 Task: Find connections with filter location Debrecen with filter topic #househunting with filter profile language French with filter current company Dubai Jobs, Gulf Jobs, Jobs in Dubai, Qatar, Kuwait - Boyen Haddin & The Giant HR Consultant with filter school KRISHNA INSTITUTE OF ENGINEERING AND TECHNOLOGY, GHAZIABAD with filter industry Reupholstery and Furniture Repair with filter service category Trade Shows with filter keywords title Taper
Action: Mouse pressed left at (598, 77)
Screenshot: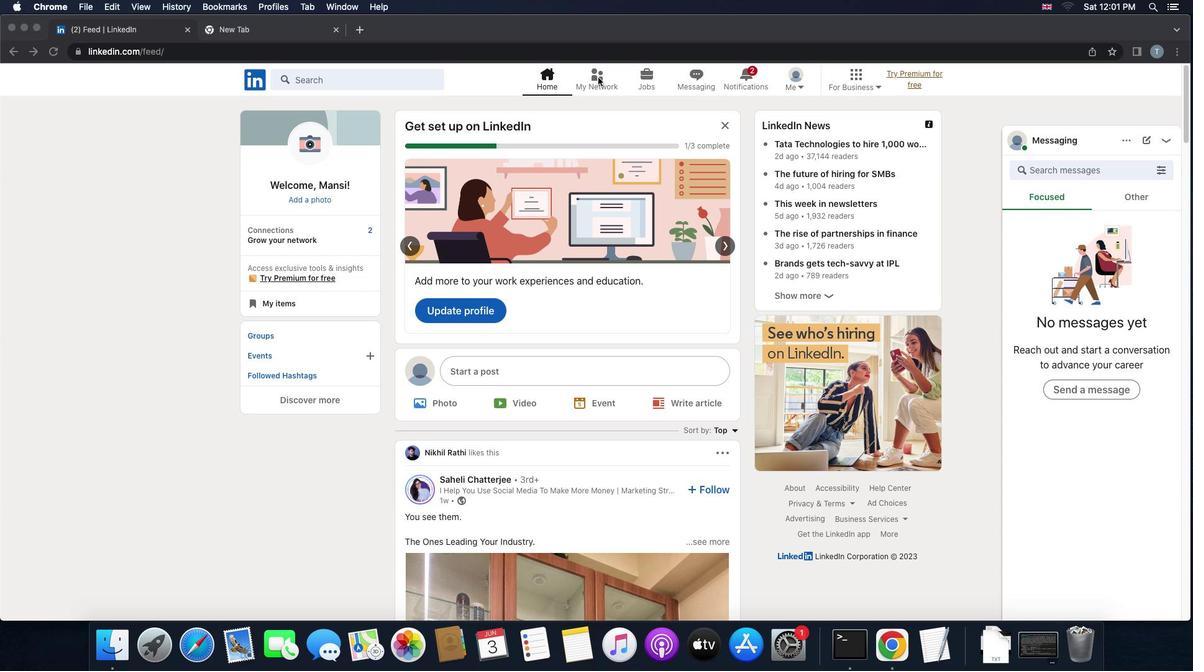 
Action: Mouse pressed left at (598, 77)
Screenshot: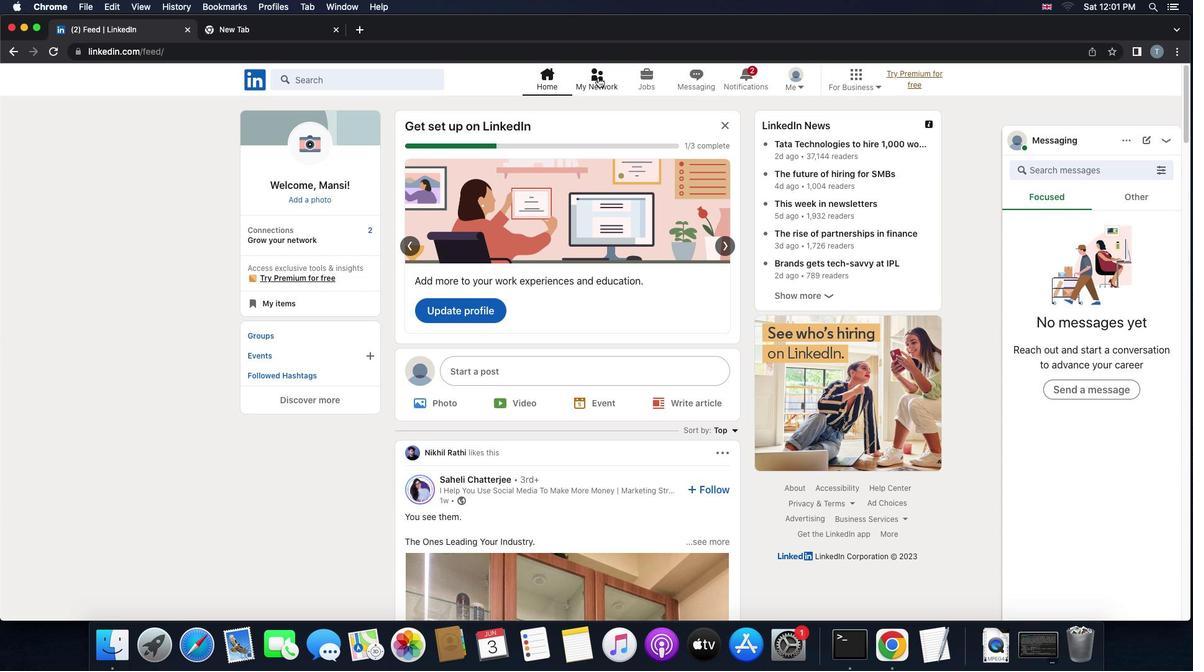 
Action: Mouse moved to (339, 150)
Screenshot: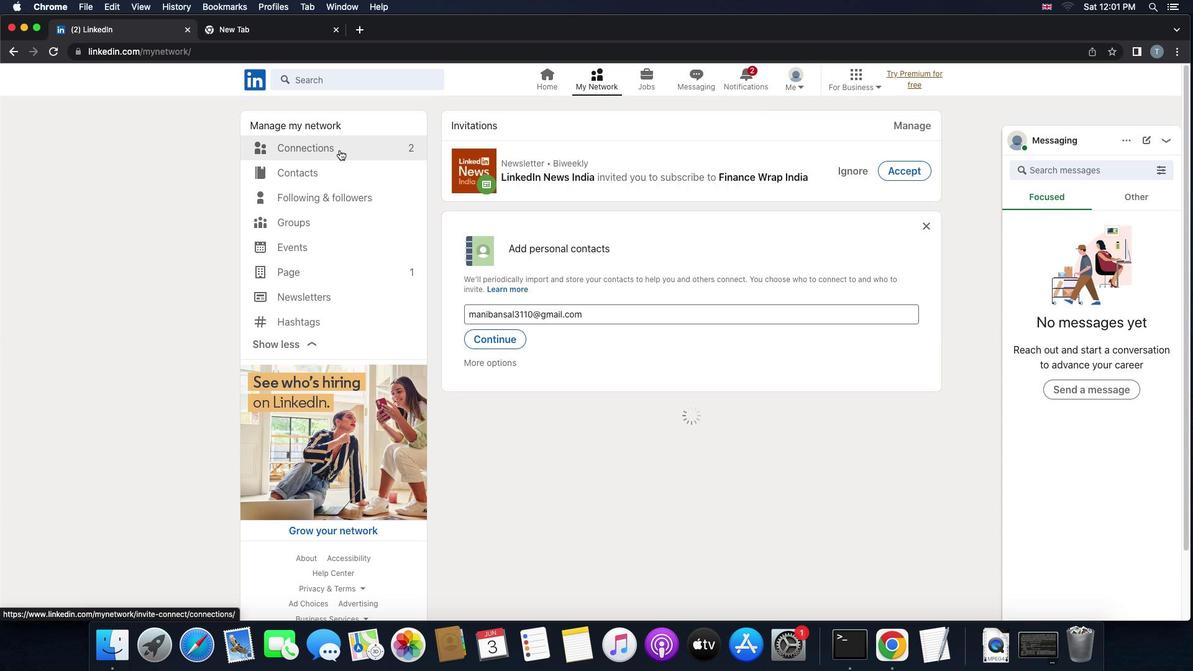 
Action: Mouse pressed left at (339, 150)
Screenshot: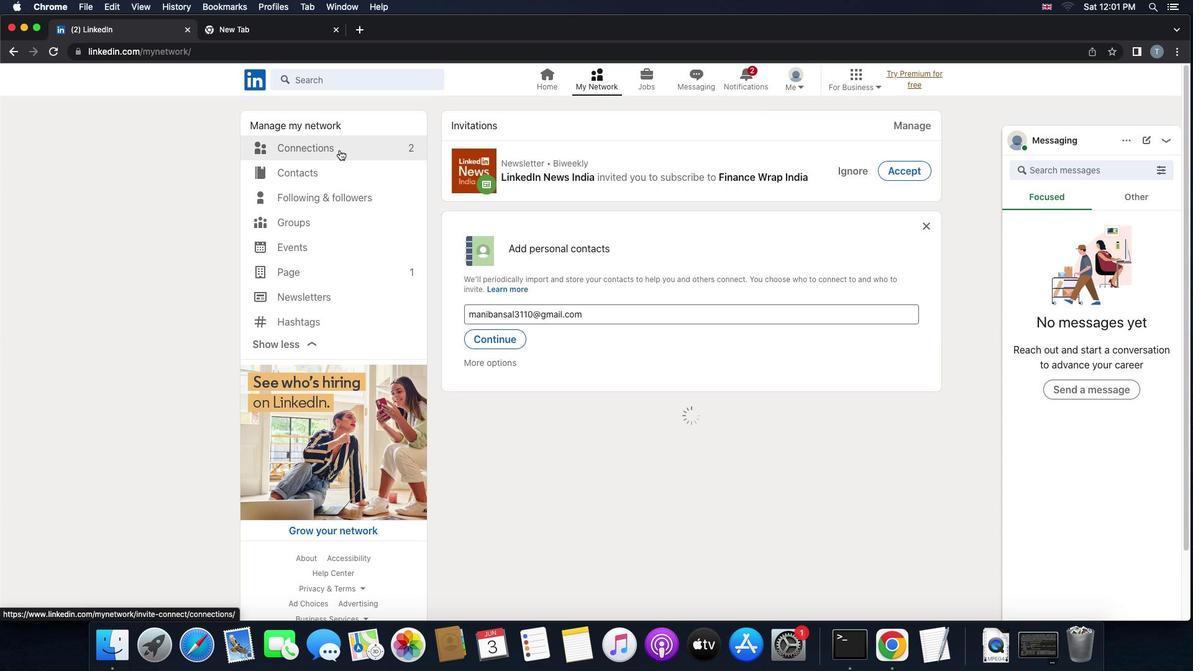 
Action: Mouse pressed left at (339, 150)
Screenshot: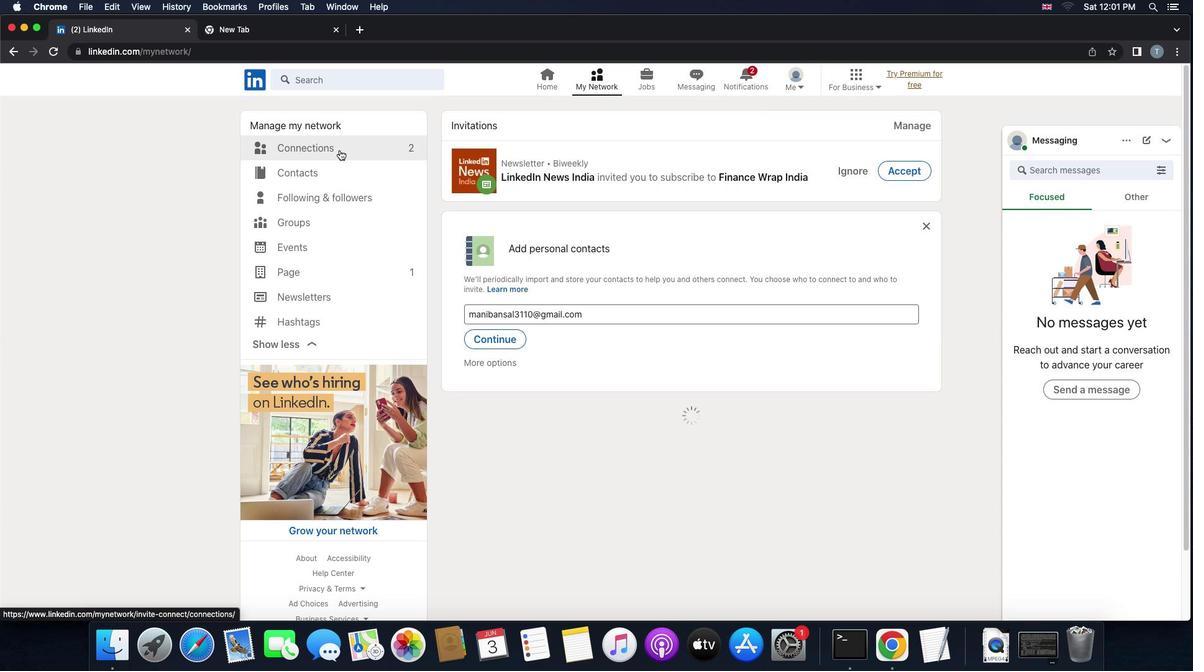 
Action: Mouse moved to (674, 142)
Screenshot: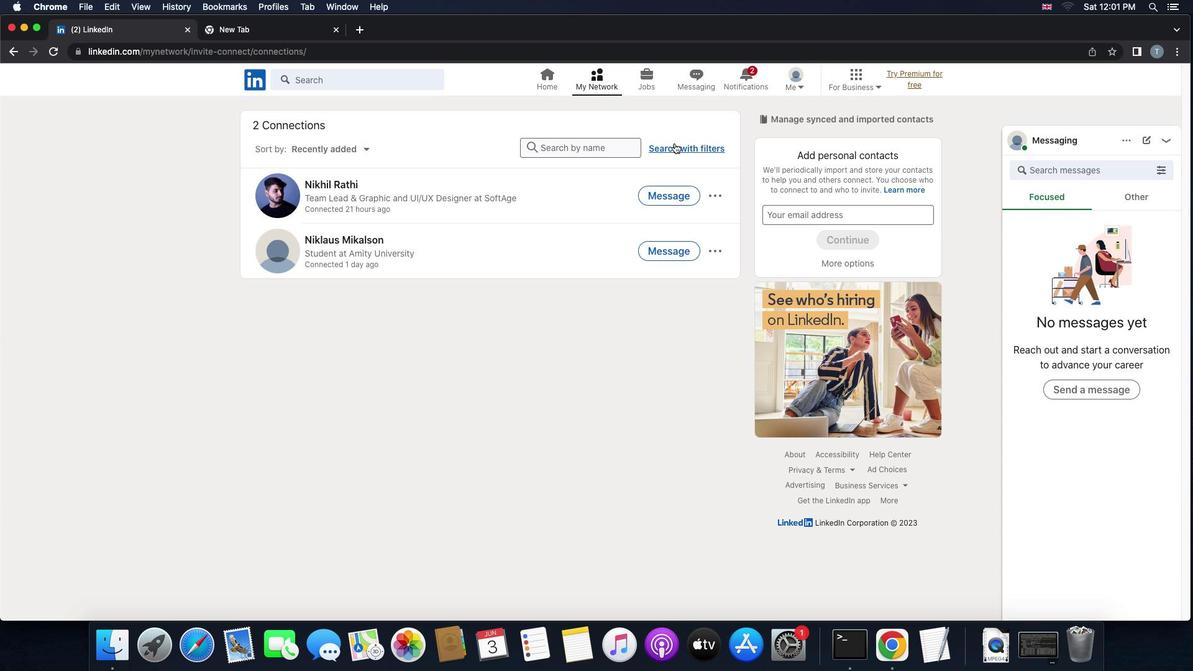 
Action: Mouse pressed left at (674, 142)
Screenshot: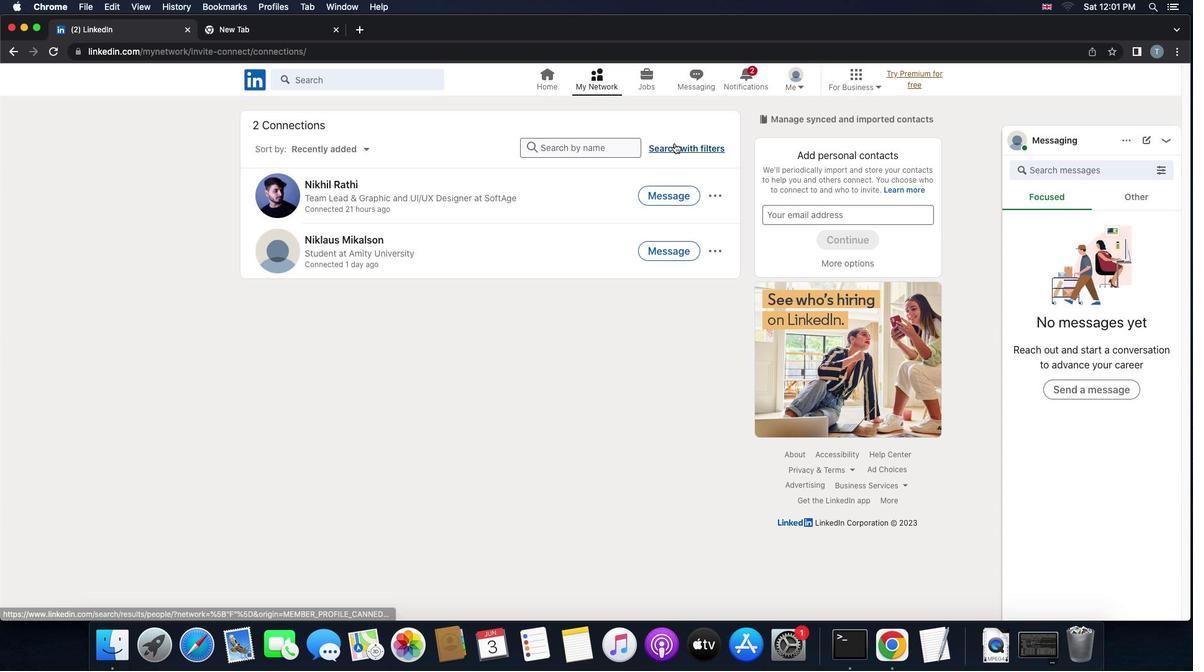 
Action: Mouse moved to (654, 109)
Screenshot: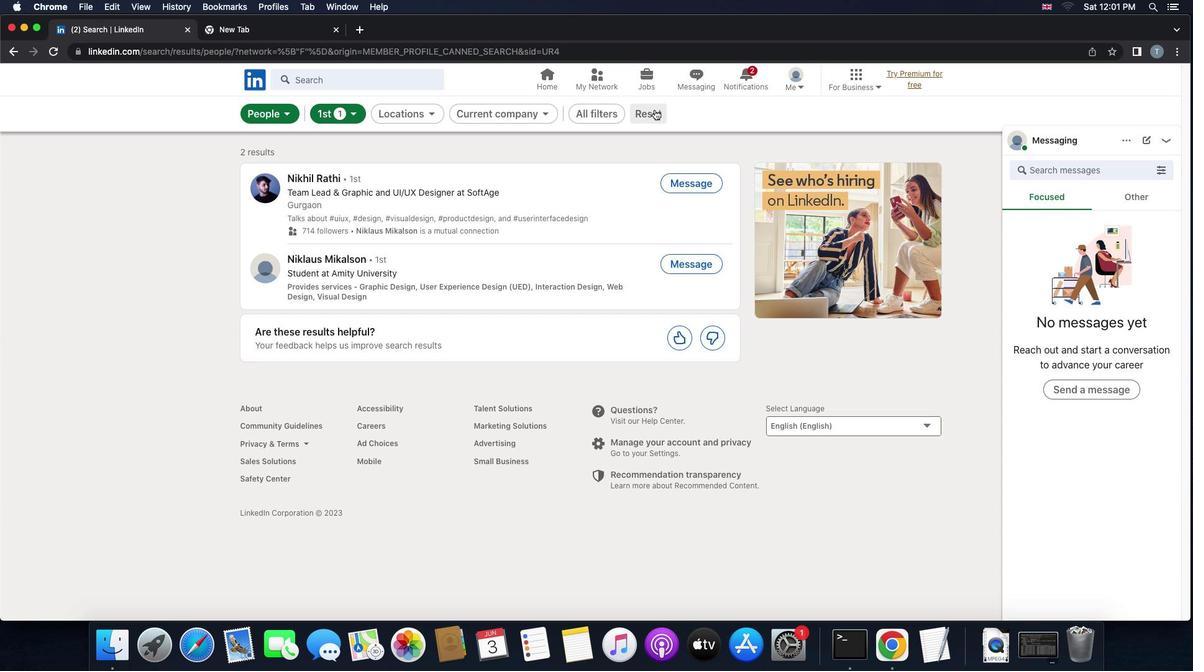 
Action: Mouse pressed left at (654, 109)
Screenshot: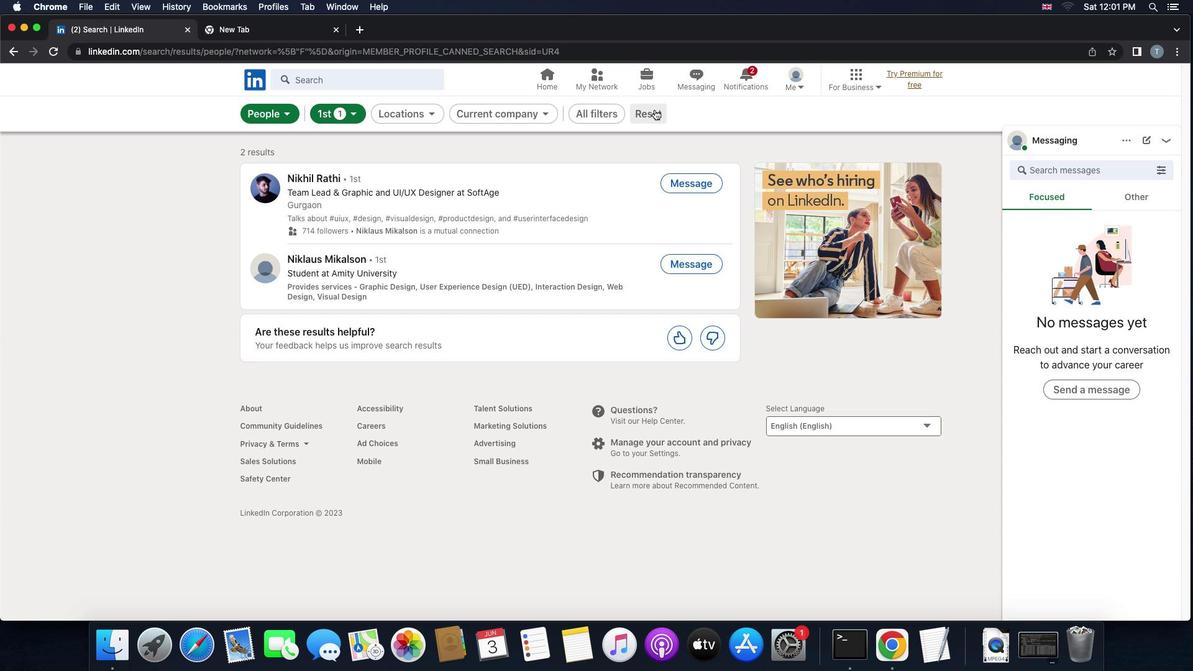 
Action: Mouse moved to (648, 108)
Screenshot: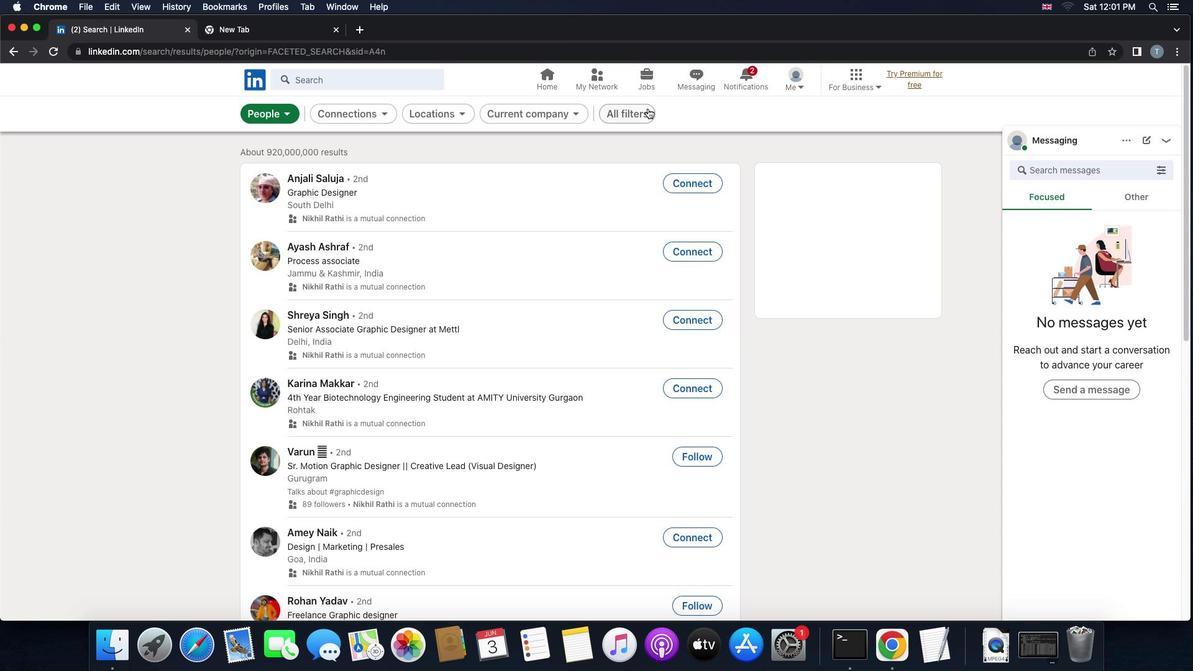 
Action: Mouse pressed left at (648, 108)
Screenshot: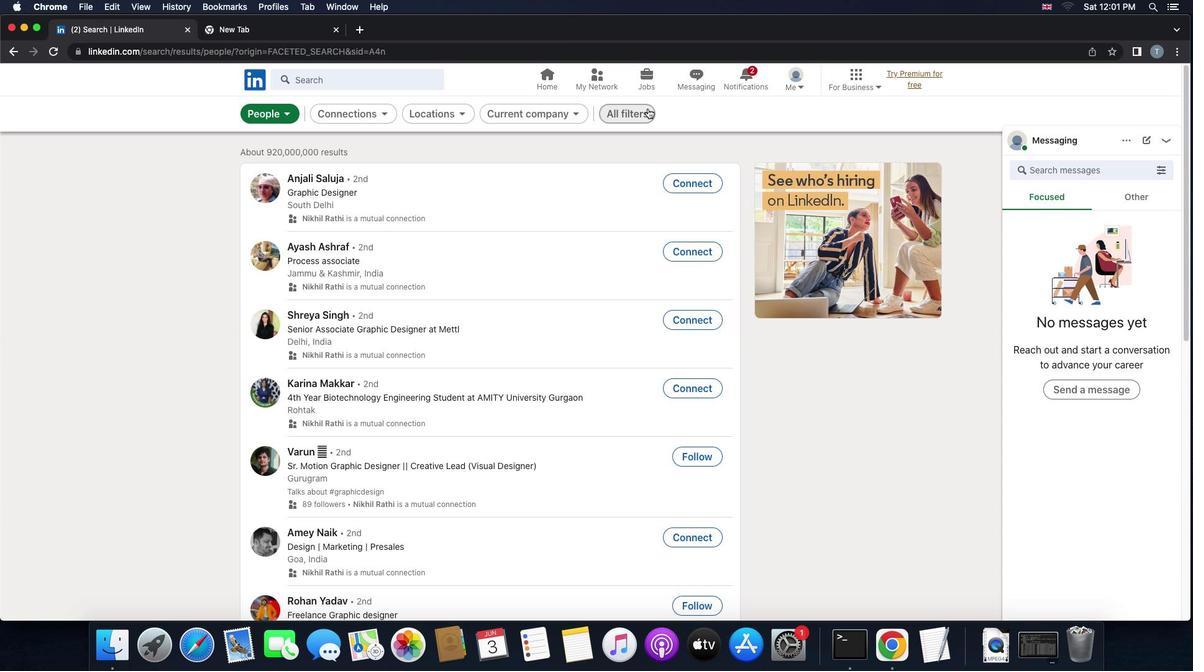 
Action: Mouse moved to (1107, 296)
Screenshot: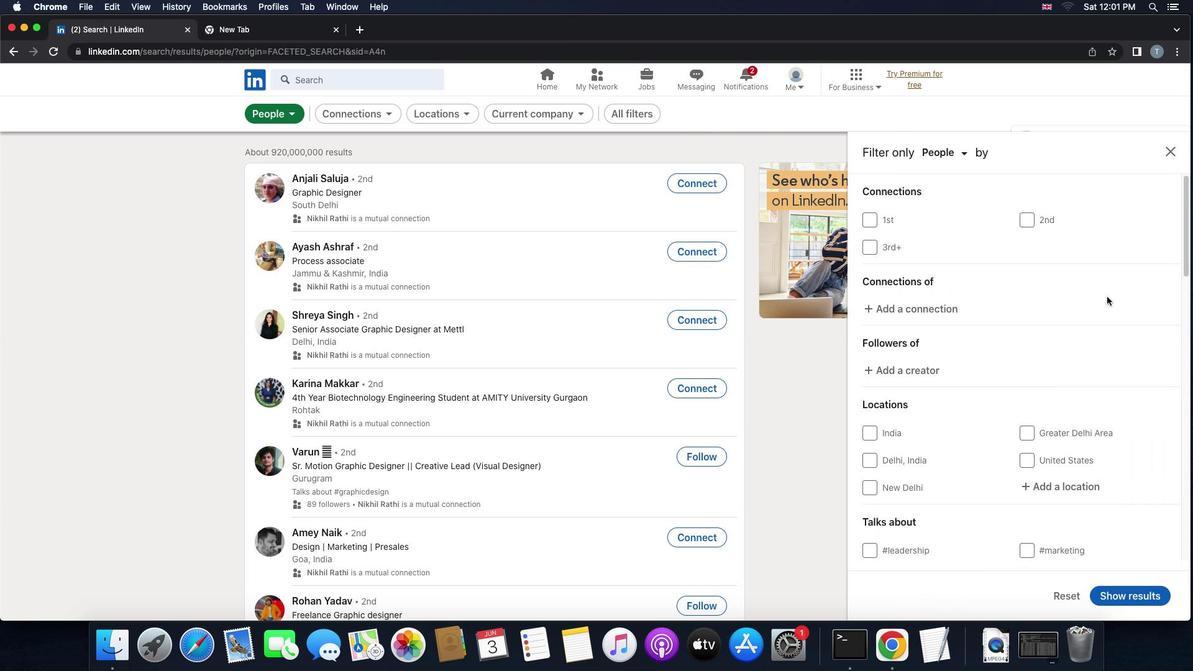 
Action: Mouse scrolled (1107, 296) with delta (0, 0)
Screenshot: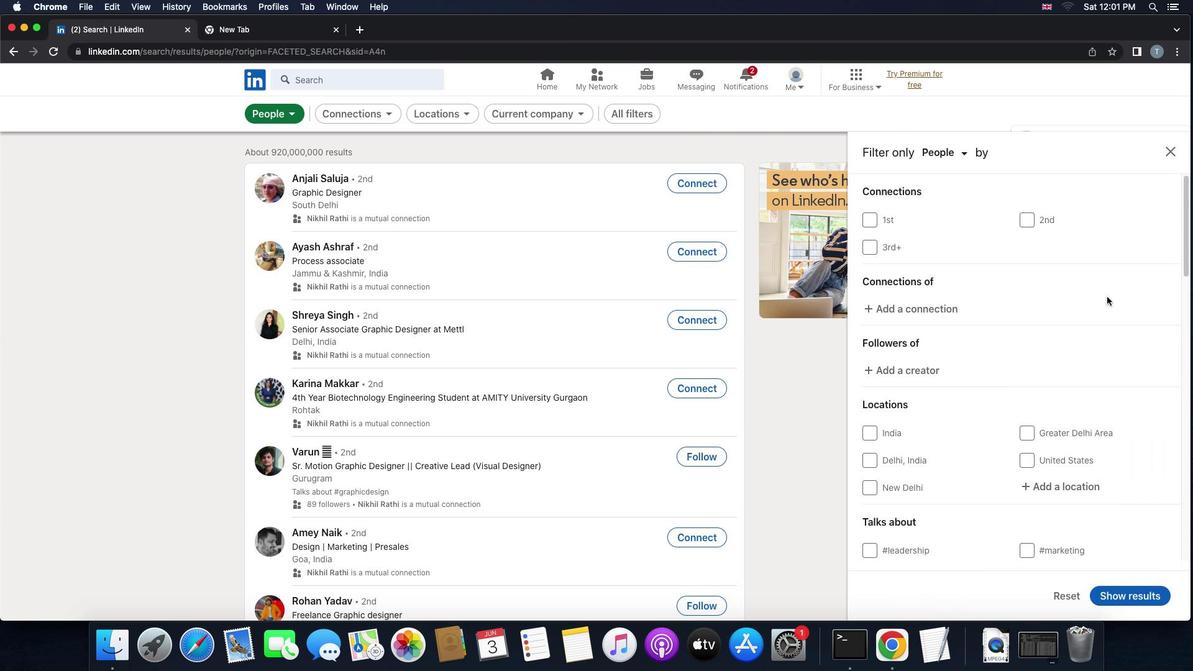 
Action: Mouse scrolled (1107, 296) with delta (0, 0)
Screenshot: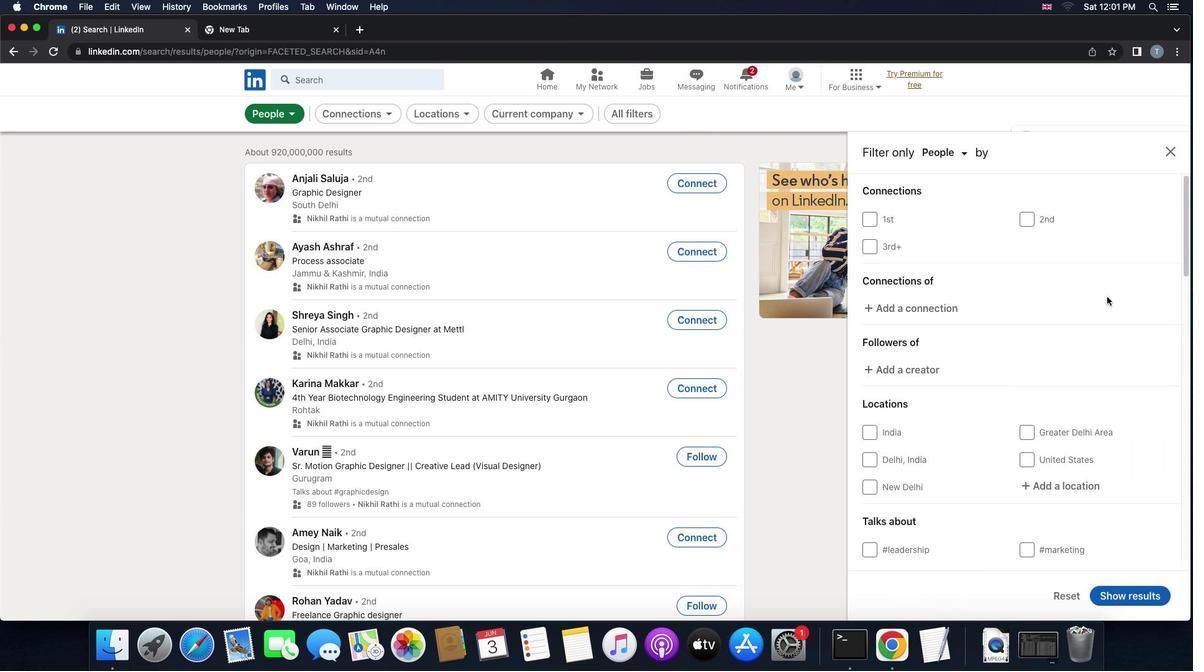 
Action: Mouse scrolled (1107, 296) with delta (0, -1)
Screenshot: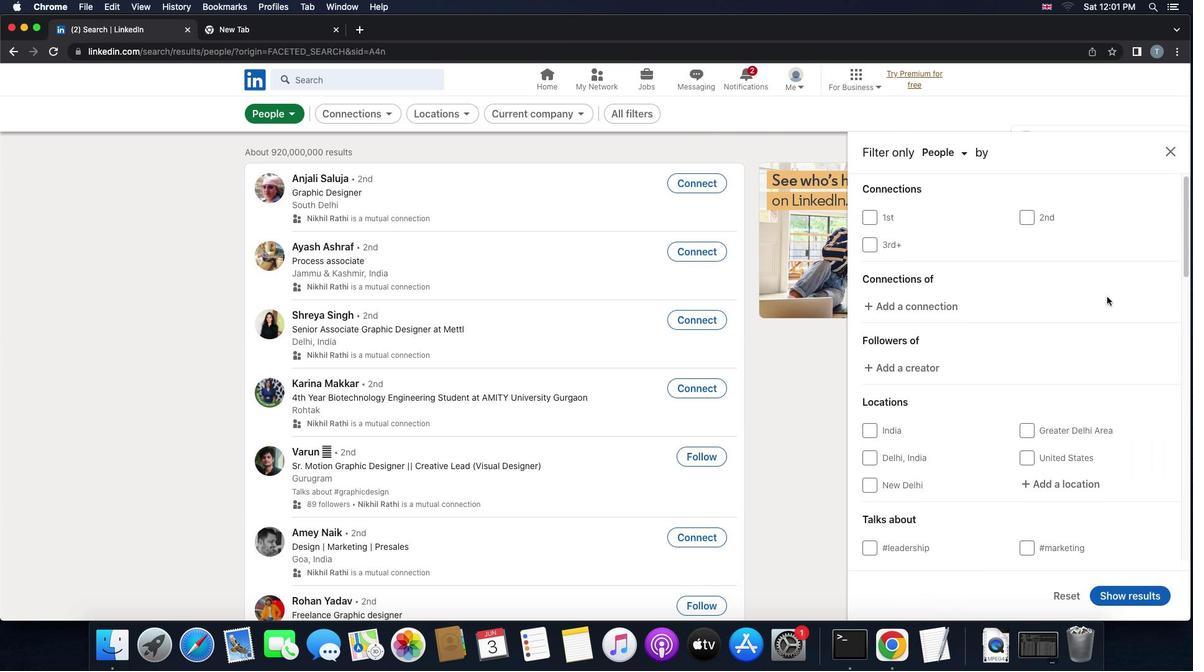 
Action: Mouse scrolled (1107, 296) with delta (0, -1)
Screenshot: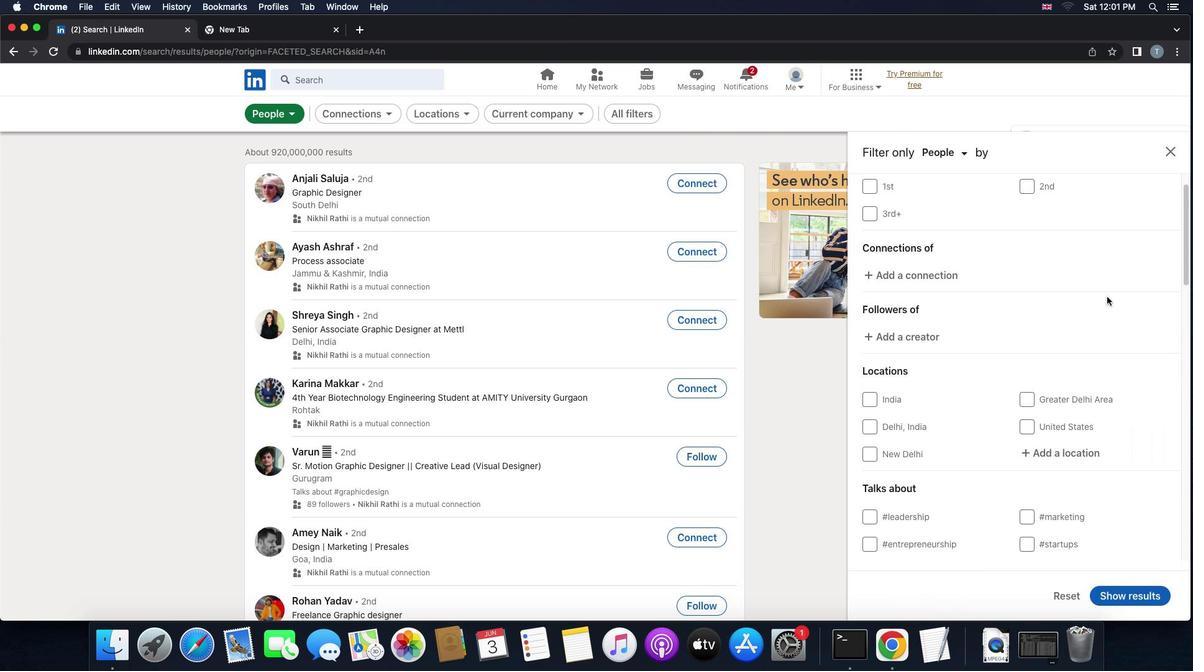 
Action: Mouse moved to (1092, 302)
Screenshot: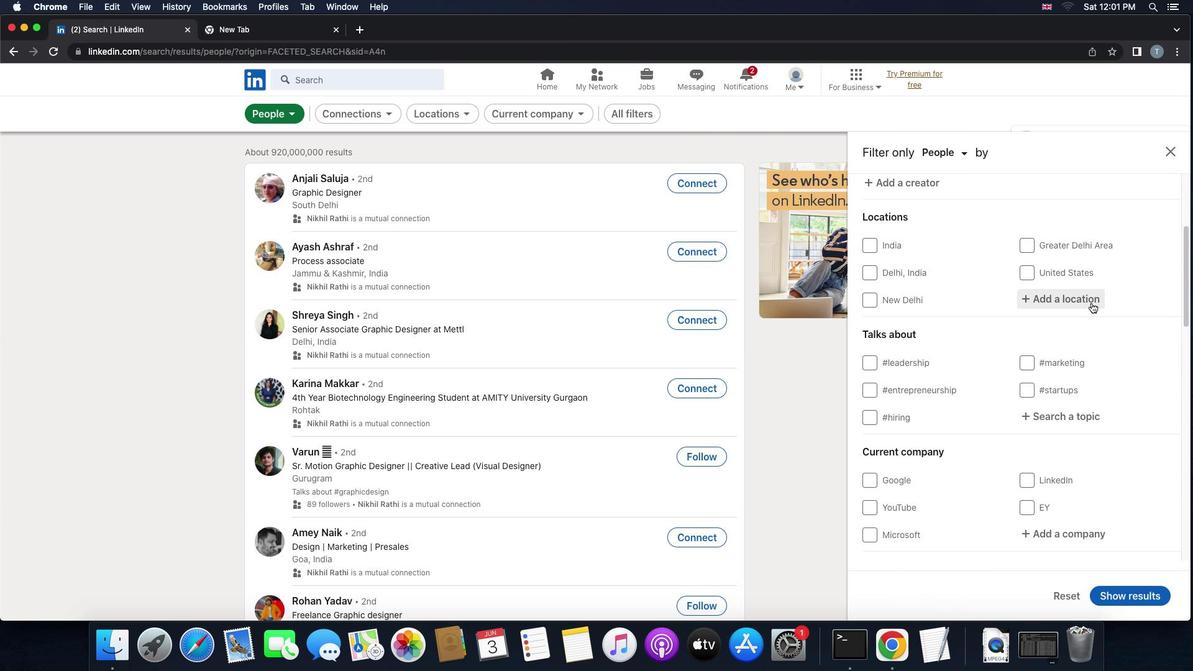 
Action: Mouse pressed left at (1092, 302)
Screenshot: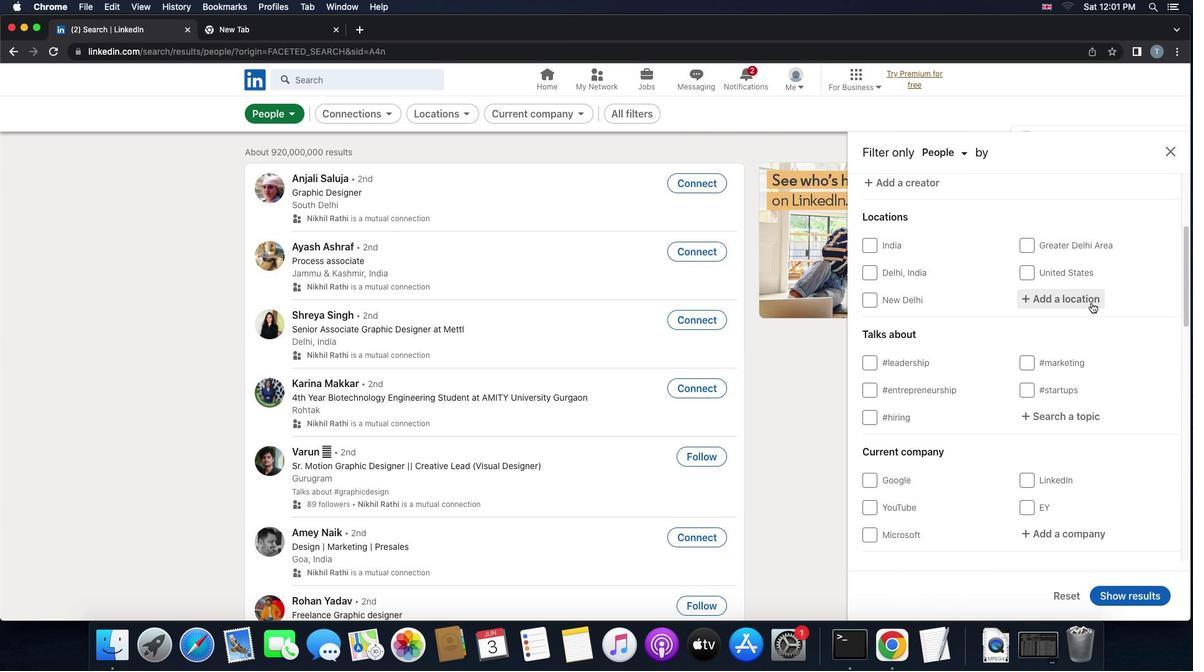 
Action: Mouse moved to (1092, 302)
Screenshot: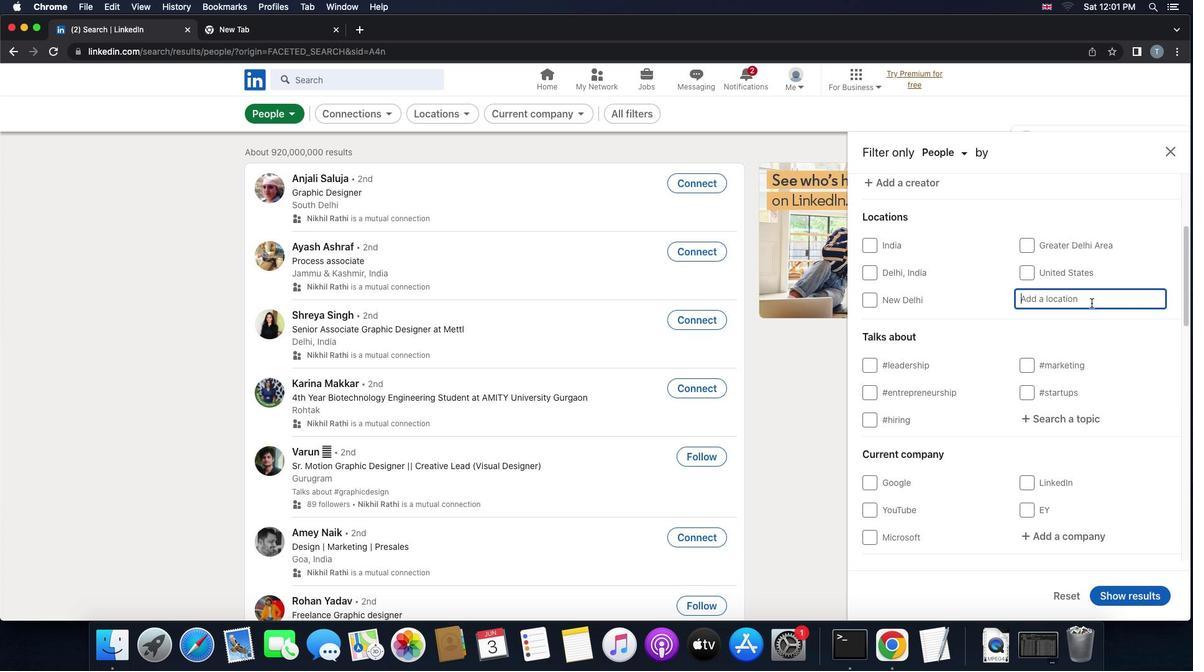 
Action: Key pressed 'd''e''b''r''e''c''e''n'
Screenshot: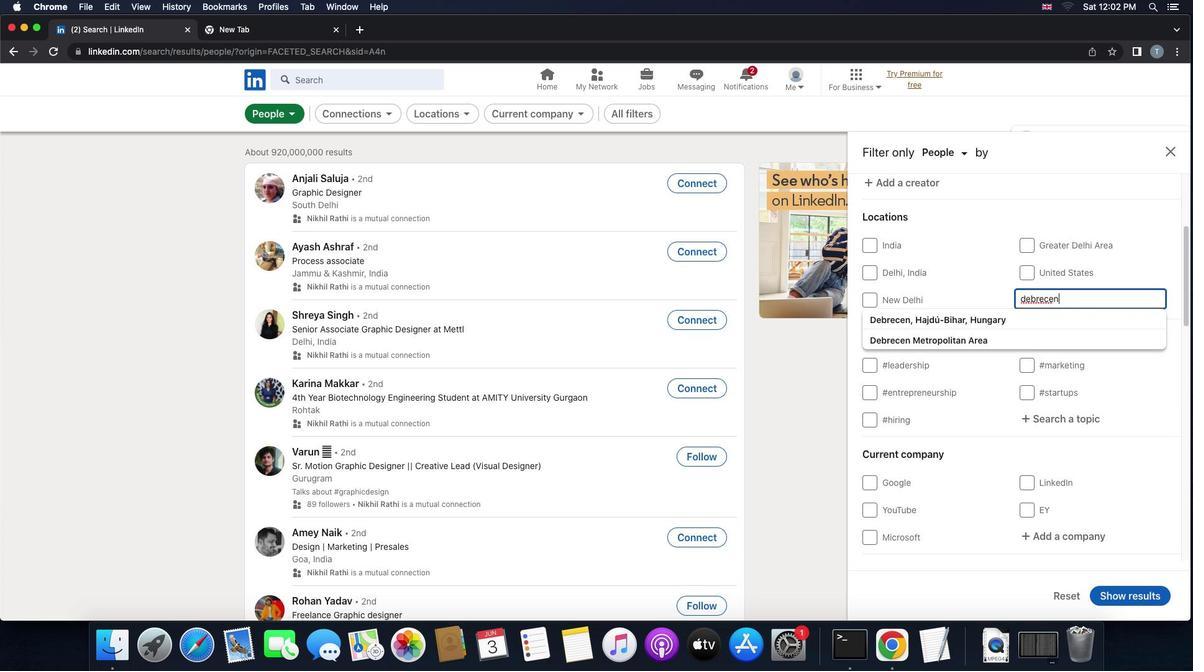 
Action: Mouse moved to (1064, 318)
Screenshot: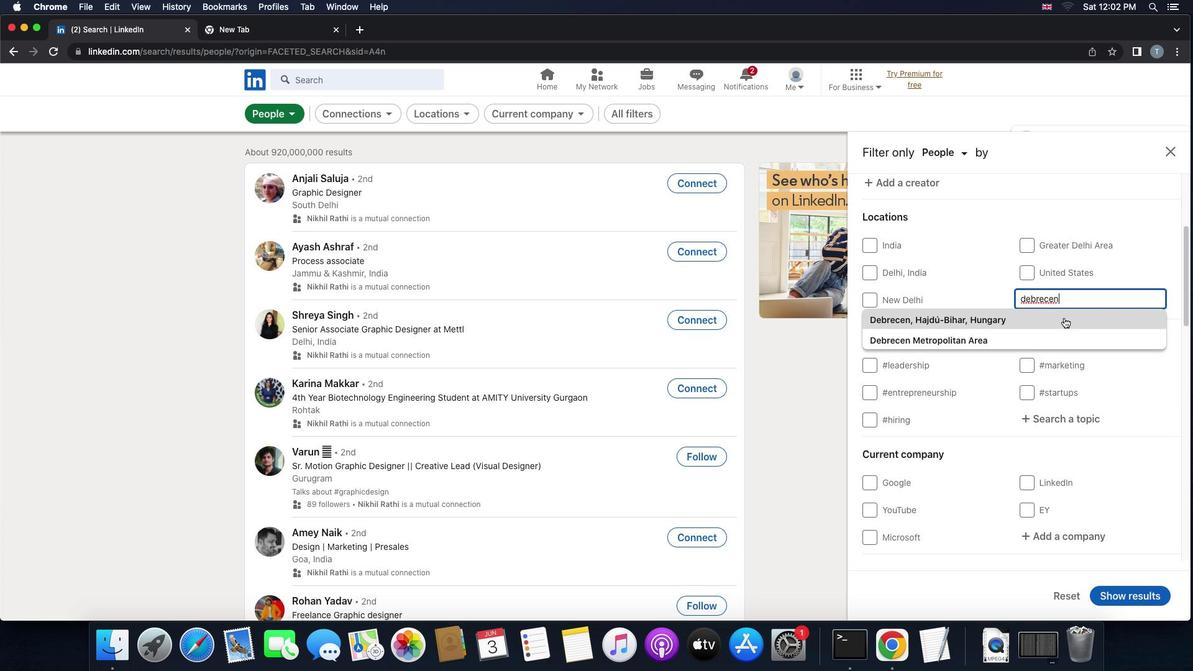 
Action: Mouse pressed left at (1064, 318)
Screenshot: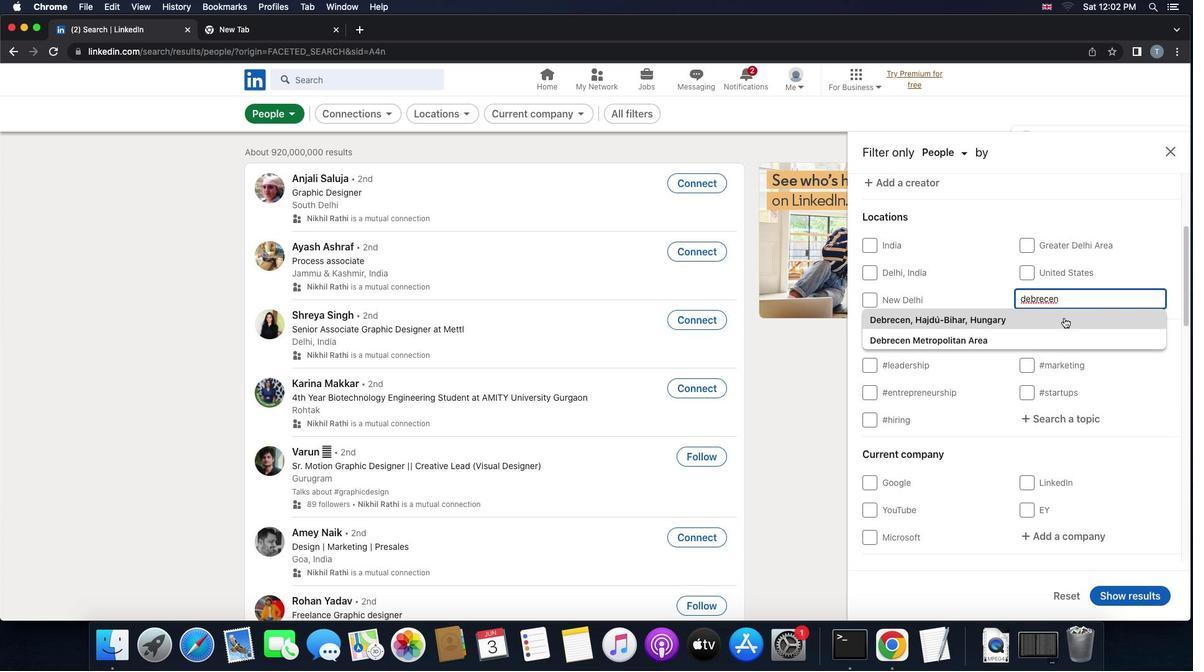 
Action: Mouse moved to (1059, 327)
Screenshot: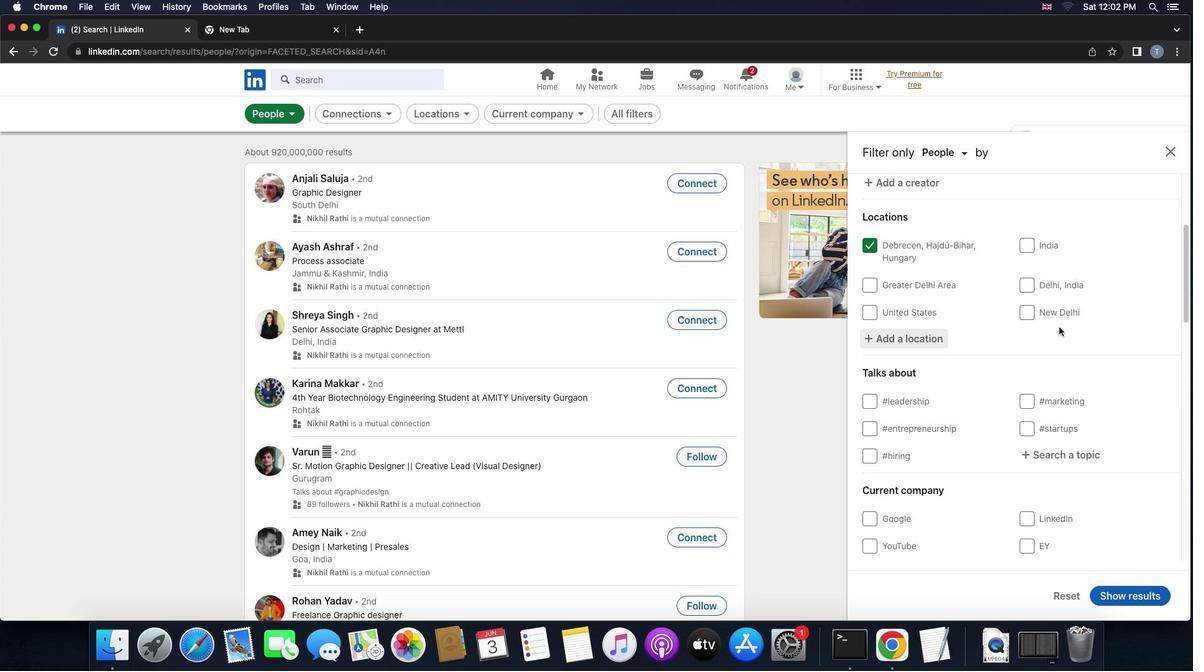 
Action: Mouse scrolled (1059, 327) with delta (0, 0)
Screenshot: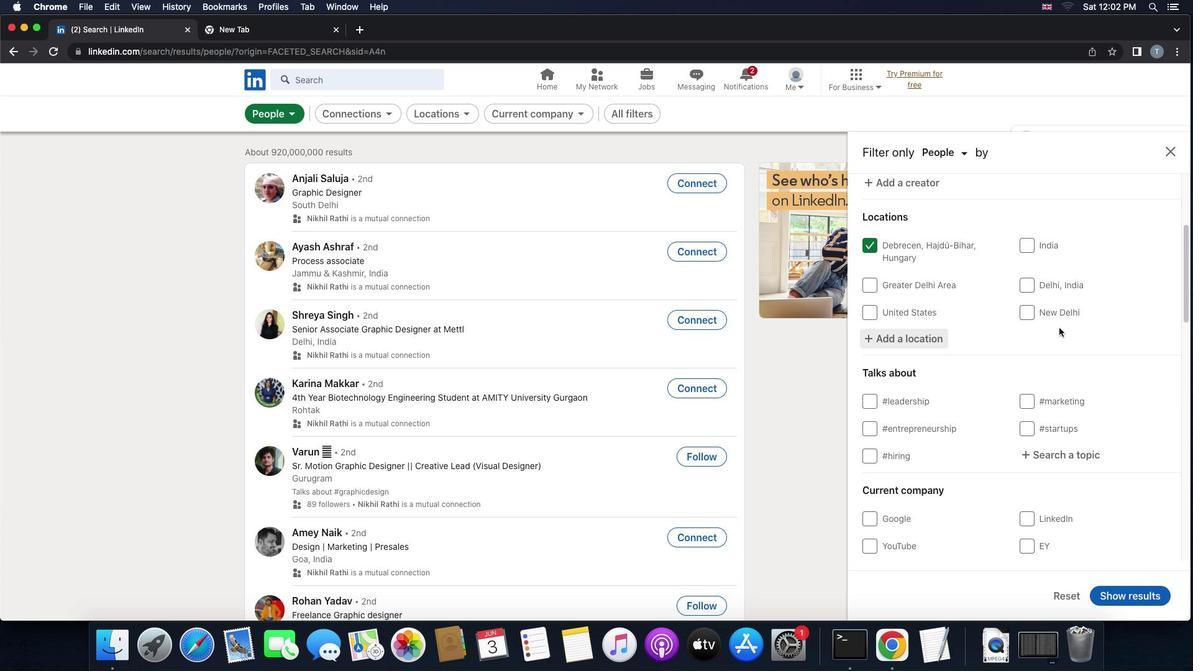 
Action: Mouse moved to (1059, 327)
Screenshot: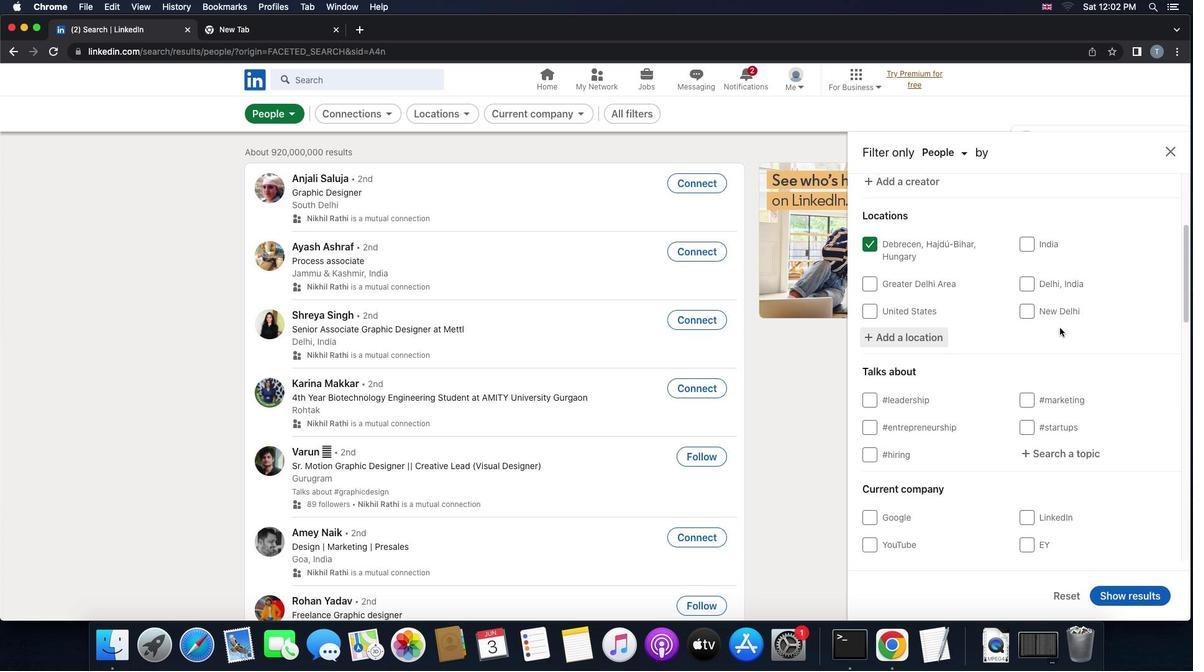 
Action: Mouse scrolled (1059, 327) with delta (0, 0)
Screenshot: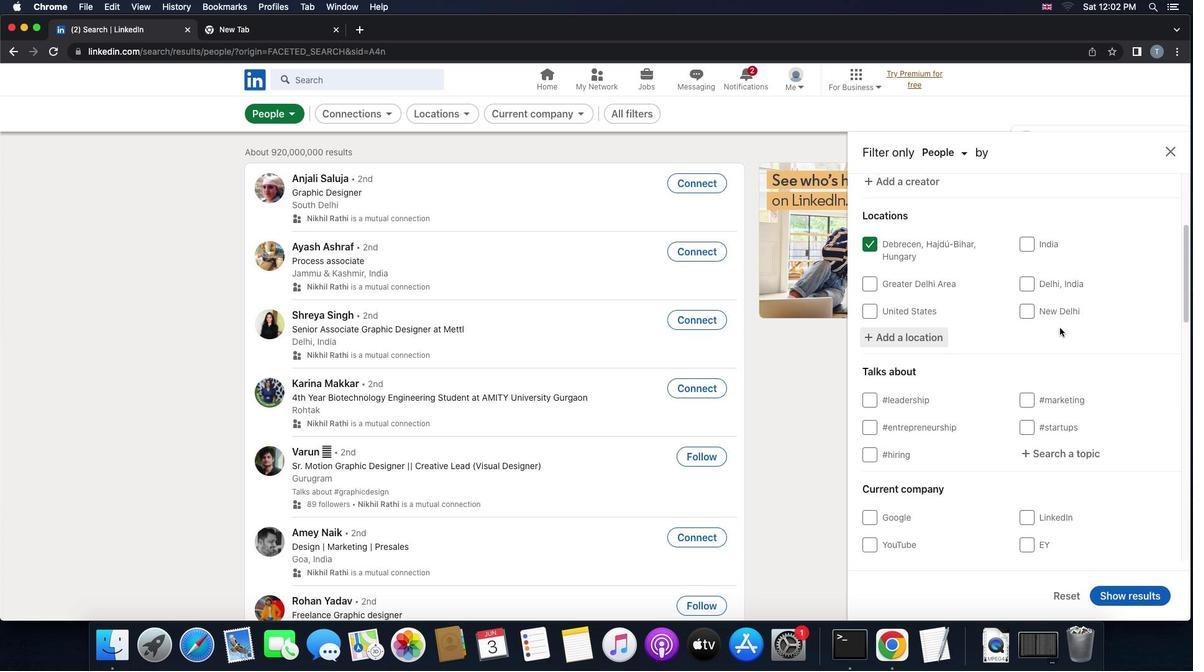 
Action: Mouse moved to (1059, 328)
Screenshot: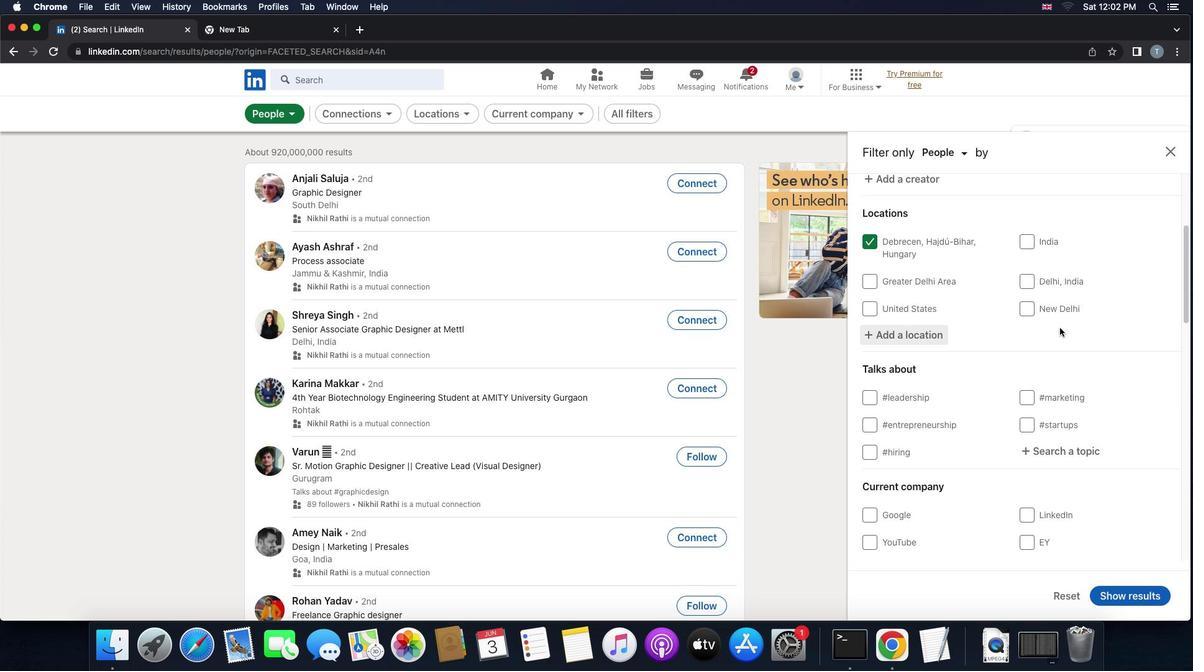 
Action: Mouse scrolled (1059, 328) with delta (0, -1)
Screenshot: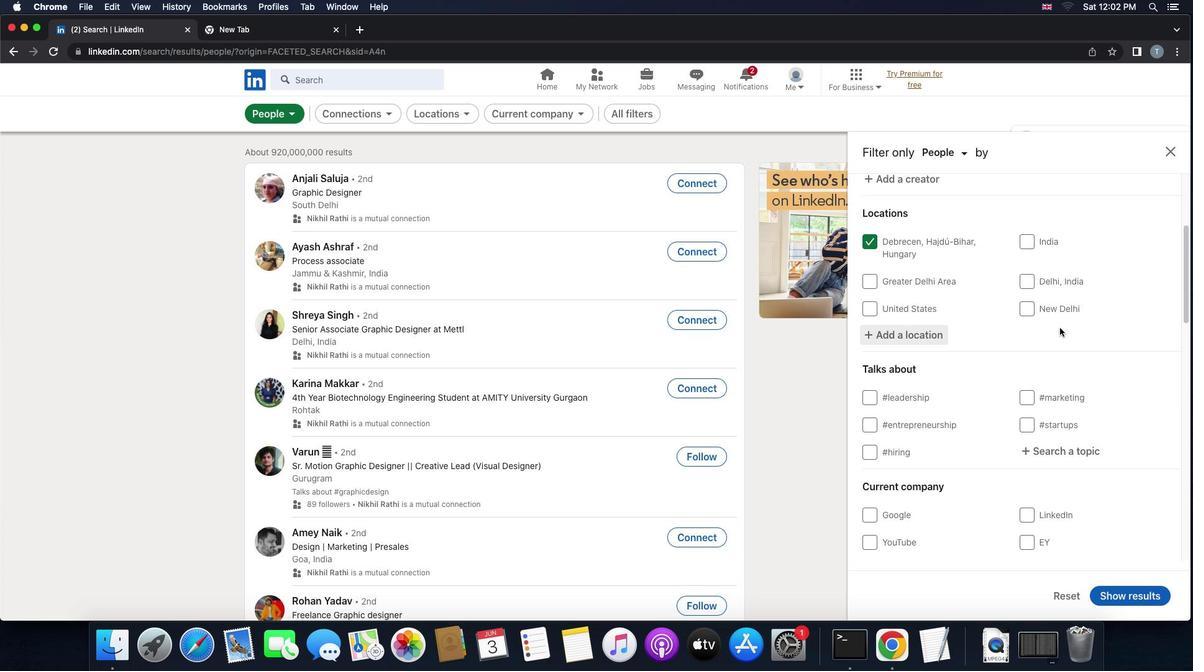 
Action: Mouse moved to (1059, 328)
Screenshot: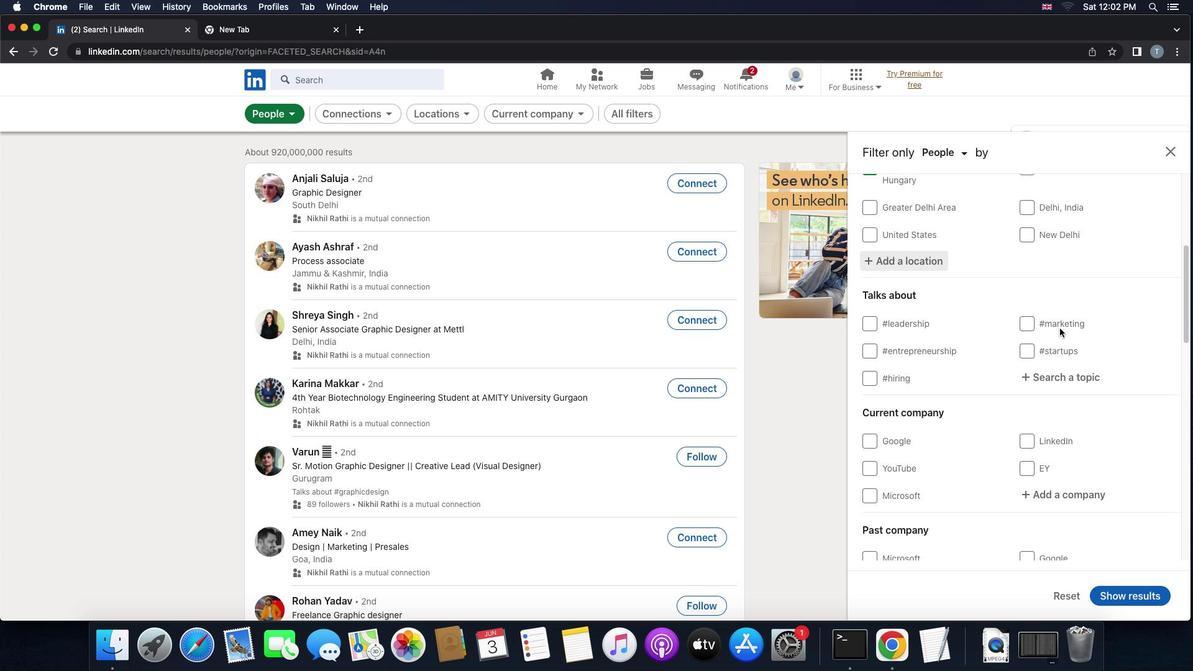 
Action: Mouse scrolled (1059, 328) with delta (0, -1)
Screenshot: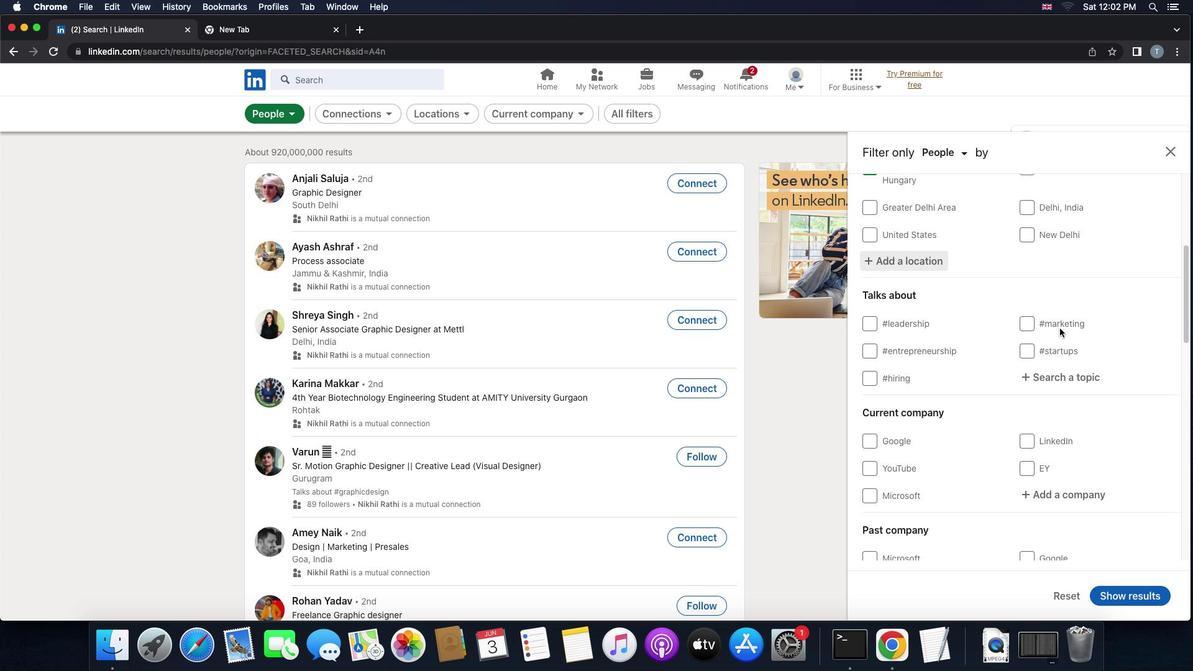 
Action: Mouse moved to (1064, 257)
Screenshot: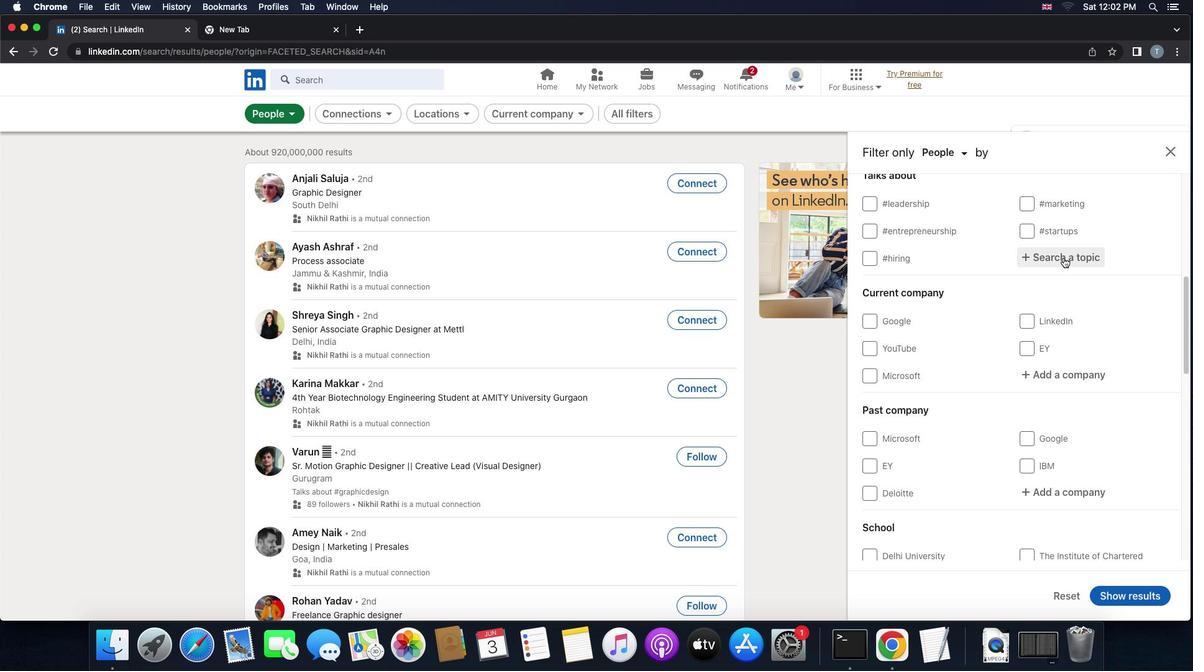 
Action: Mouse pressed left at (1064, 257)
Screenshot: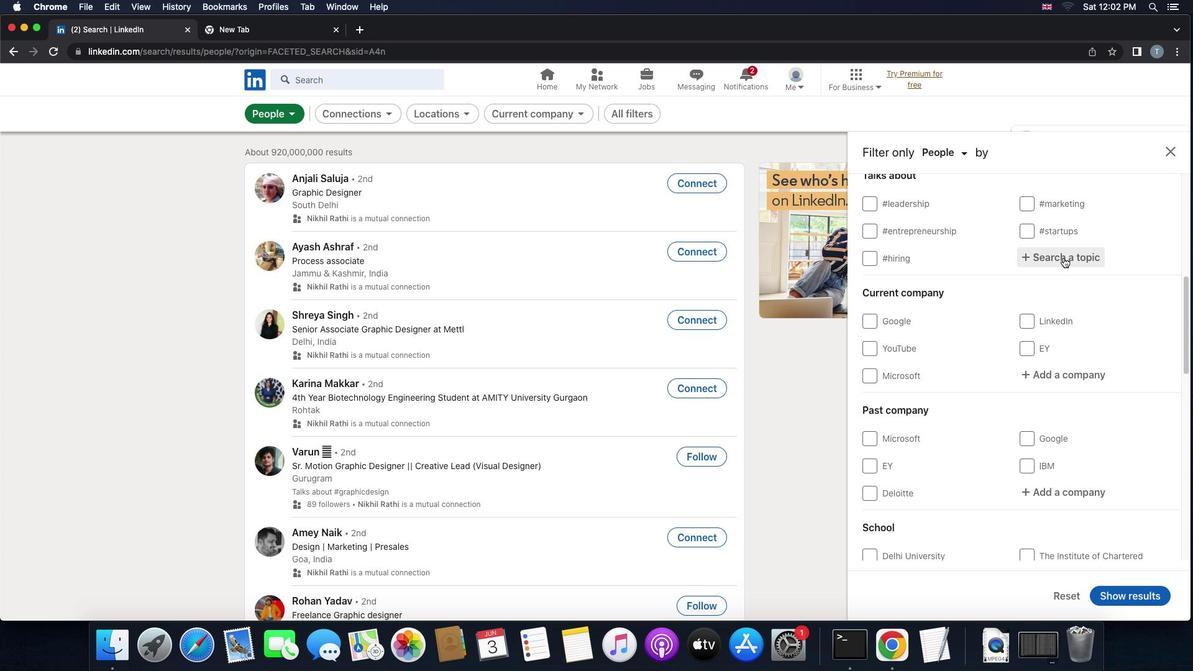 
Action: Key pressed 'h''o''u''s''e''h''u''n''t''i''n''h'Key.backspace'g'
Screenshot: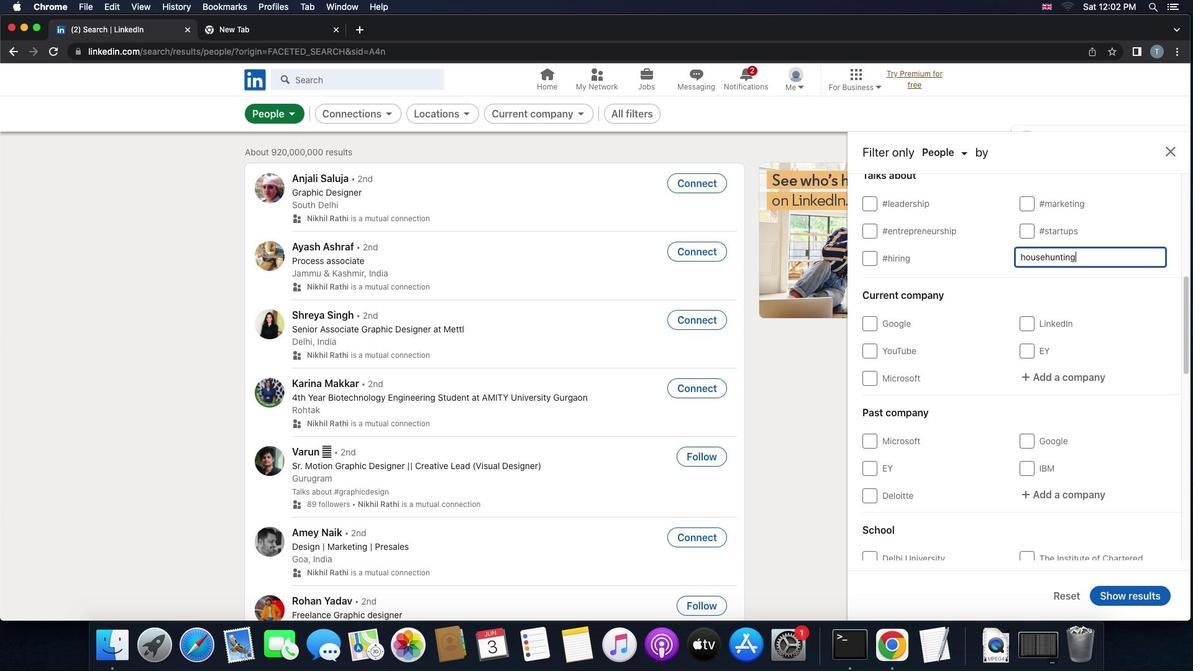 
Action: Mouse moved to (1046, 267)
Screenshot: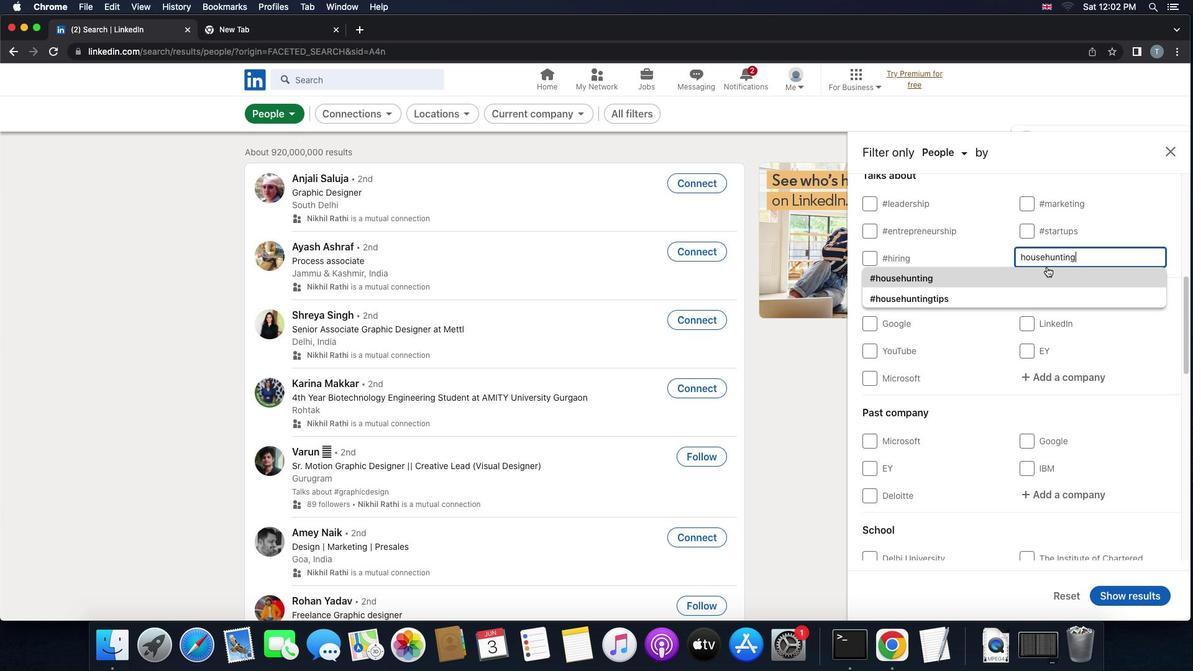 
Action: Mouse pressed left at (1046, 267)
Screenshot: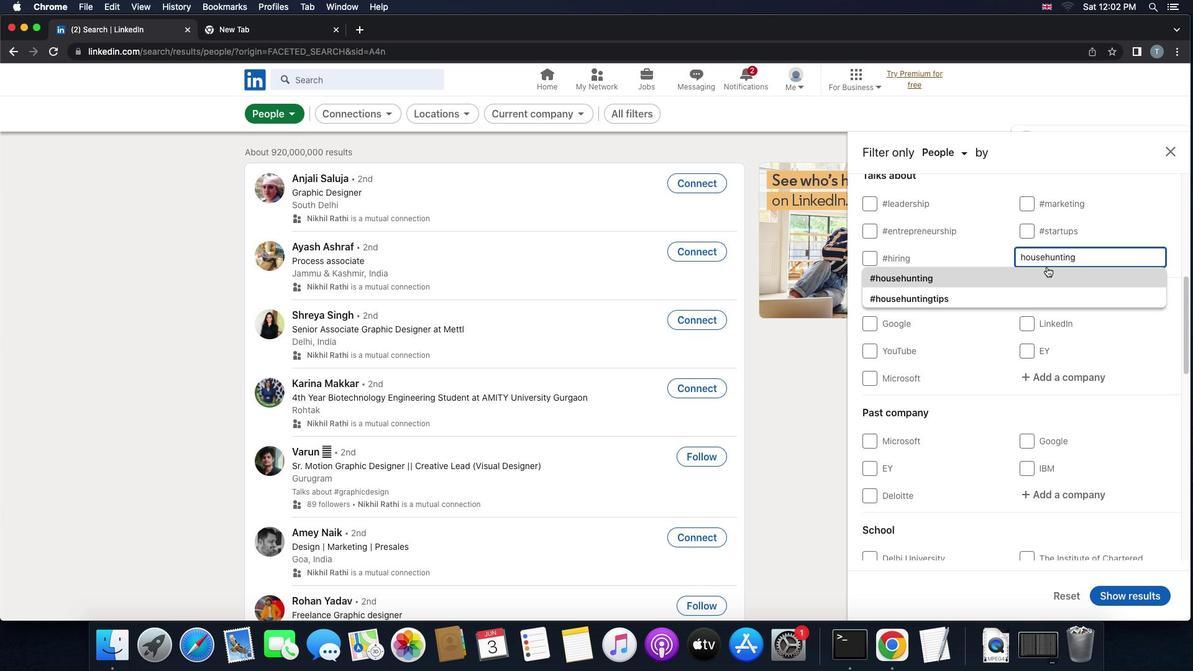 
Action: Mouse scrolled (1046, 267) with delta (0, 0)
Screenshot: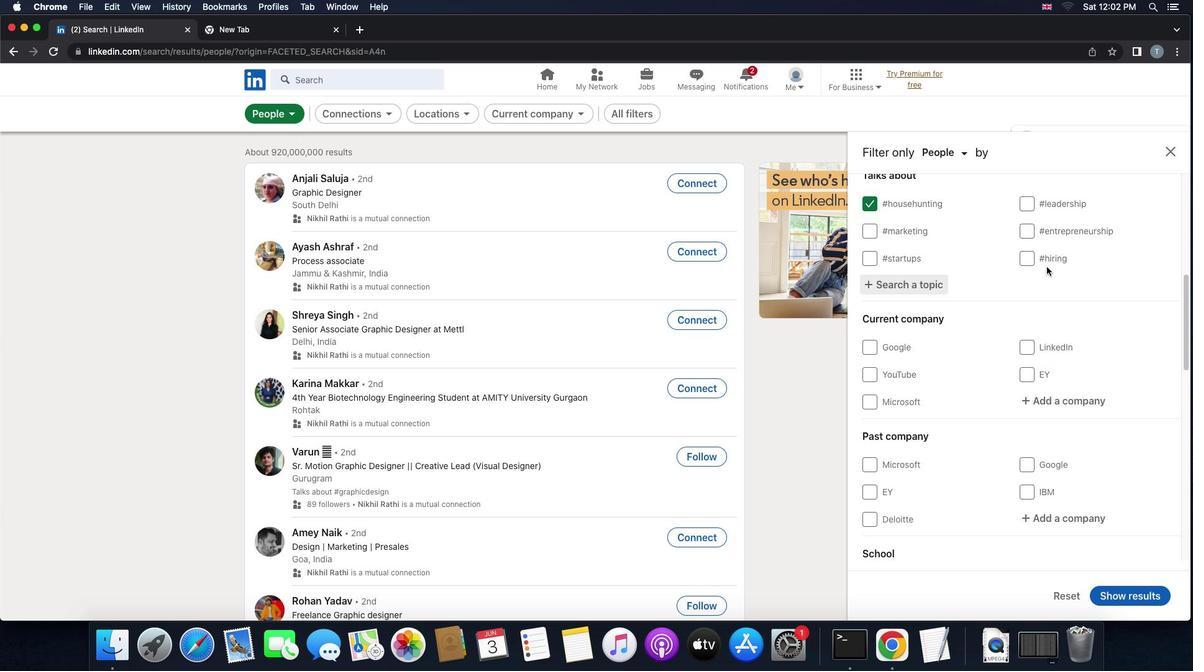
Action: Mouse scrolled (1046, 267) with delta (0, 0)
Screenshot: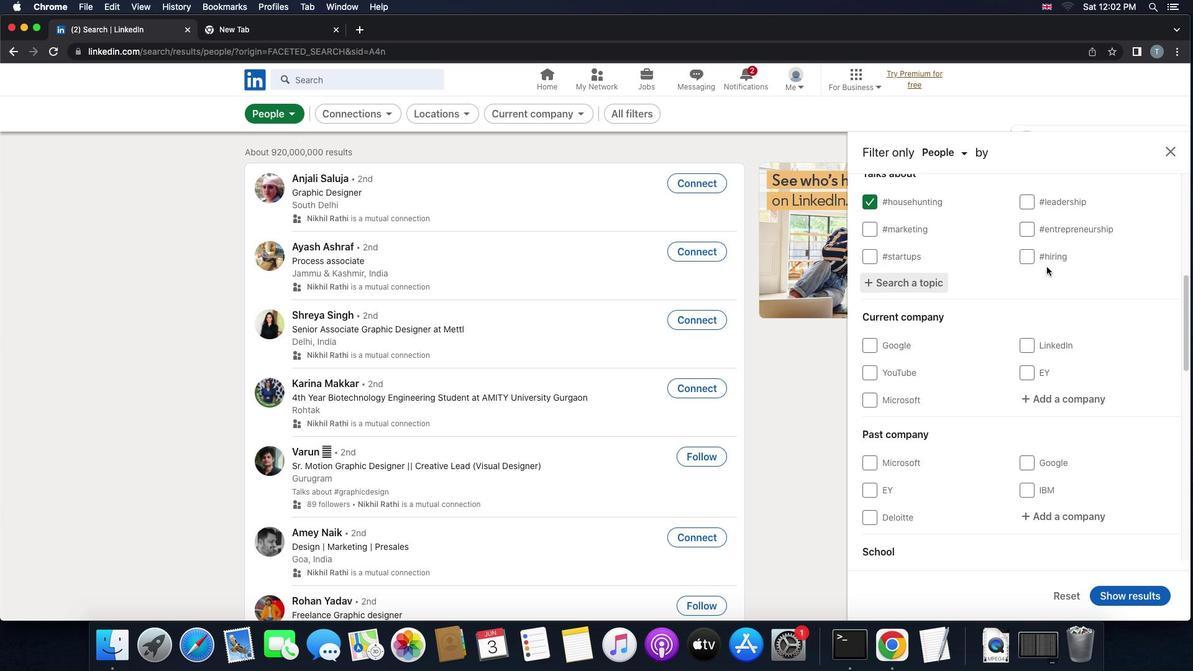 
Action: Mouse scrolled (1046, 267) with delta (0, 0)
Screenshot: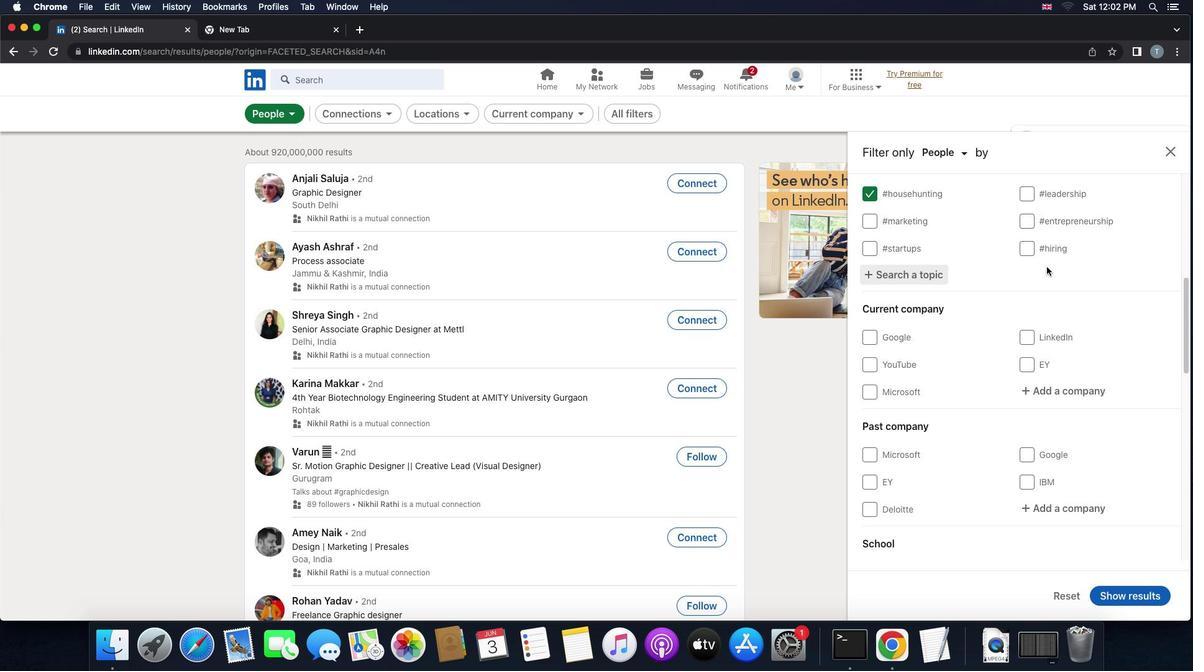 
Action: Mouse moved to (1049, 269)
Screenshot: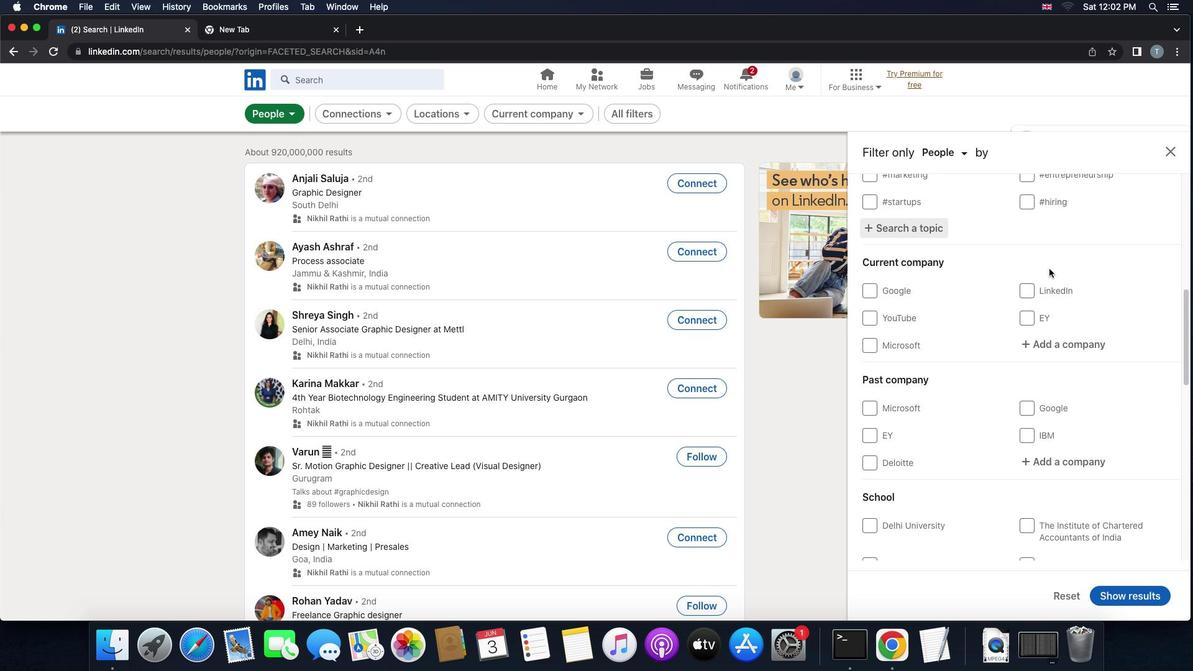 
Action: Mouse scrolled (1049, 269) with delta (0, 0)
Screenshot: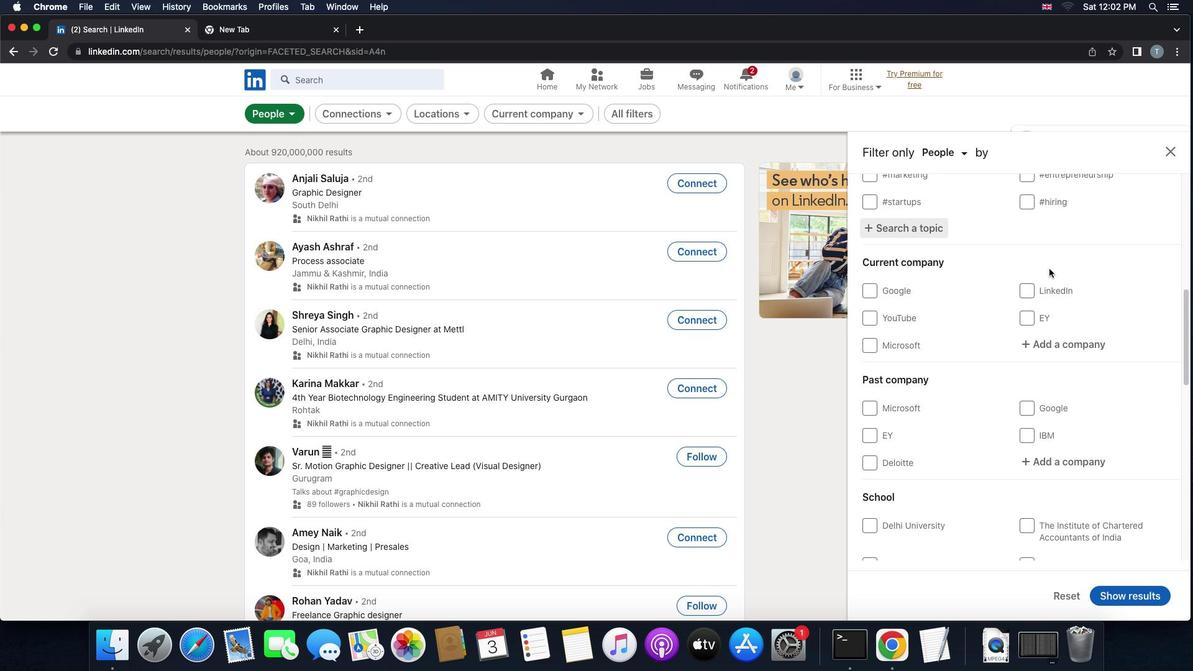 
Action: Mouse scrolled (1049, 269) with delta (0, 0)
Screenshot: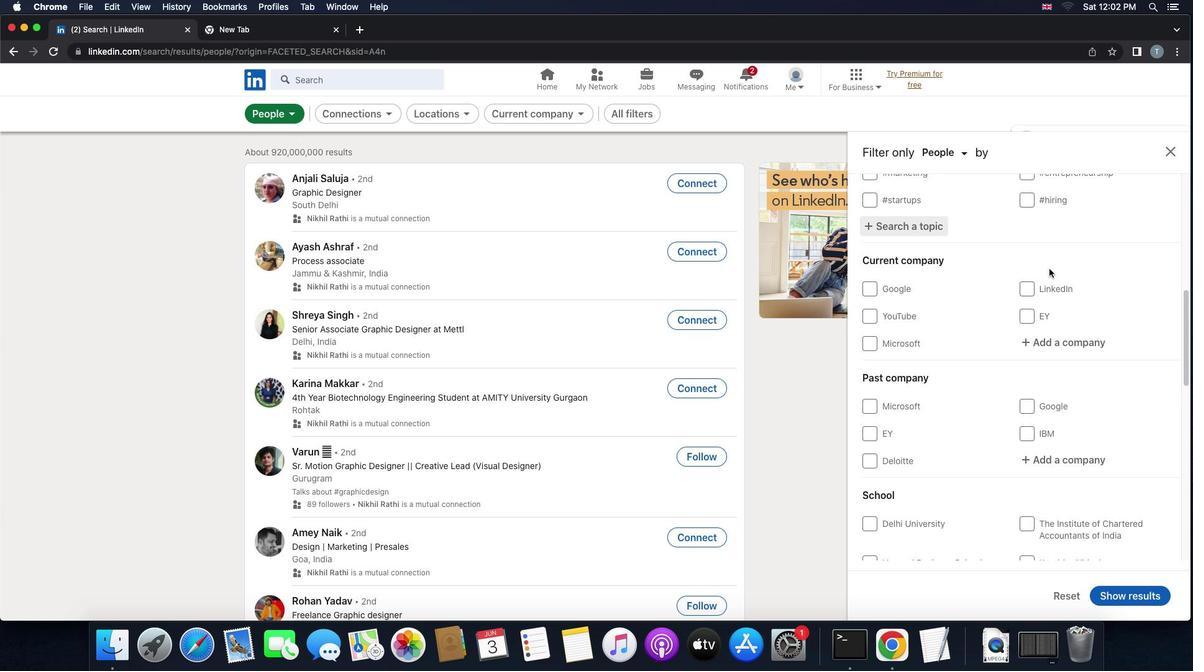 
Action: Mouse scrolled (1049, 269) with delta (0, -1)
Screenshot: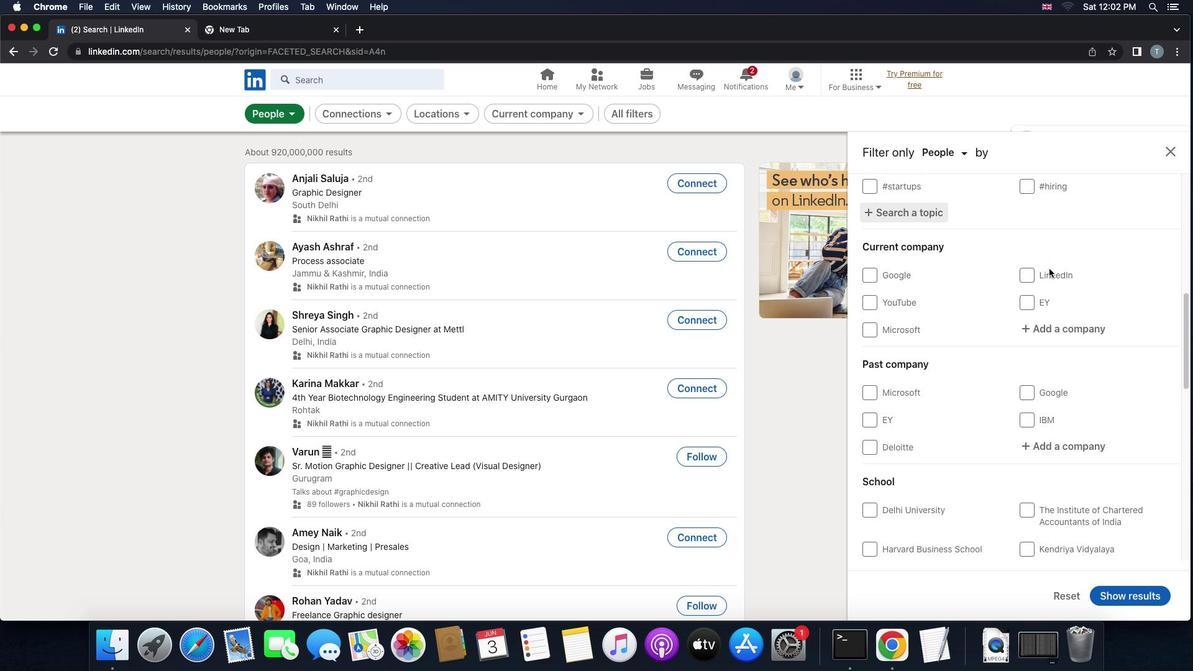 
Action: Mouse moved to (1054, 297)
Screenshot: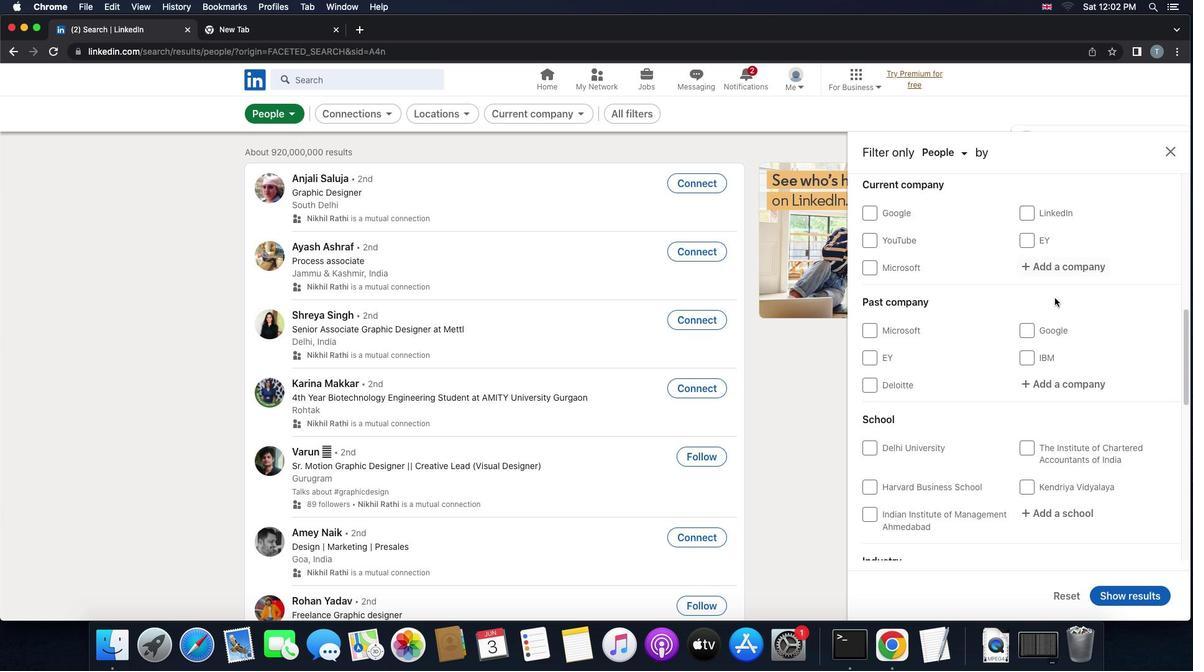 
Action: Mouse scrolled (1054, 297) with delta (0, 0)
Screenshot: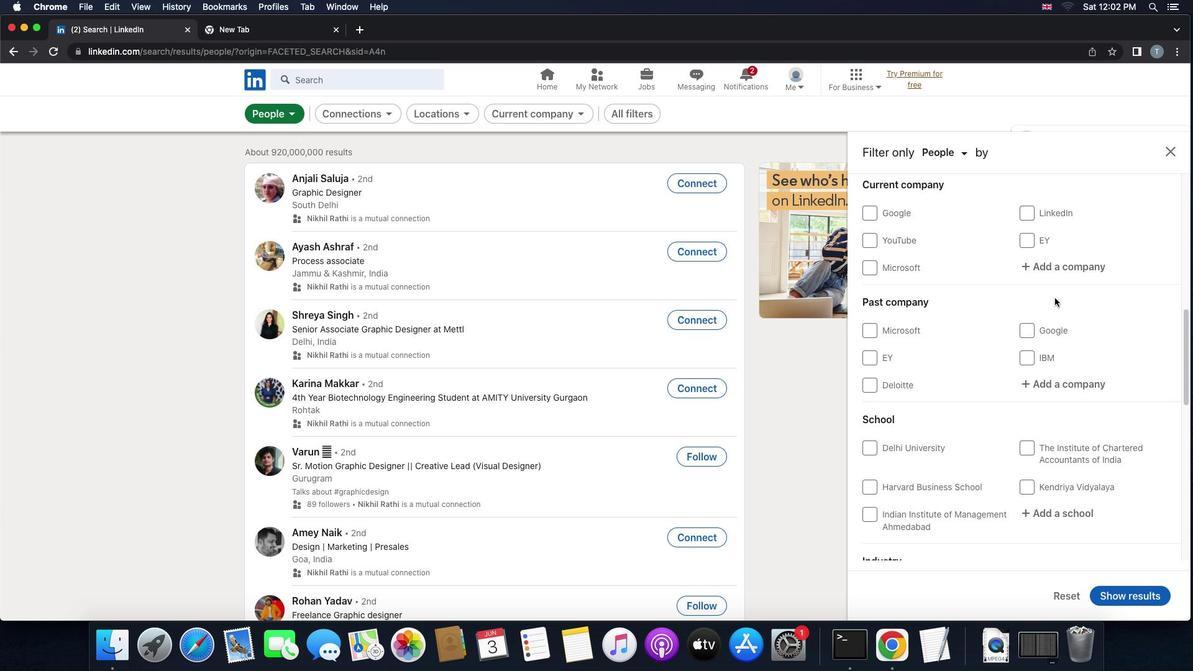 
Action: Mouse scrolled (1054, 297) with delta (0, 0)
Screenshot: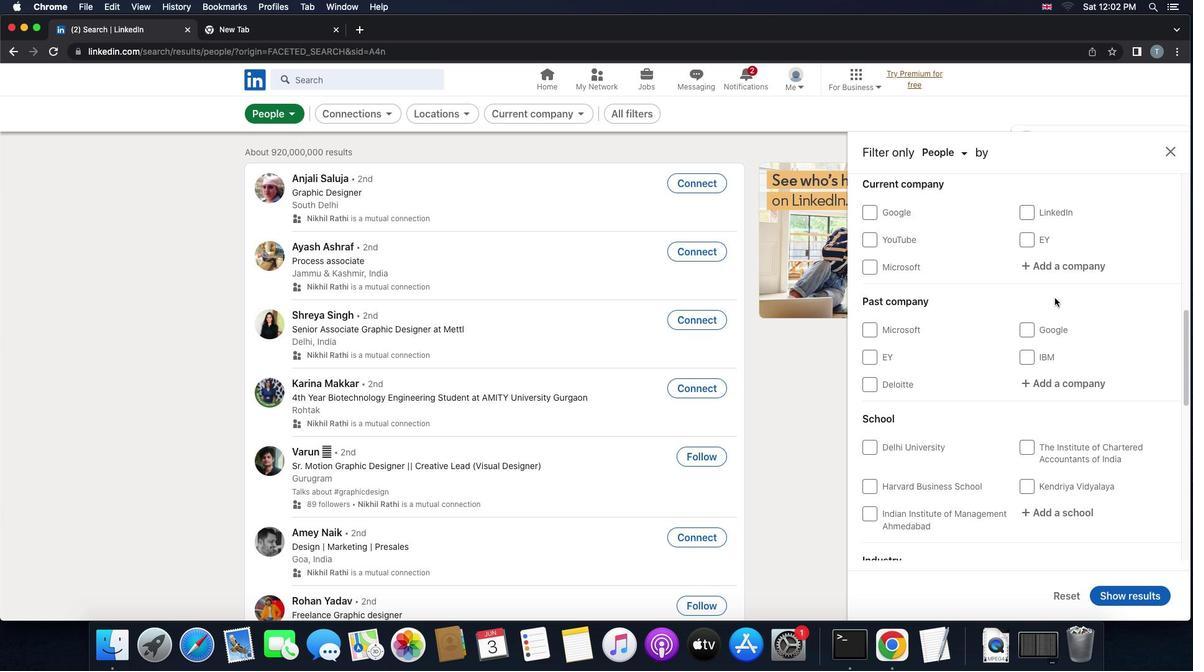 
Action: Mouse scrolled (1054, 297) with delta (0, -1)
Screenshot: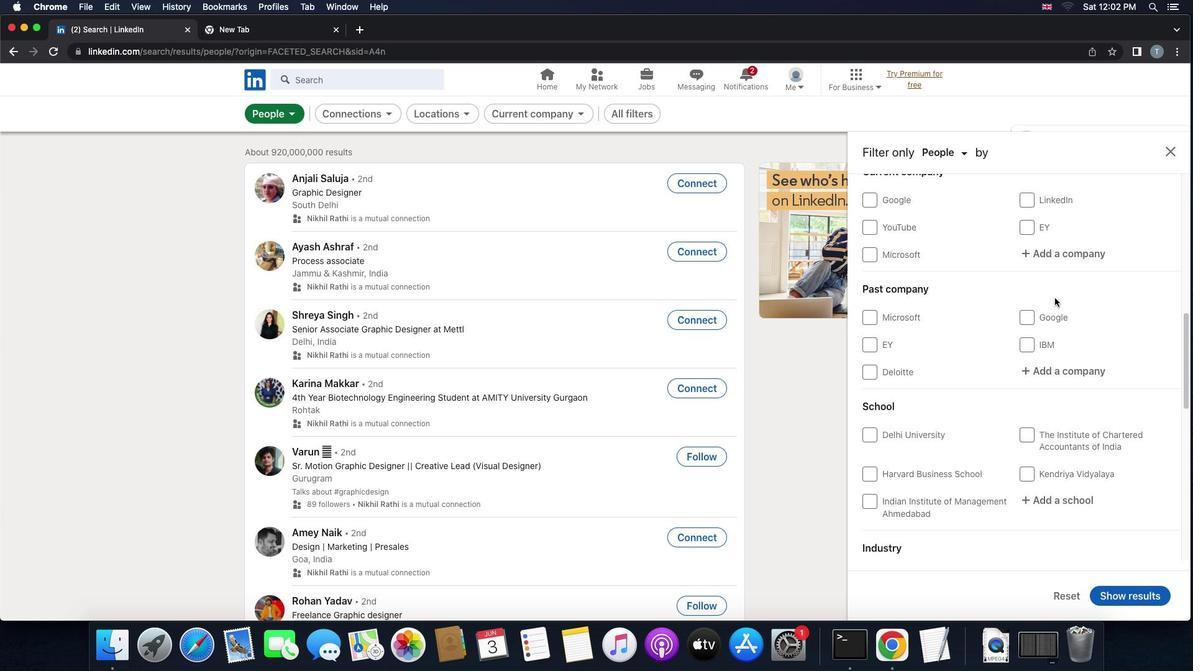 
Action: Mouse moved to (1051, 297)
Screenshot: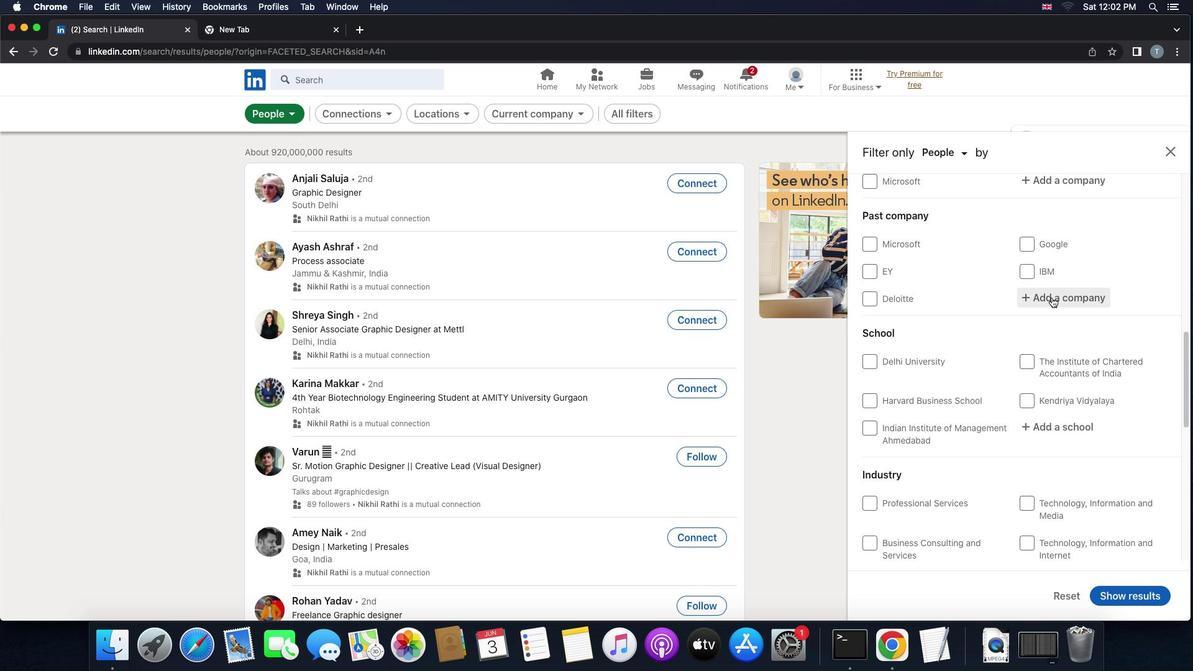 
Action: Mouse scrolled (1051, 297) with delta (0, 0)
Screenshot: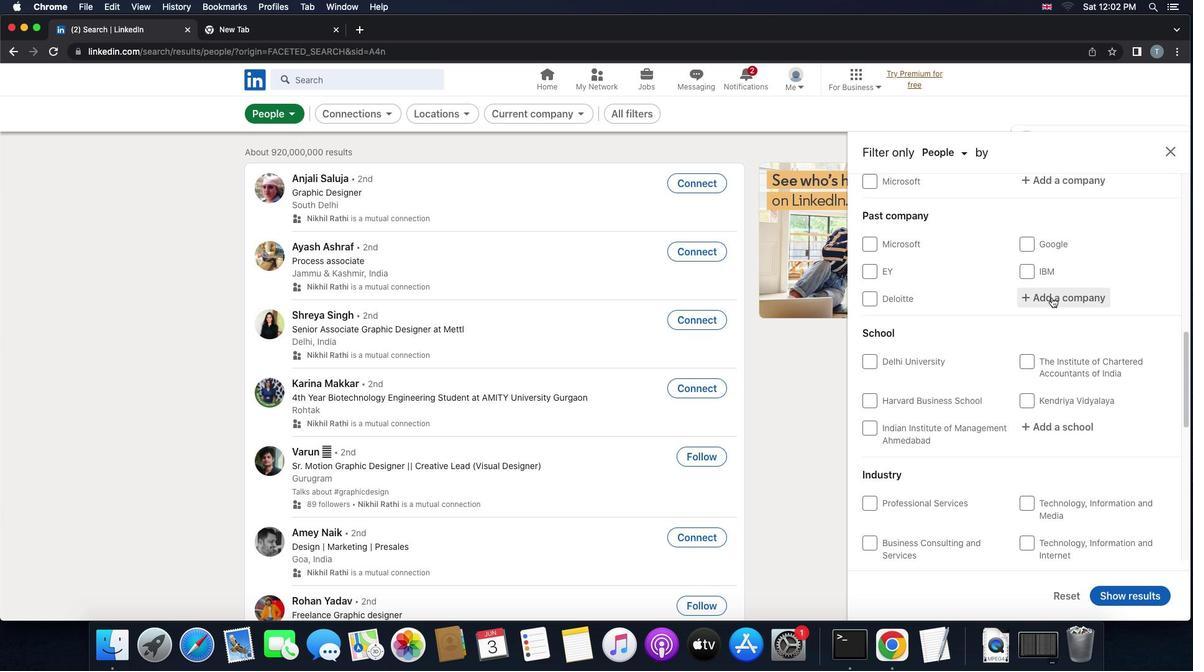 
Action: Mouse scrolled (1051, 297) with delta (0, 0)
Screenshot: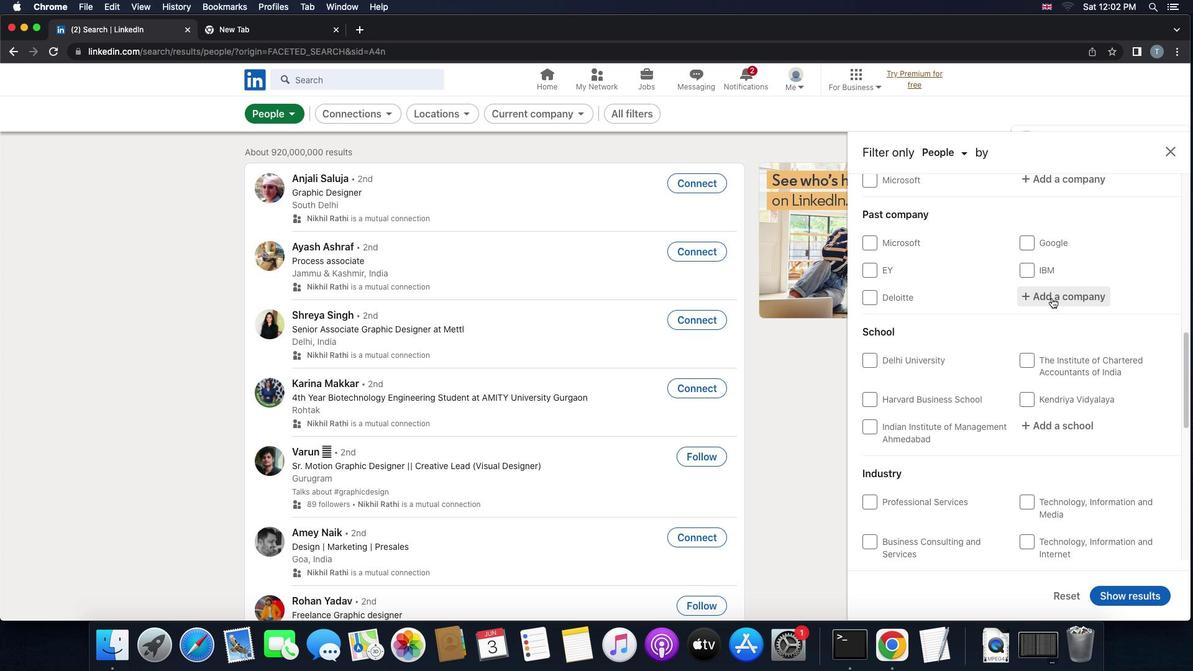 
Action: Mouse moved to (1051, 297)
Screenshot: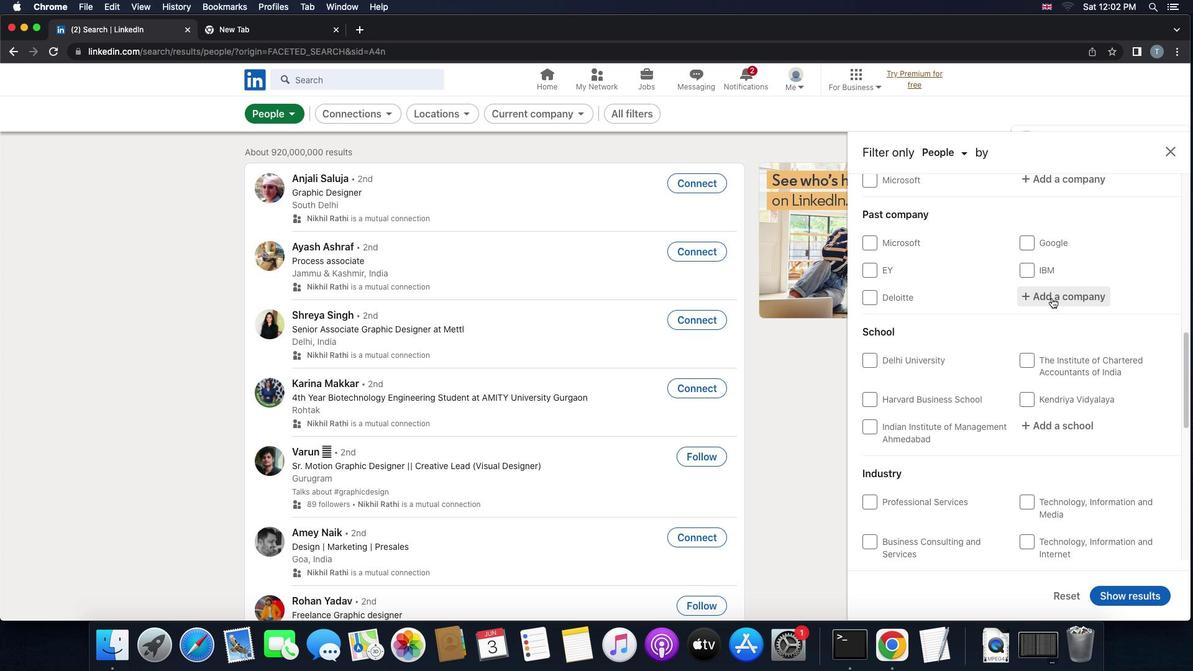 
Action: Mouse scrolled (1051, 297) with delta (0, 0)
Screenshot: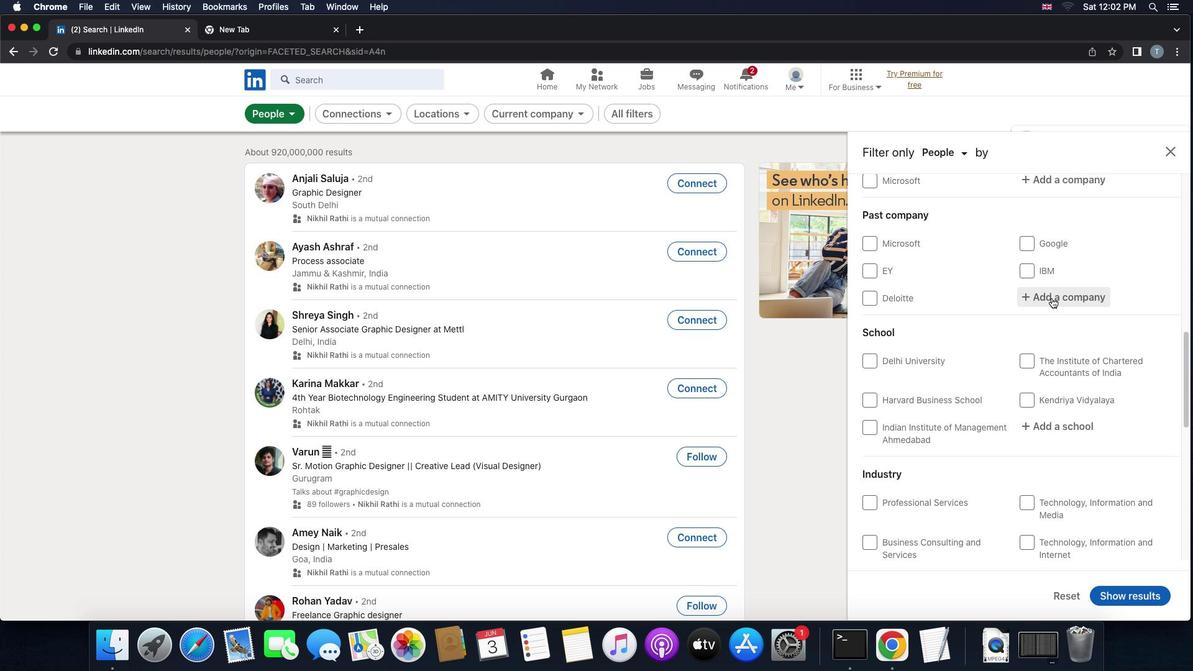 
Action: Mouse scrolled (1051, 297) with delta (0, 0)
Screenshot: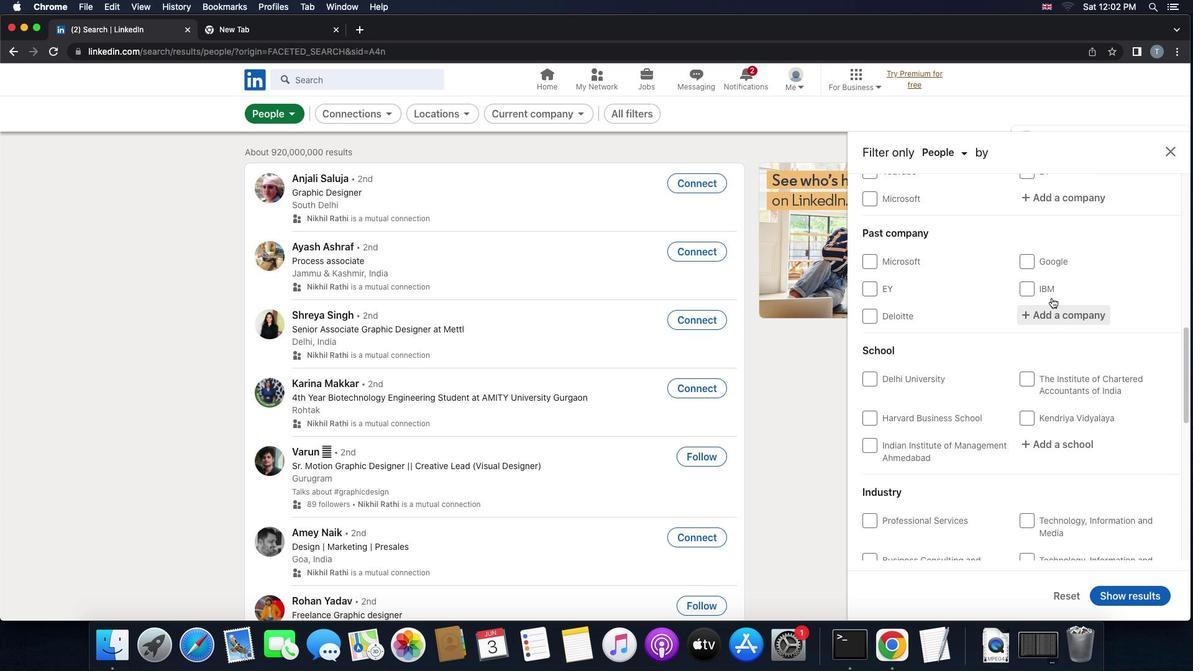 
Action: Mouse scrolled (1051, 297) with delta (0, 0)
Screenshot: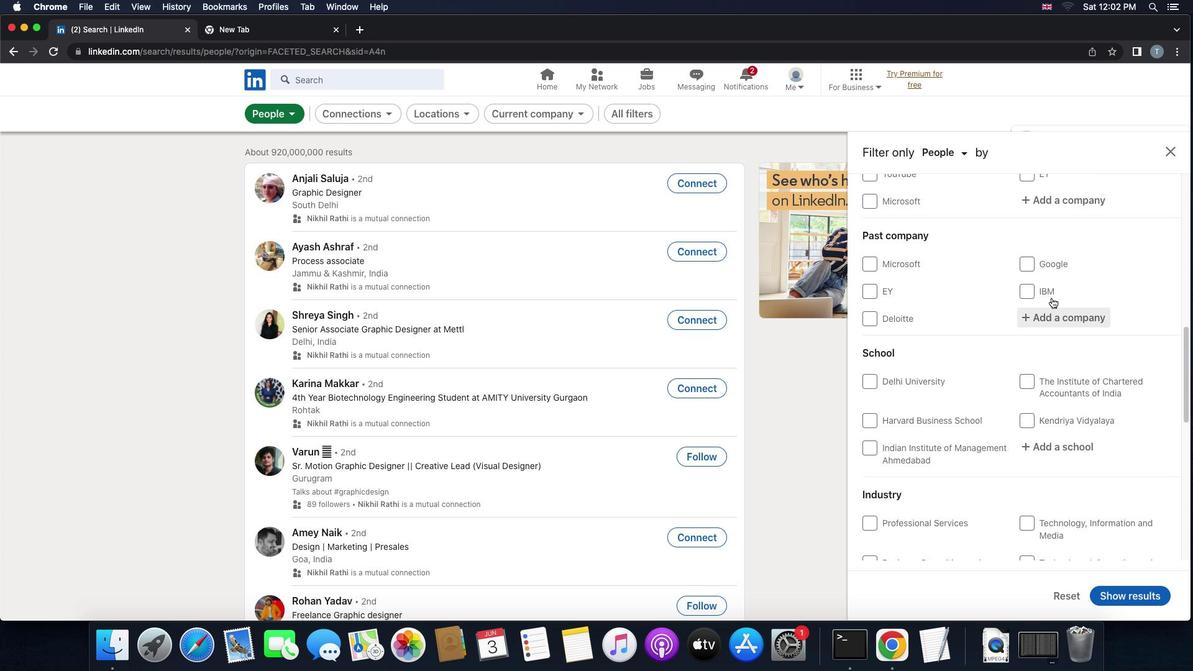 
Action: Mouse scrolled (1051, 297) with delta (0, 1)
Screenshot: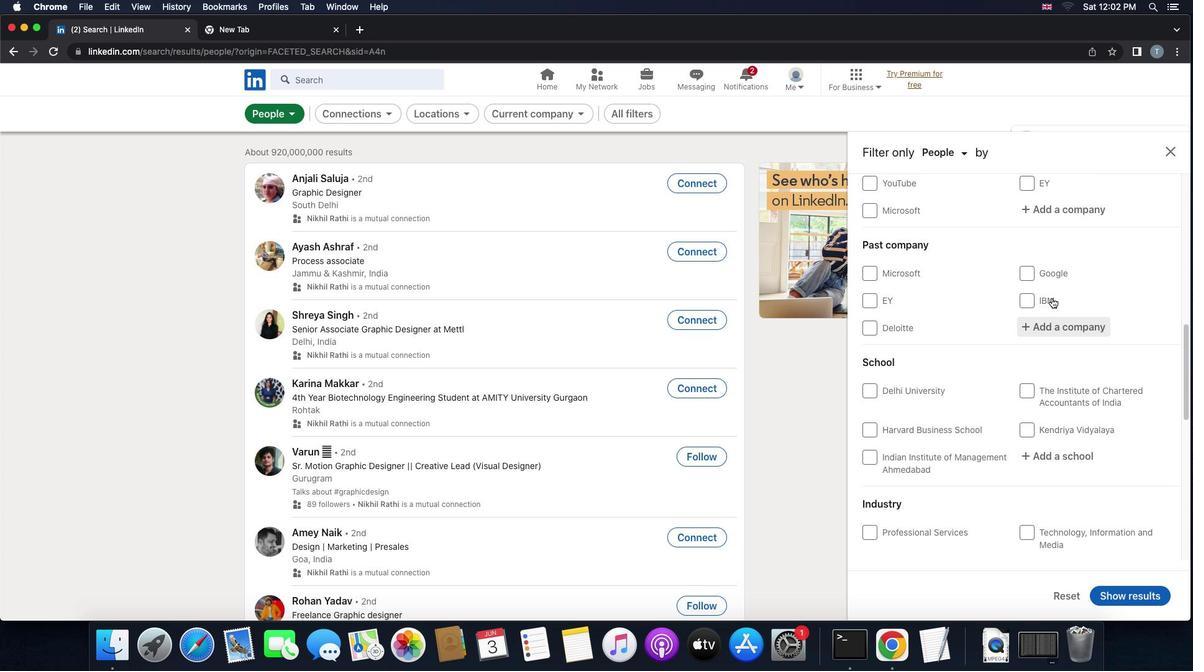 
Action: Mouse moved to (1048, 305)
Screenshot: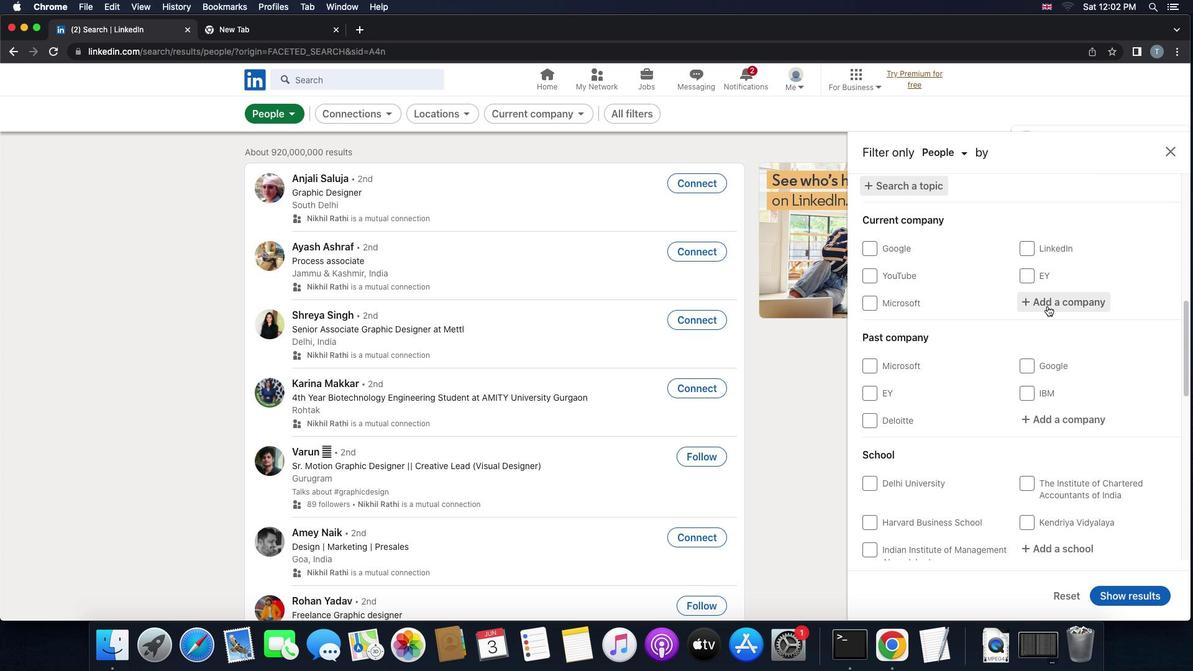 
Action: Mouse pressed left at (1048, 305)
Screenshot: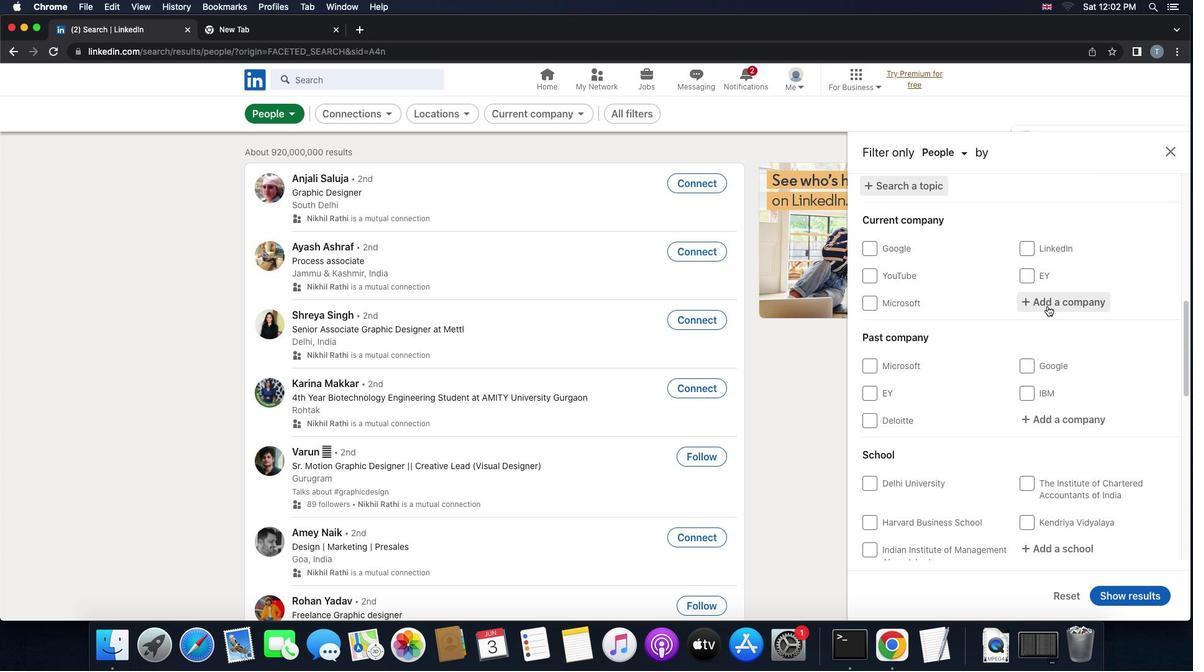 
Action: Key pressed 'd''u''b''a''i'Key.space'j''o''b''s'
Screenshot: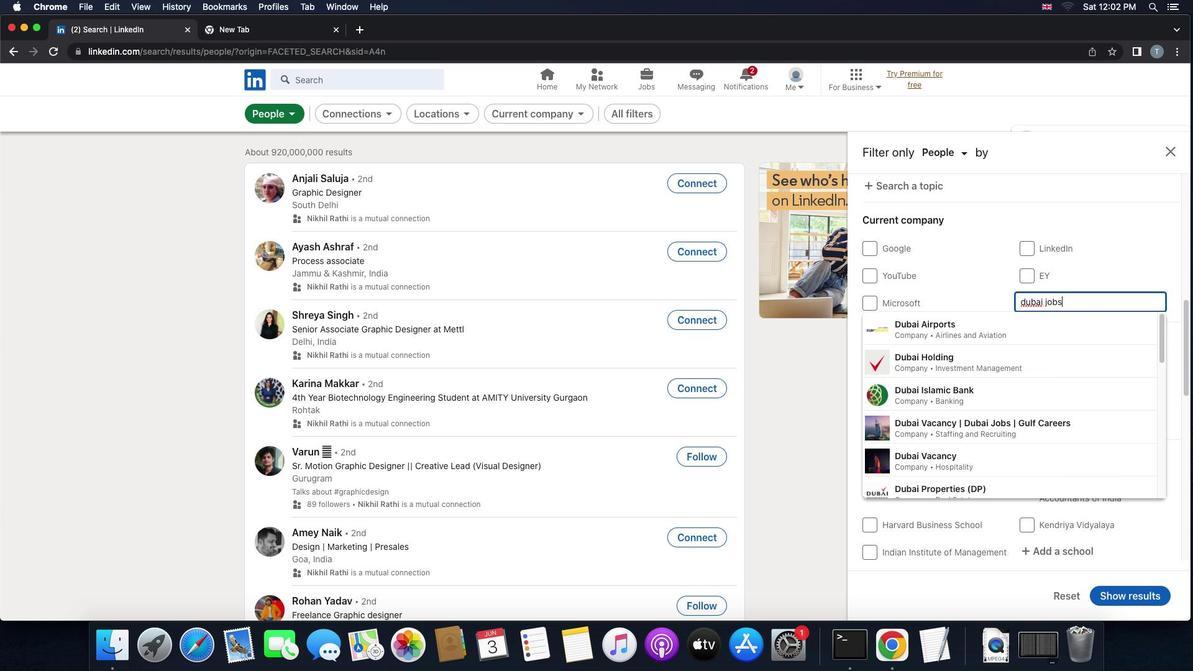 
Action: Mouse moved to (1062, 306)
Screenshot: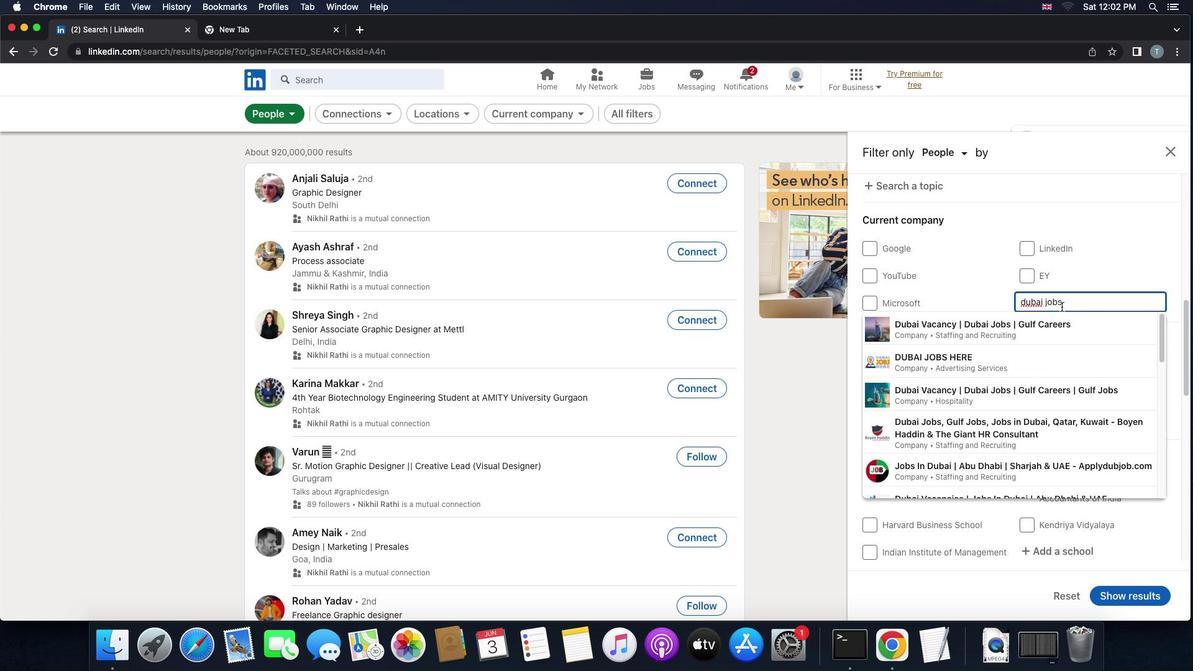 
Action: Key pressed ',''g''u''l''b'Key.backspace'f'
Screenshot: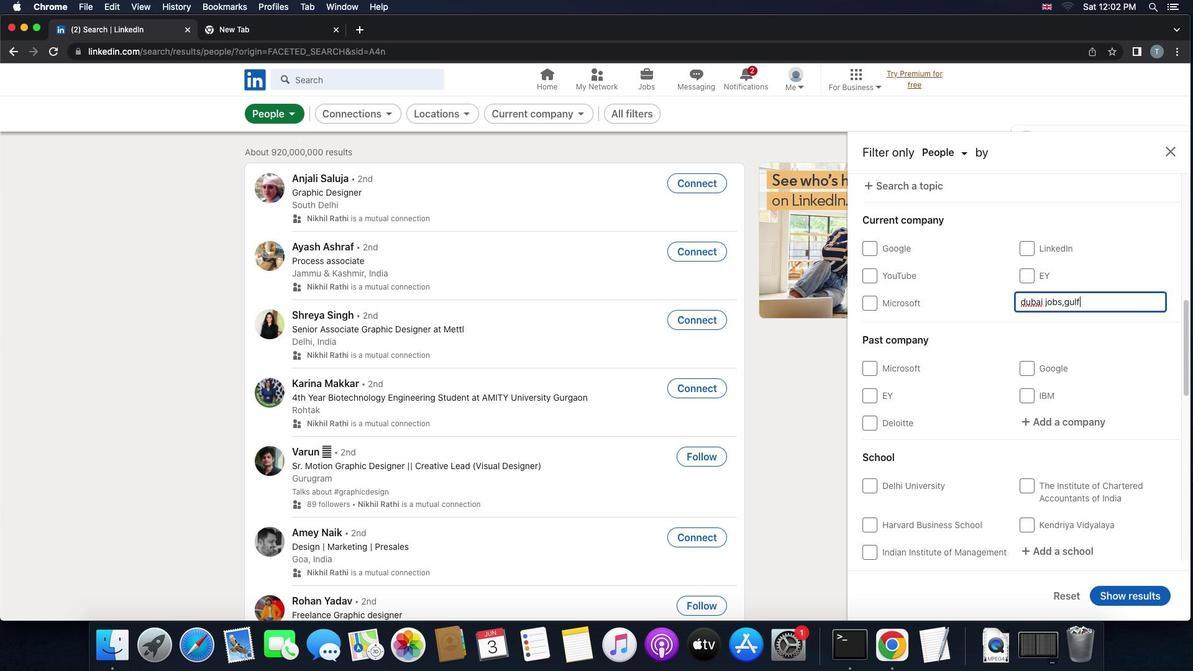
Action: Mouse moved to (1061, 323)
Screenshot: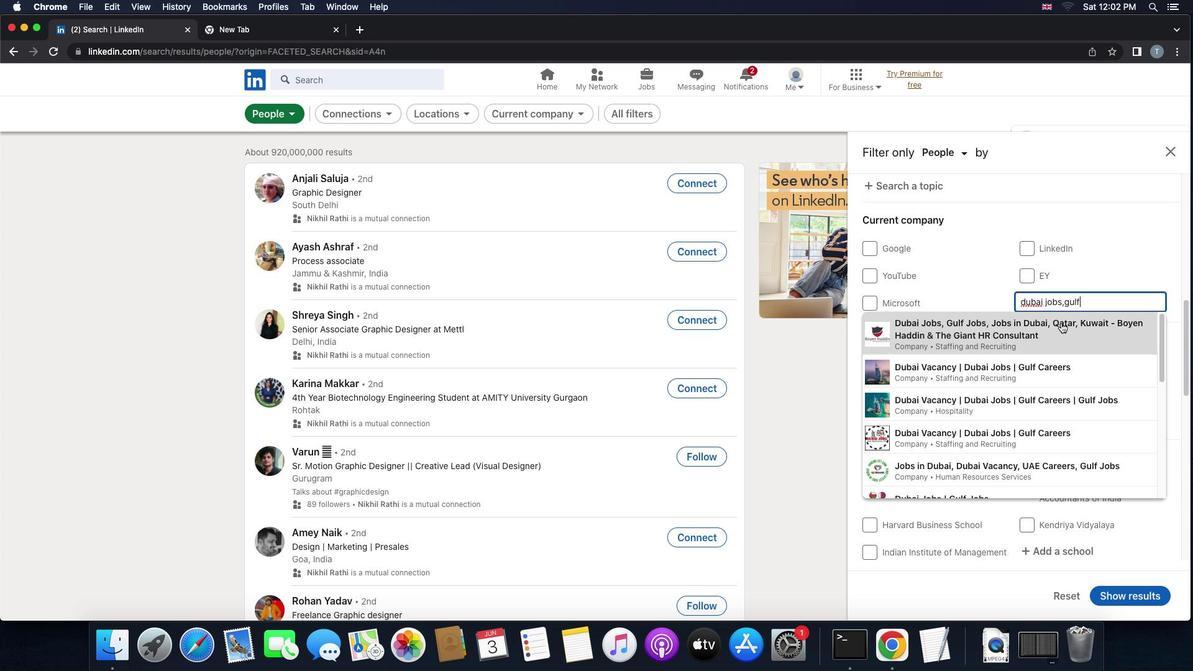 
Action: Mouse pressed left at (1061, 323)
Screenshot: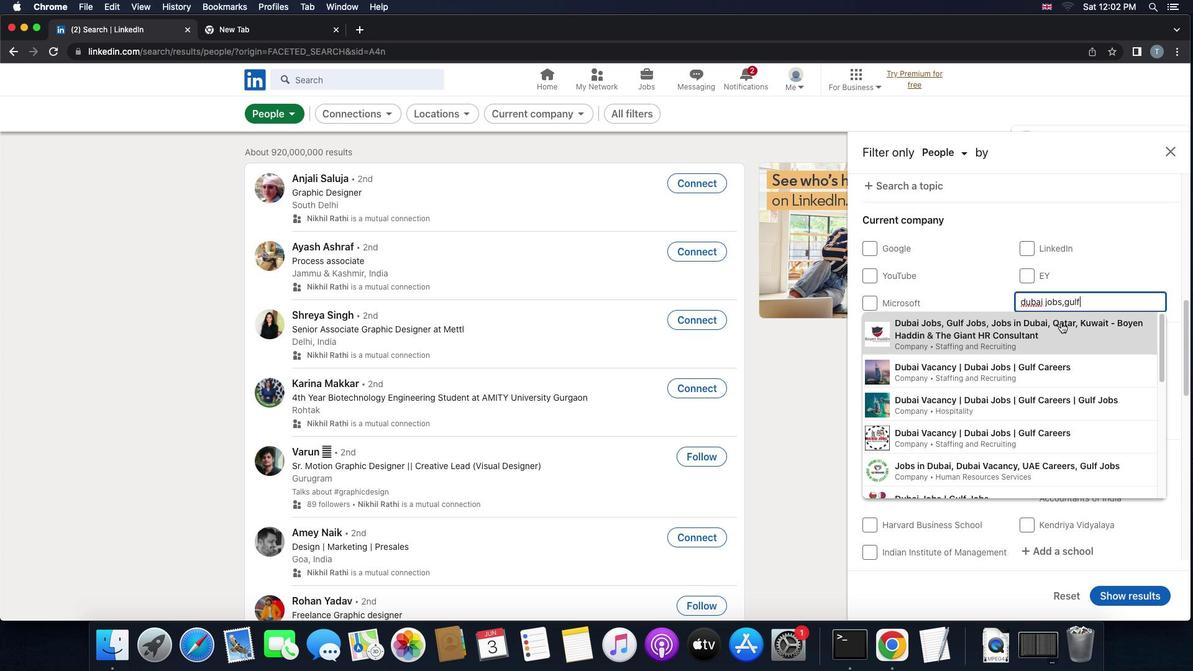 
Action: Mouse moved to (1062, 341)
Screenshot: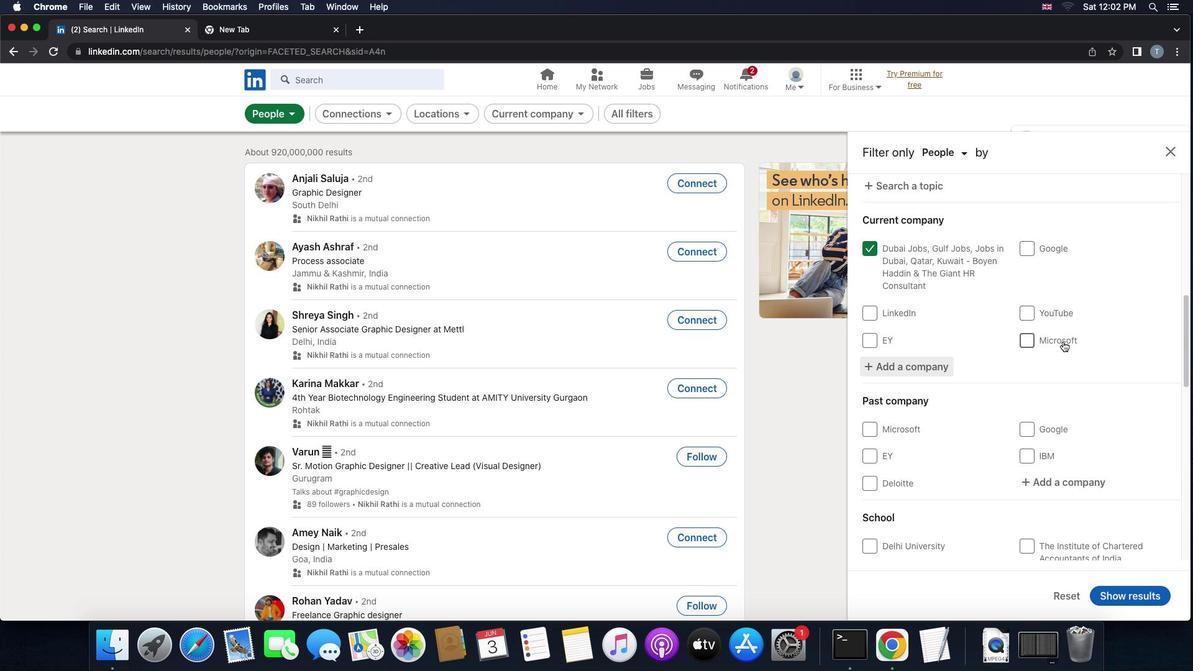 
Action: Mouse scrolled (1062, 341) with delta (0, 0)
Screenshot: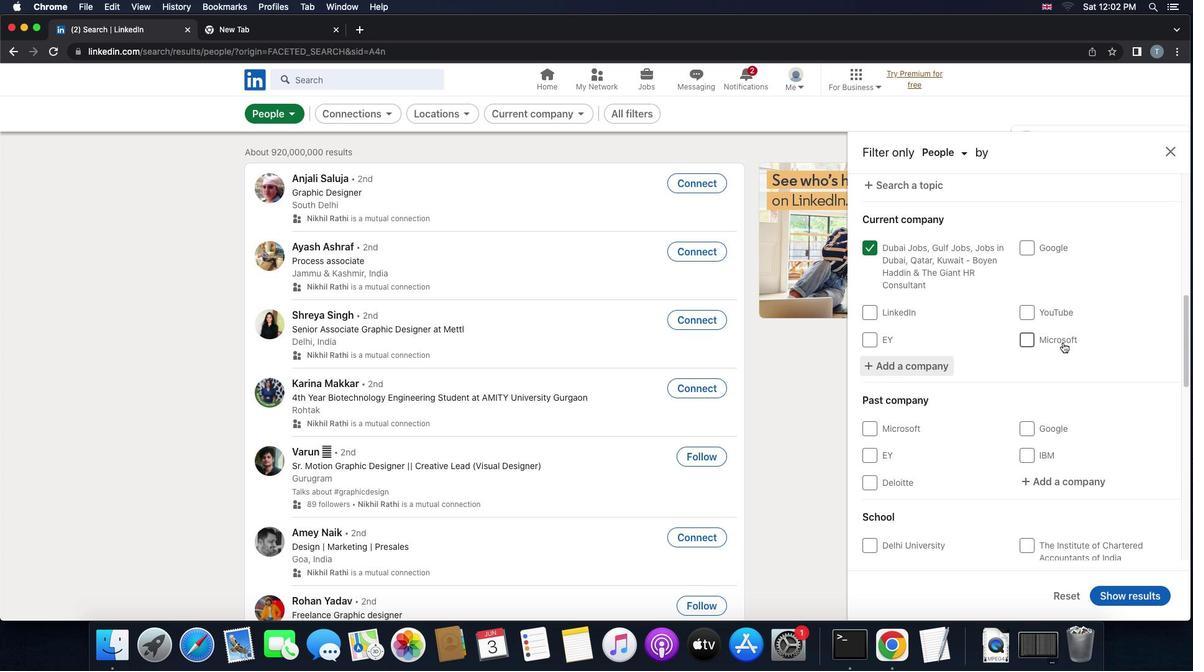 
Action: Mouse moved to (1062, 341)
Screenshot: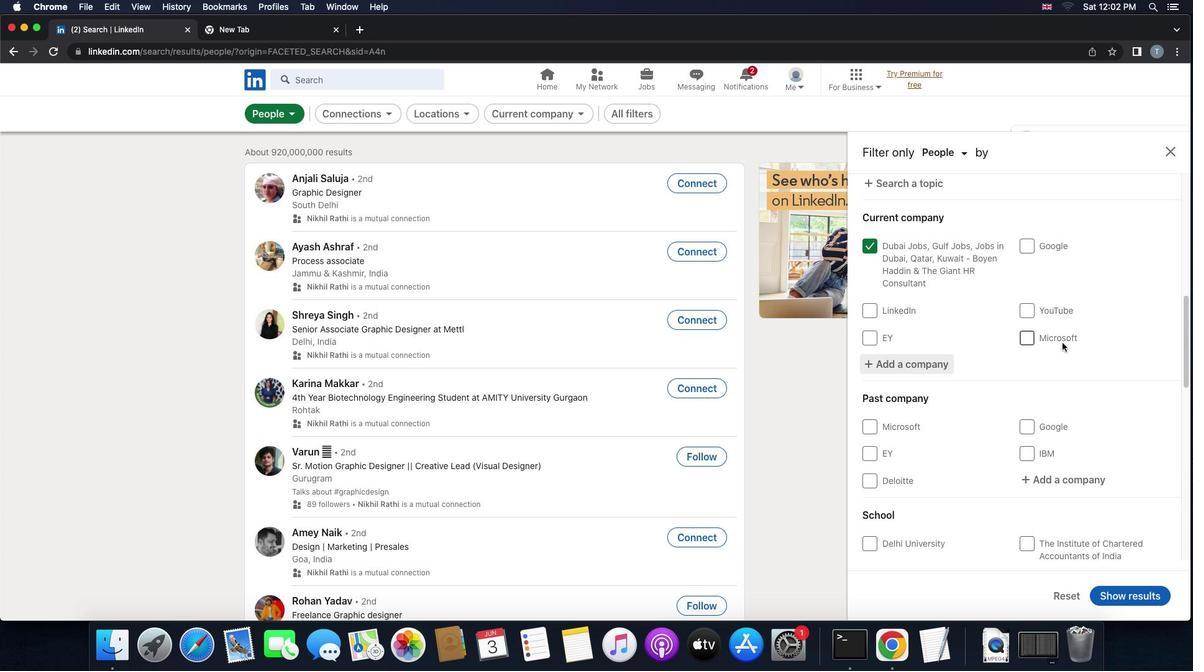 
Action: Mouse scrolled (1062, 341) with delta (0, 0)
Screenshot: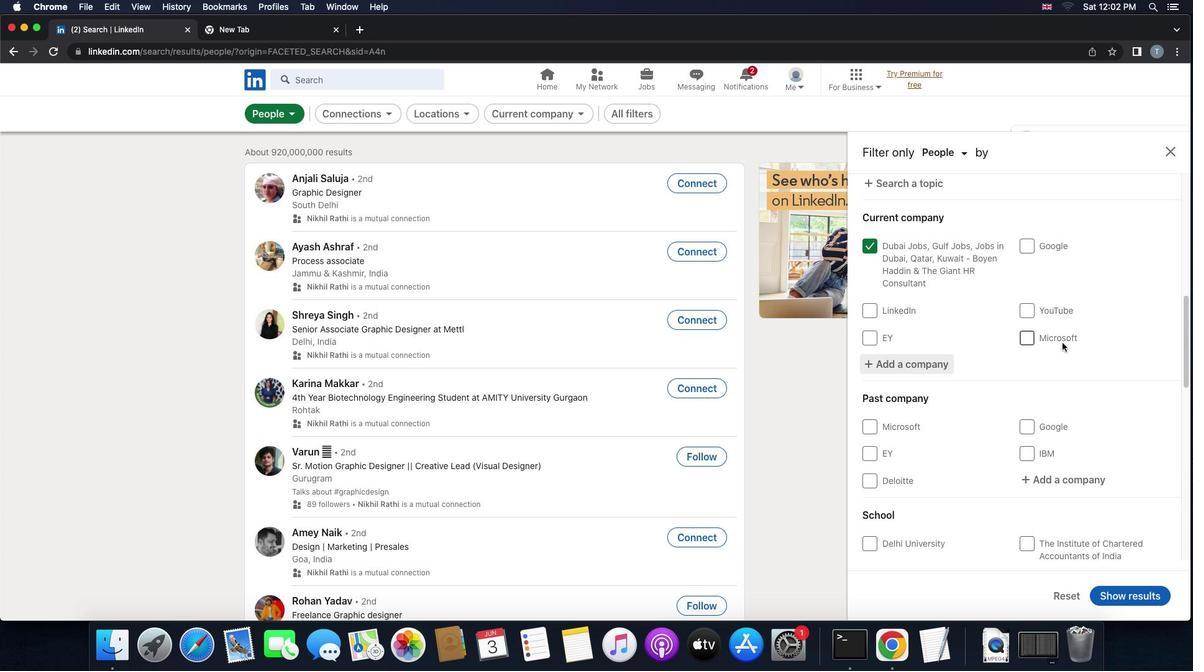 
Action: Mouse moved to (1062, 343)
Screenshot: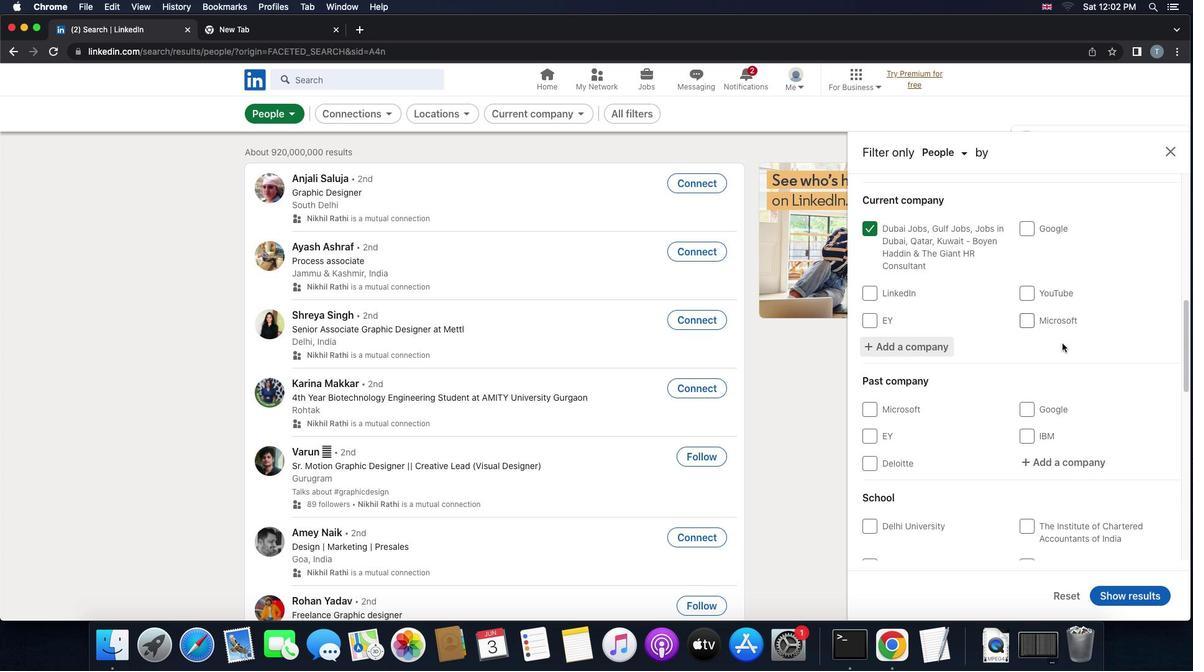 
Action: Mouse scrolled (1062, 343) with delta (0, 0)
Screenshot: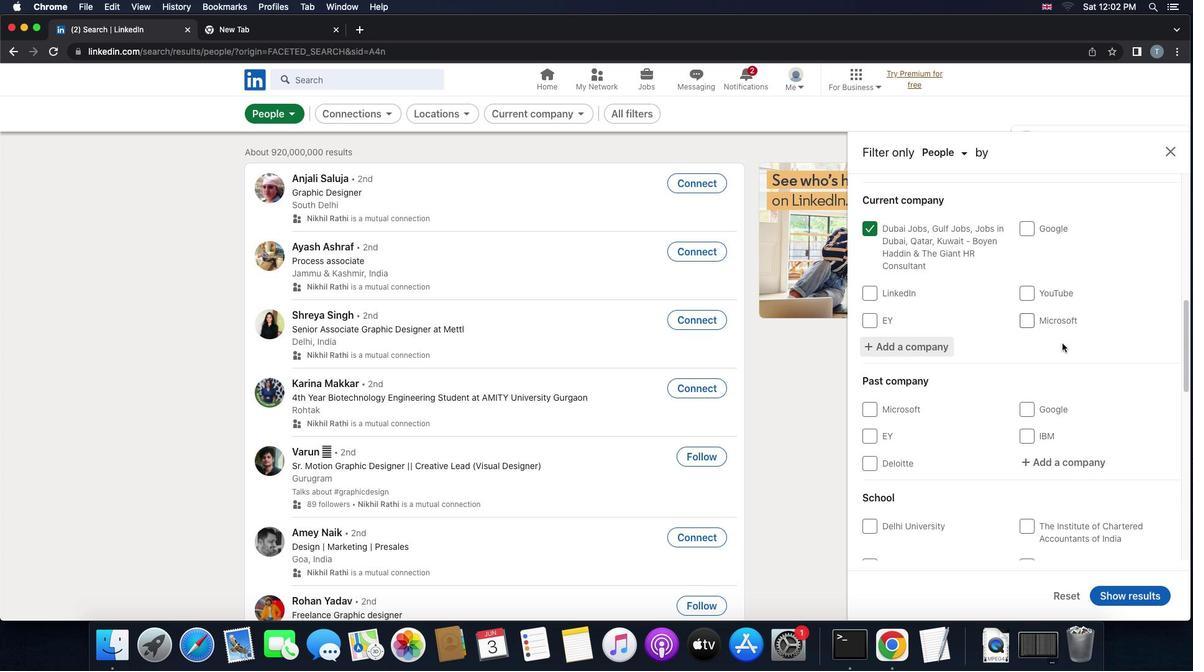 
Action: Mouse moved to (1062, 343)
Screenshot: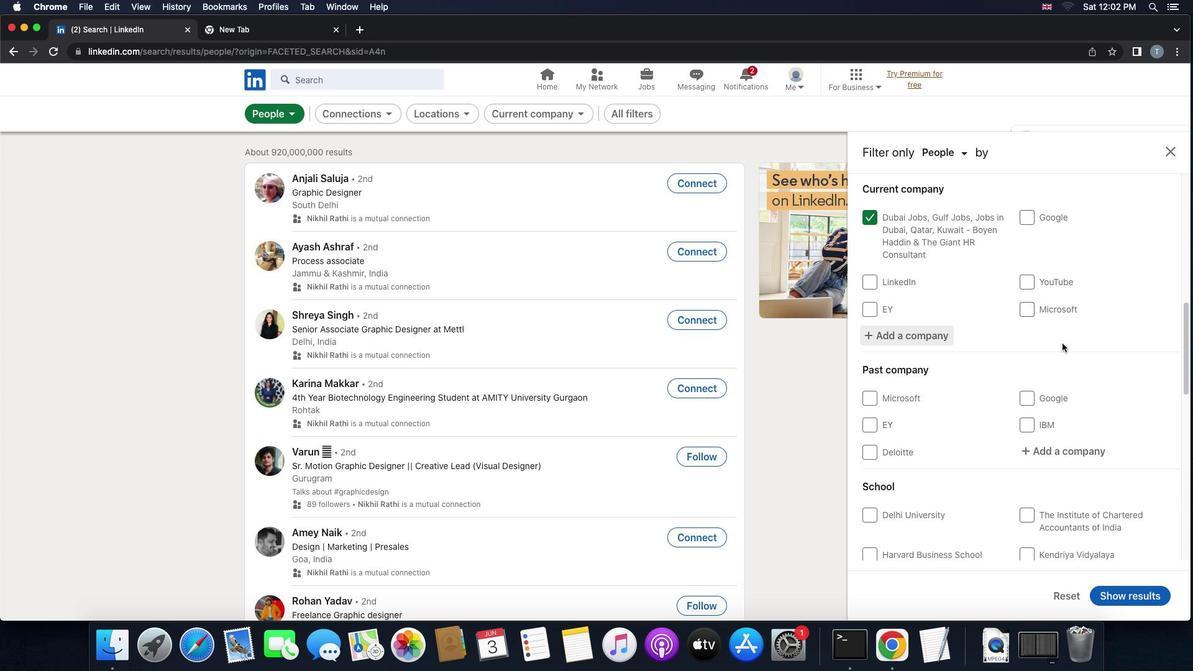
Action: Mouse scrolled (1062, 343) with delta (0, 0)
Screenshot: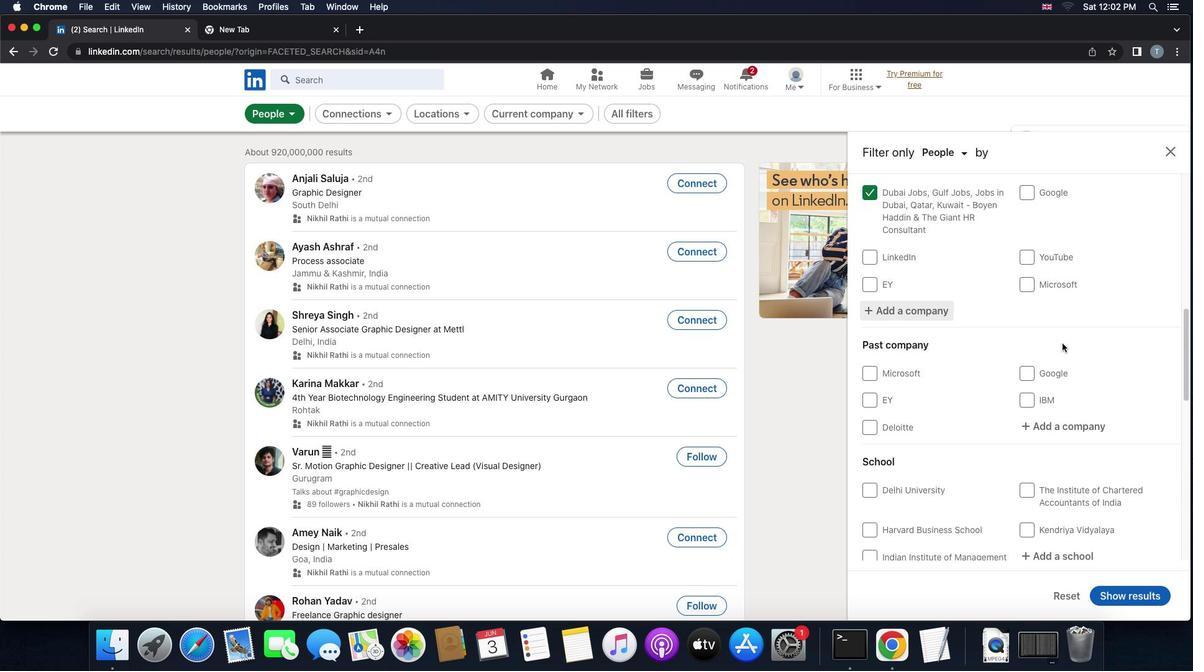 
Action: Mouse scrolled (1062, 343) with delta (0, 0)
Screenshot: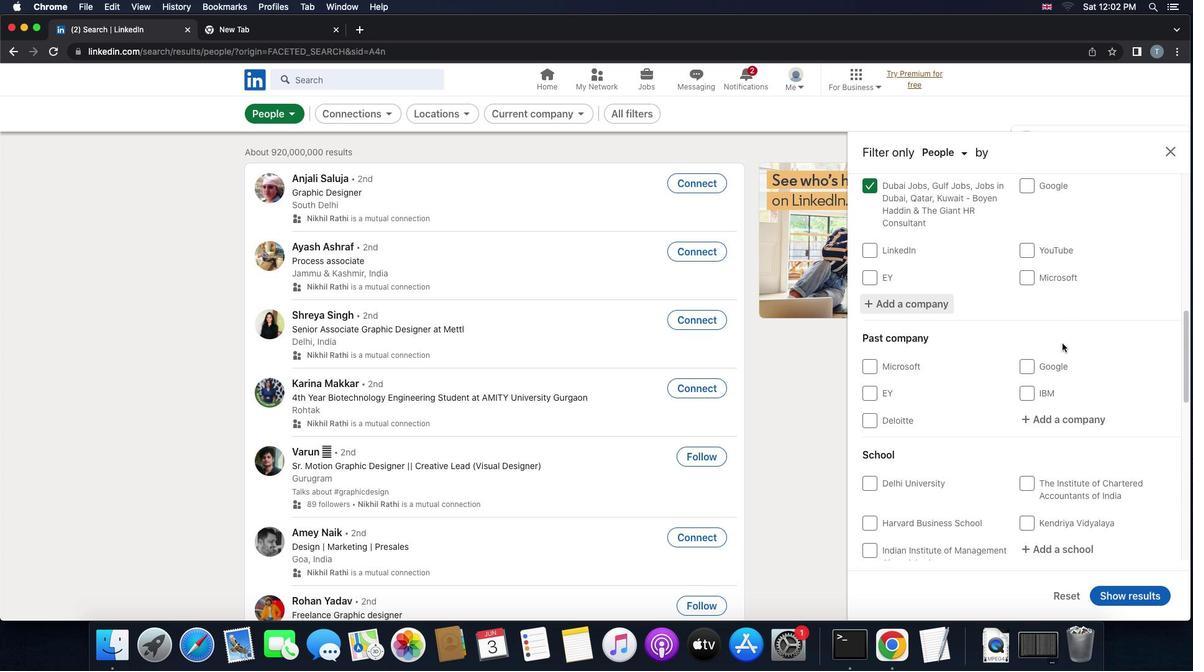 
Action: Mouse scrolled (1062, 343) with delta (0, -1)
Screenshot: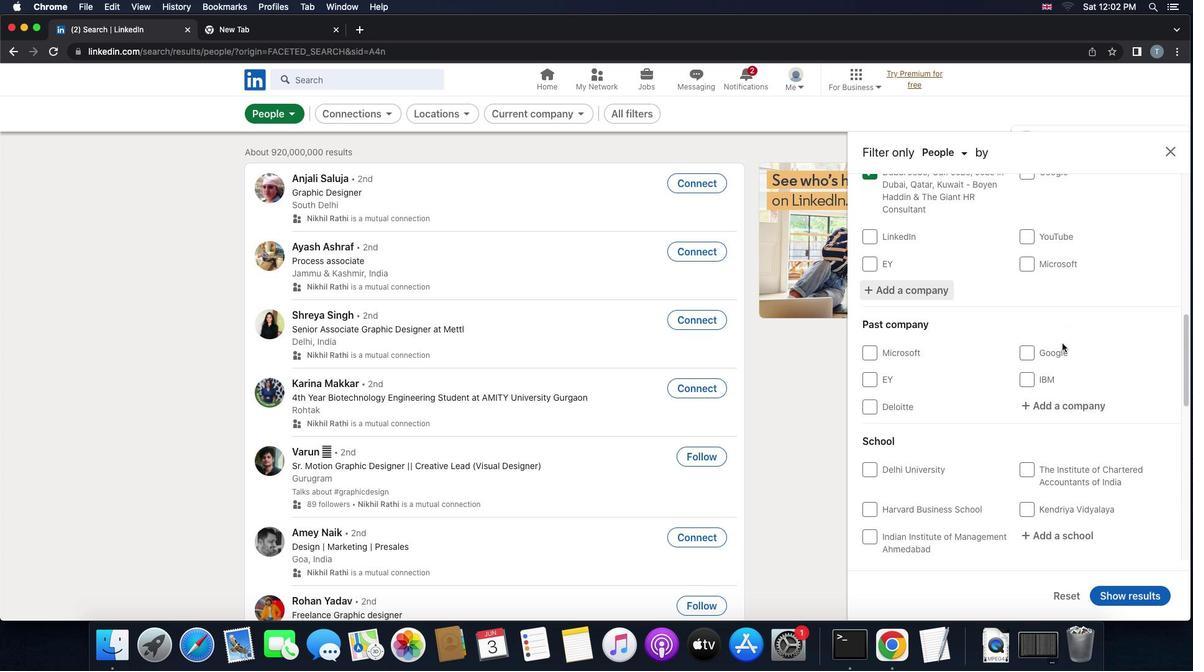 
Action: Mouse moved to (1062, 343)
Screenshot: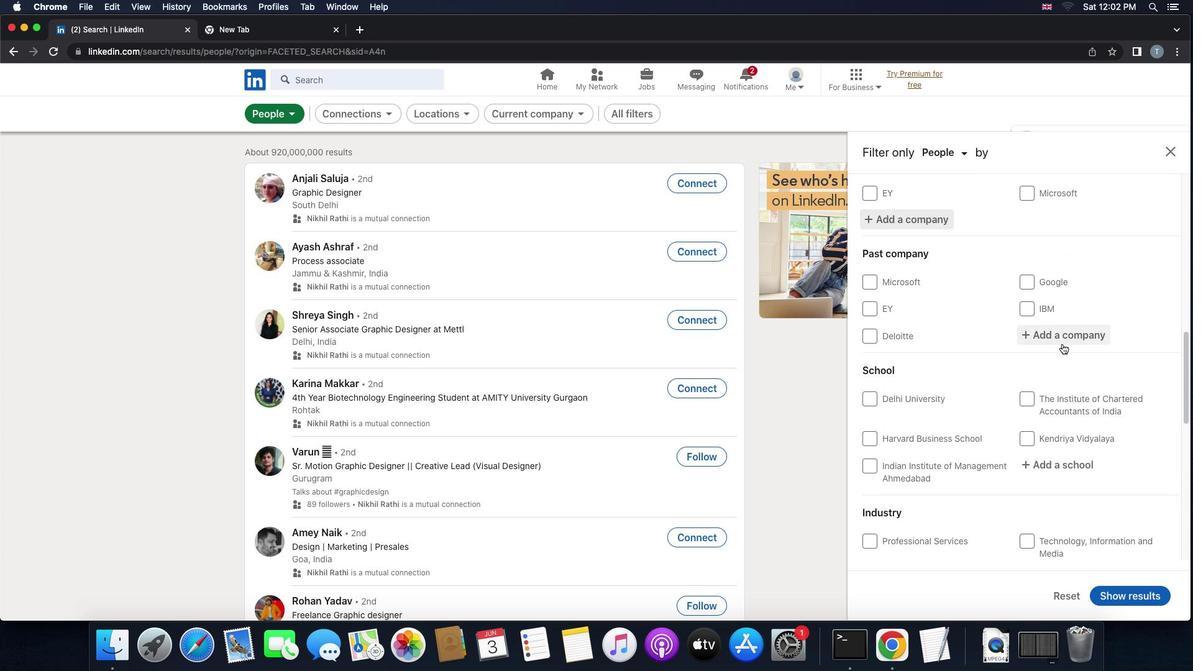 
Action: Mouse scrolled (1062, 343) with delta (0, 0)
Screenshot: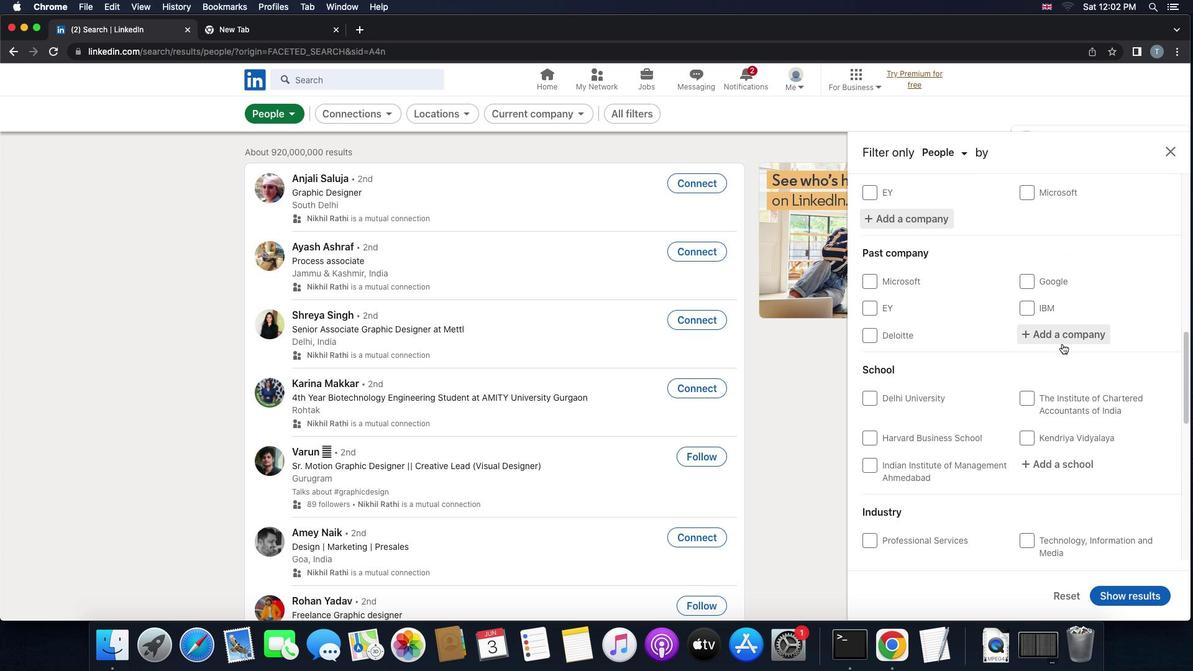
Action: Mouse scrolled (1062, 343) with delta (0, 0)
Screenshot: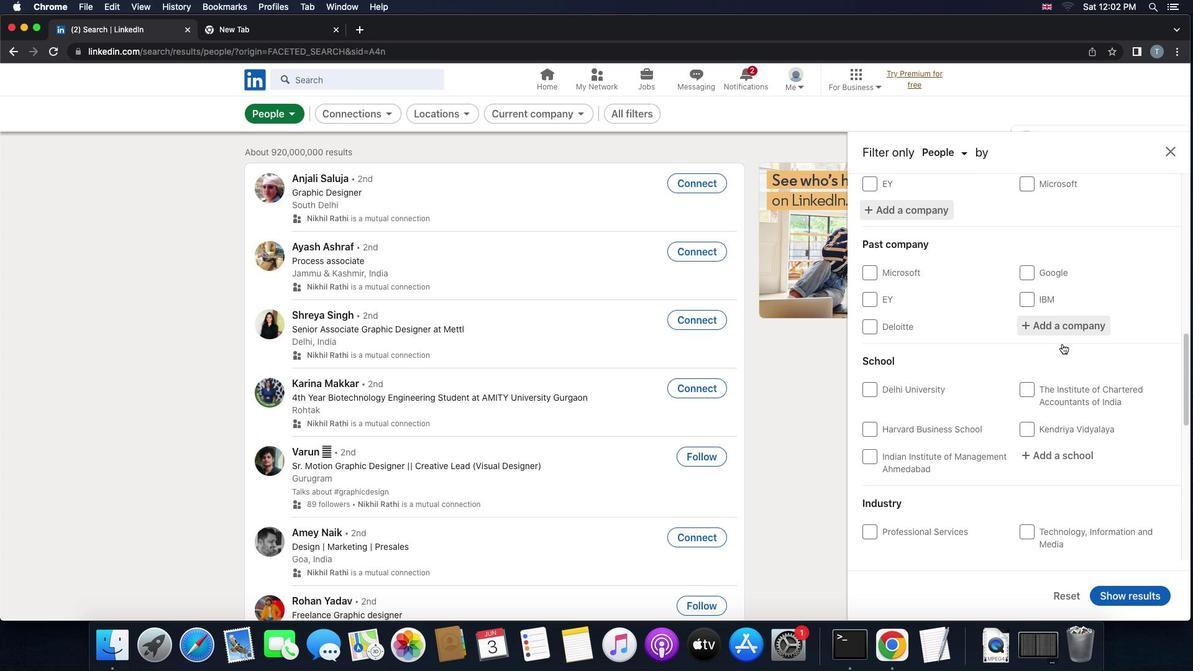 
Action: Mouse scrolled (1062, 343) with delta (0, 0)
Screenshot: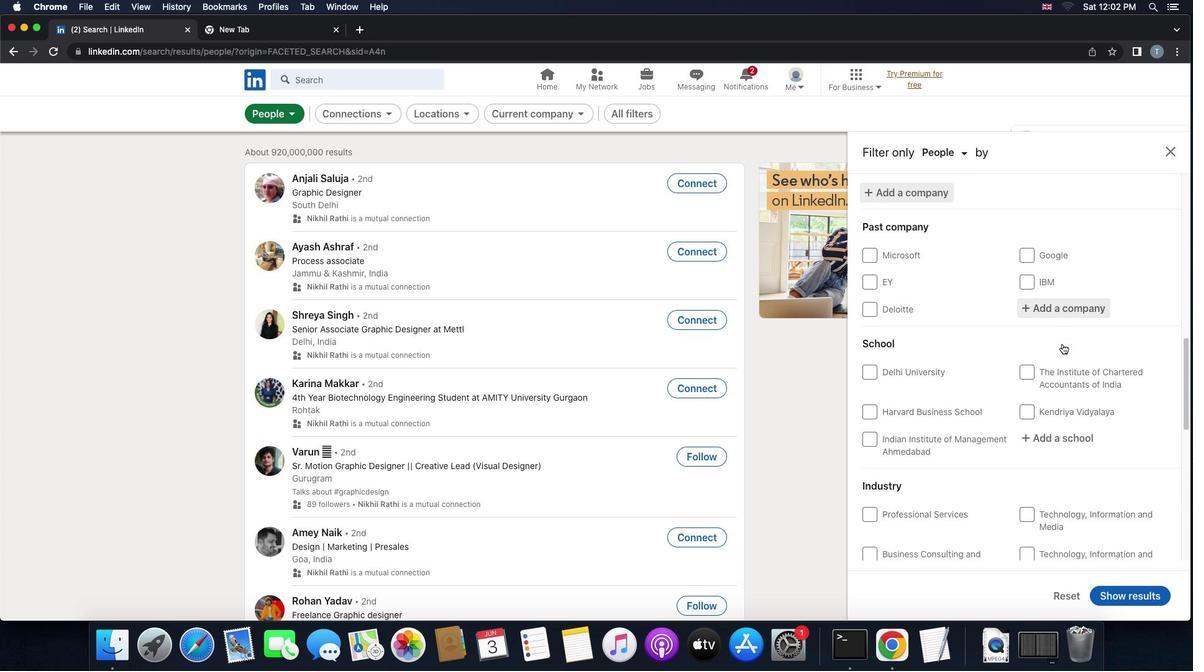 
Action: Mouse moved to (1053, 297)
Screenshot: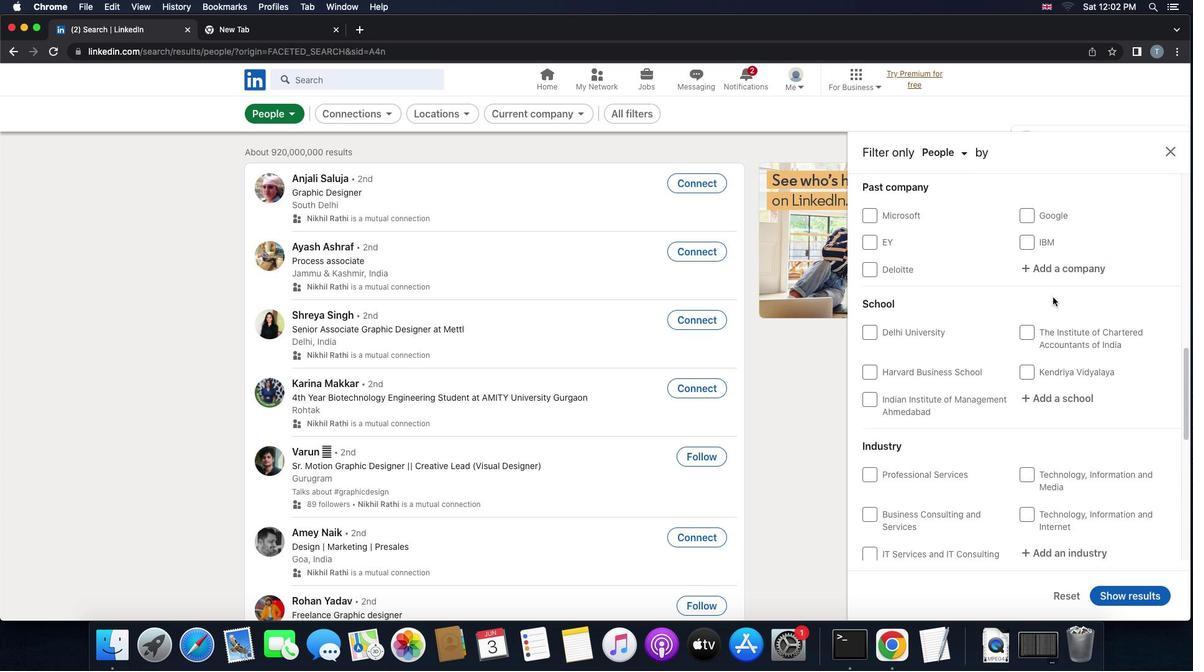 
Action: Mouse scrolled (1053, 297) with delta (0, 0)
Screenshot: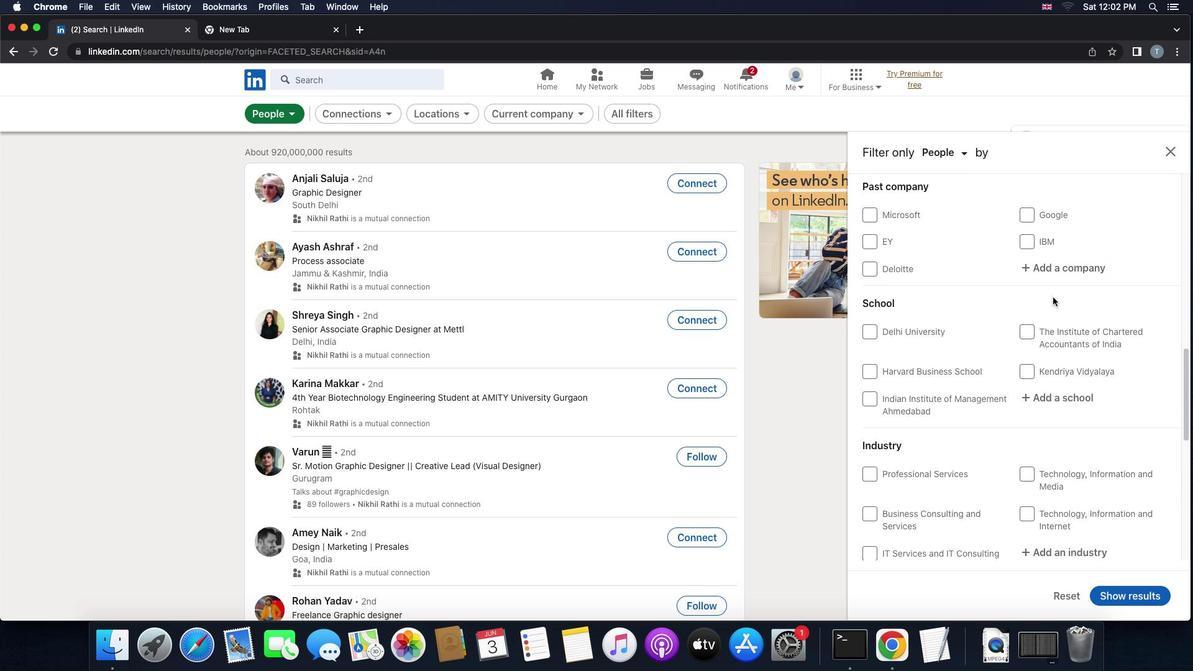 
Action: Mouse scrolled (1053, 297) with delta (0, 0)
Screenshot: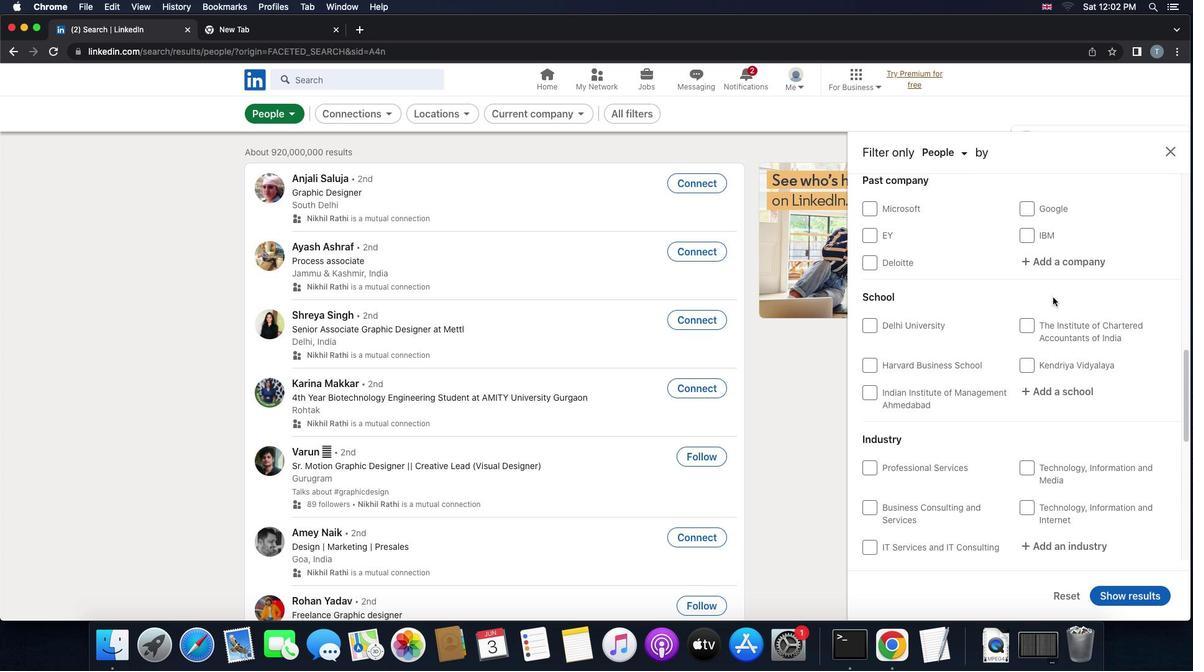 
Action: Mouse scrolled (1053, 297) with delta (0, 0)
Screenshot: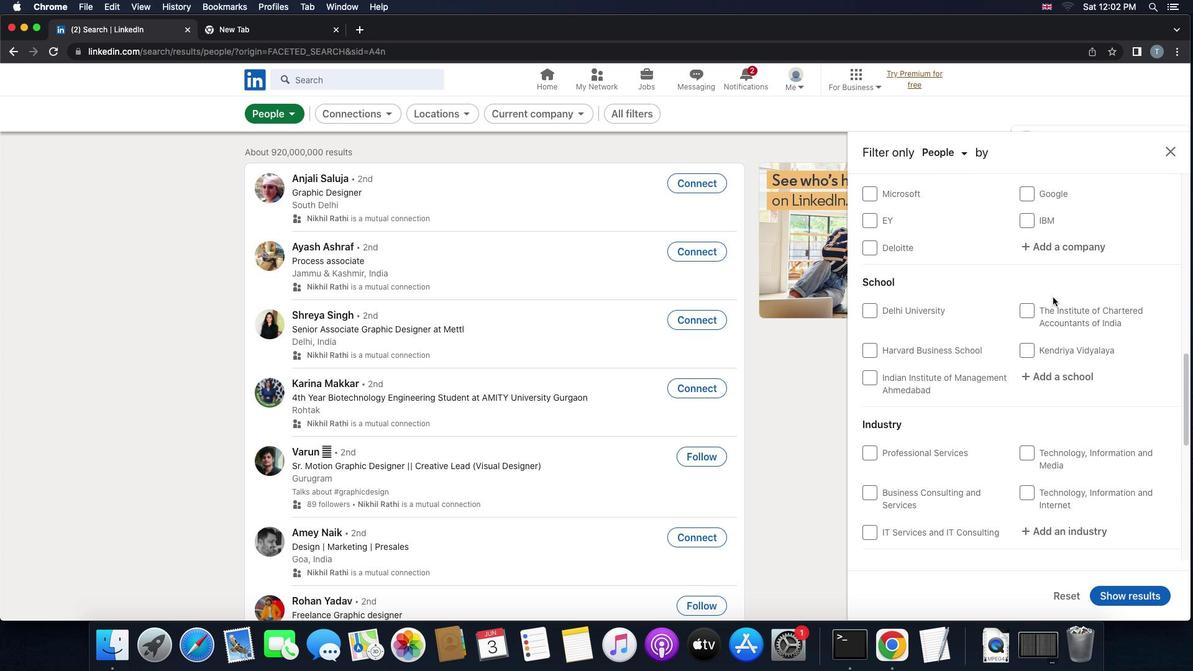 
Action: Mouse moved to (1069, 343)
Screenshot: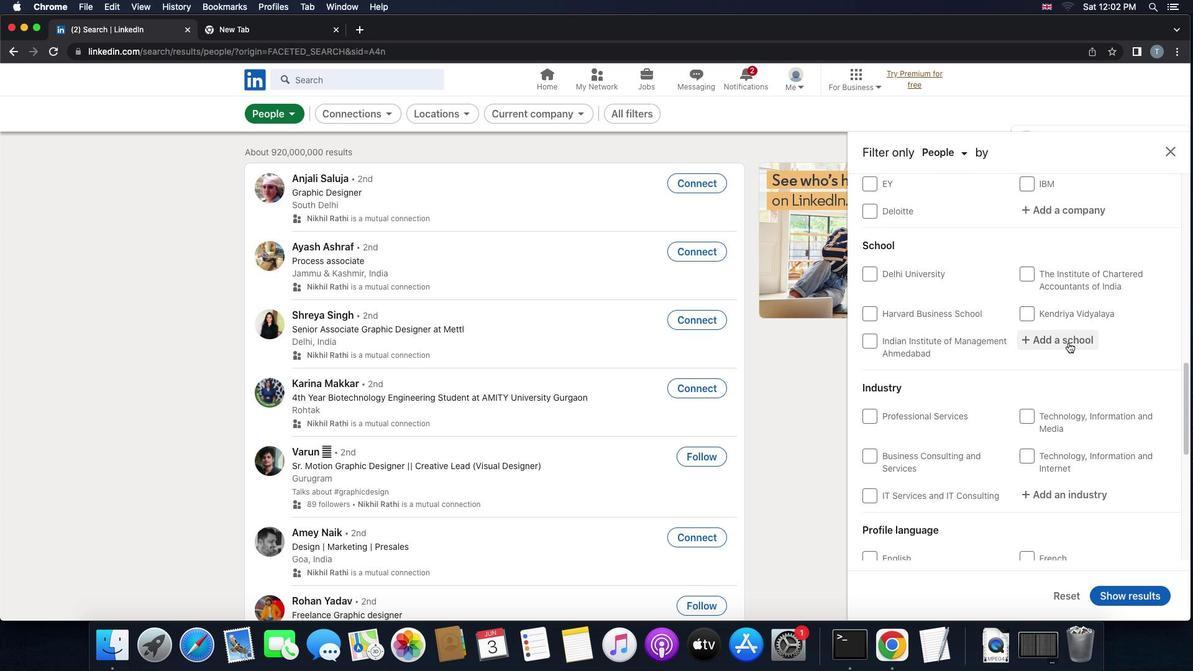 
Action: Mouse pressed left at (1069, 343)
Screenshot: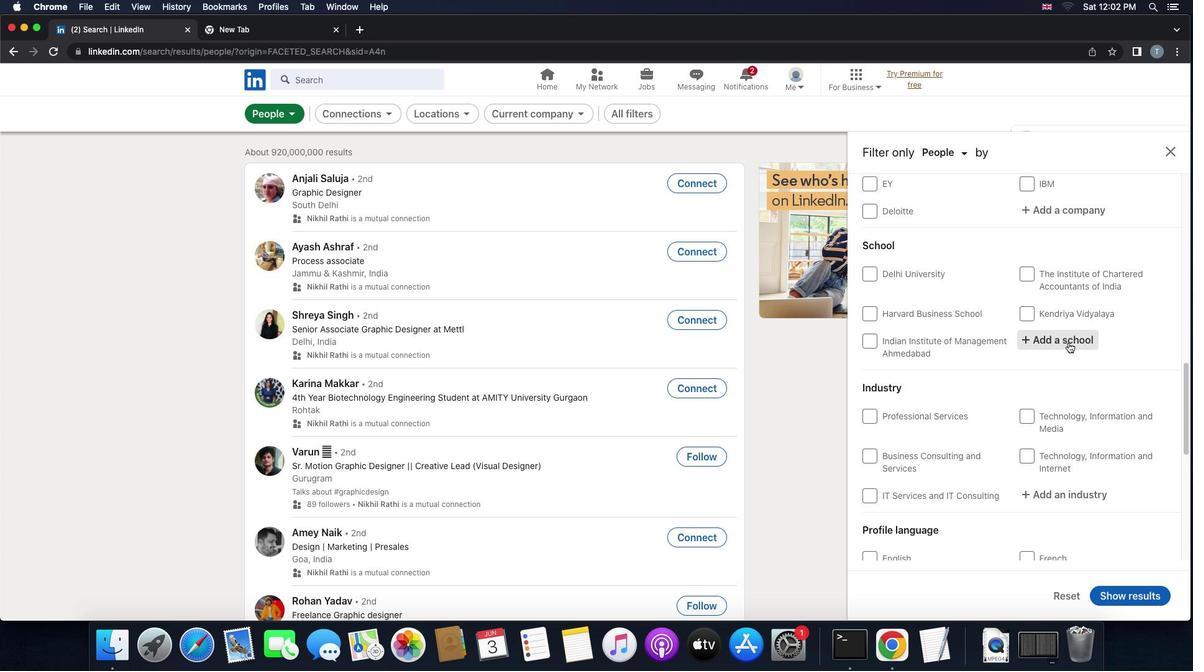 
Action: Key pressed 'k''r''i''s''h''n''a'Key.space'i''n''s''t''i''t''u''t''e'
Screenshot: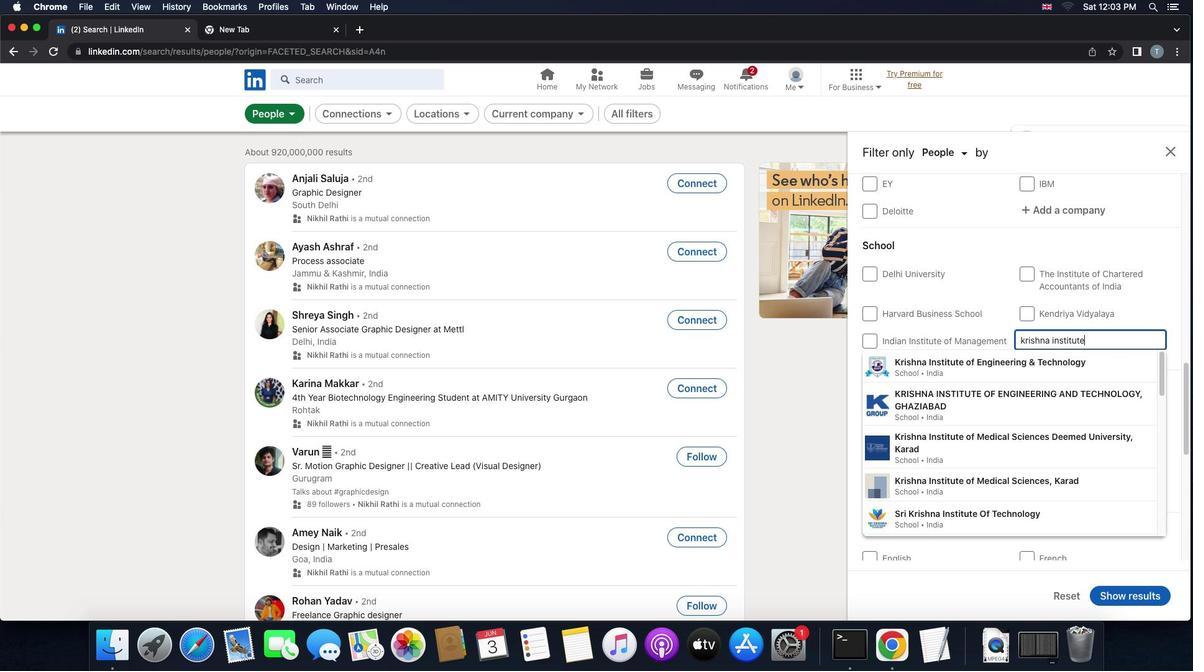 
Action: Mouse moved to (1071, 443)
Screenshot: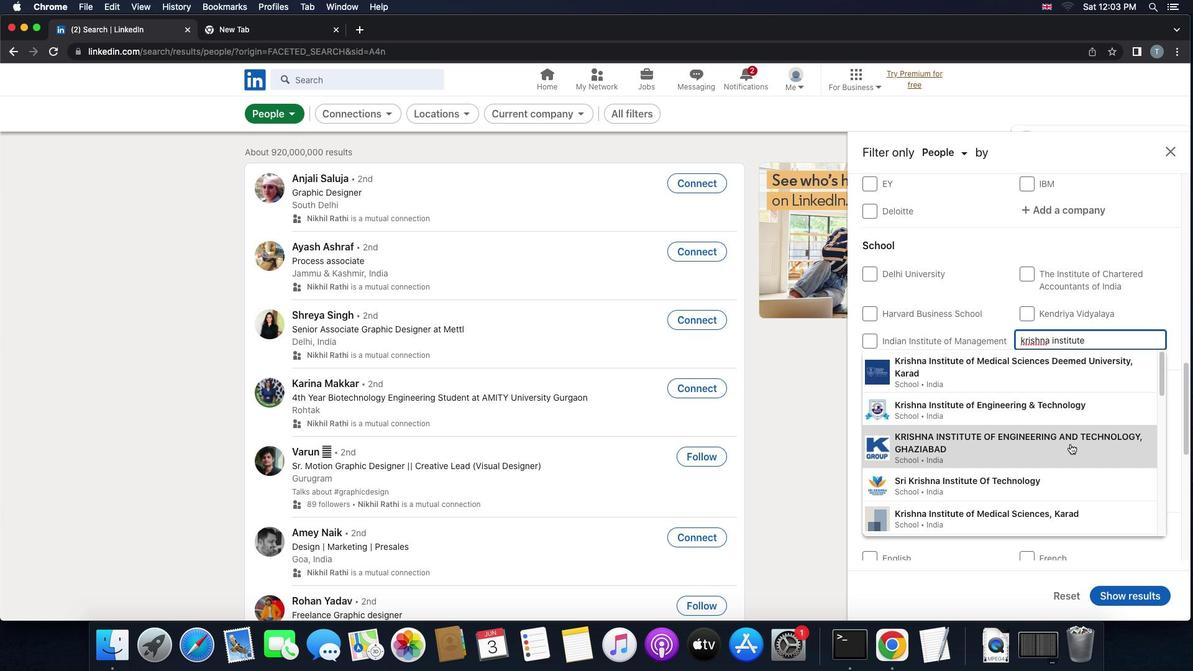 
Action: Mouse pressed left at (1071, 443)
Screenshot: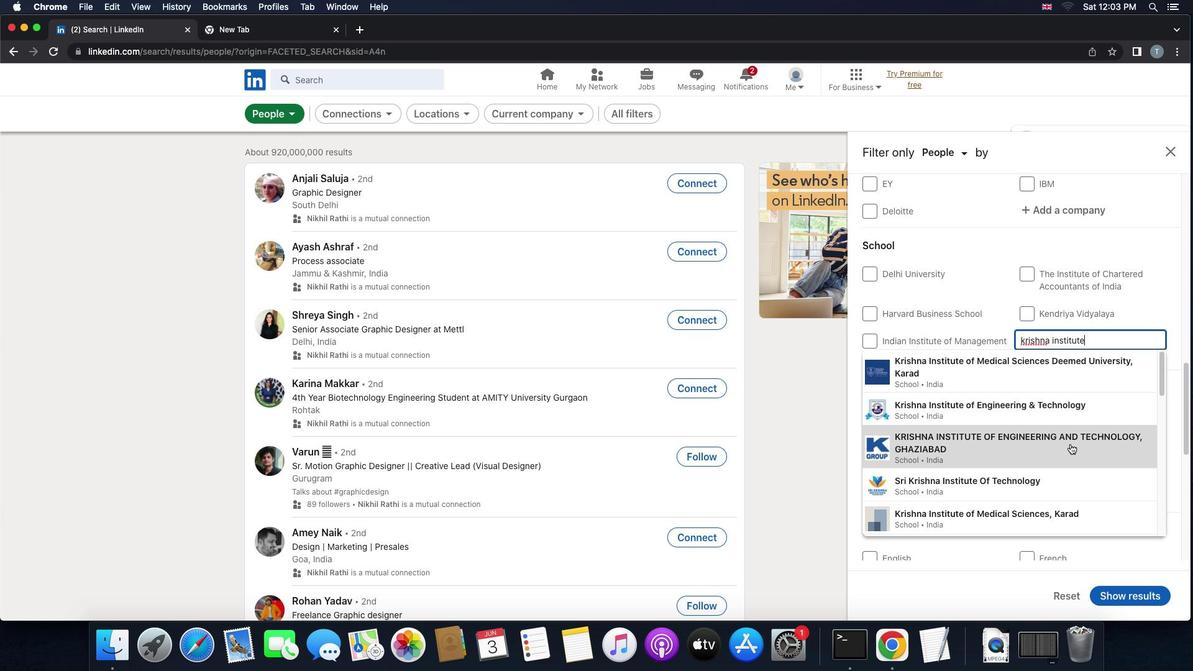 
Action: Mouse scrolled (1071, 443) with delta (0, 0)
Screenshot: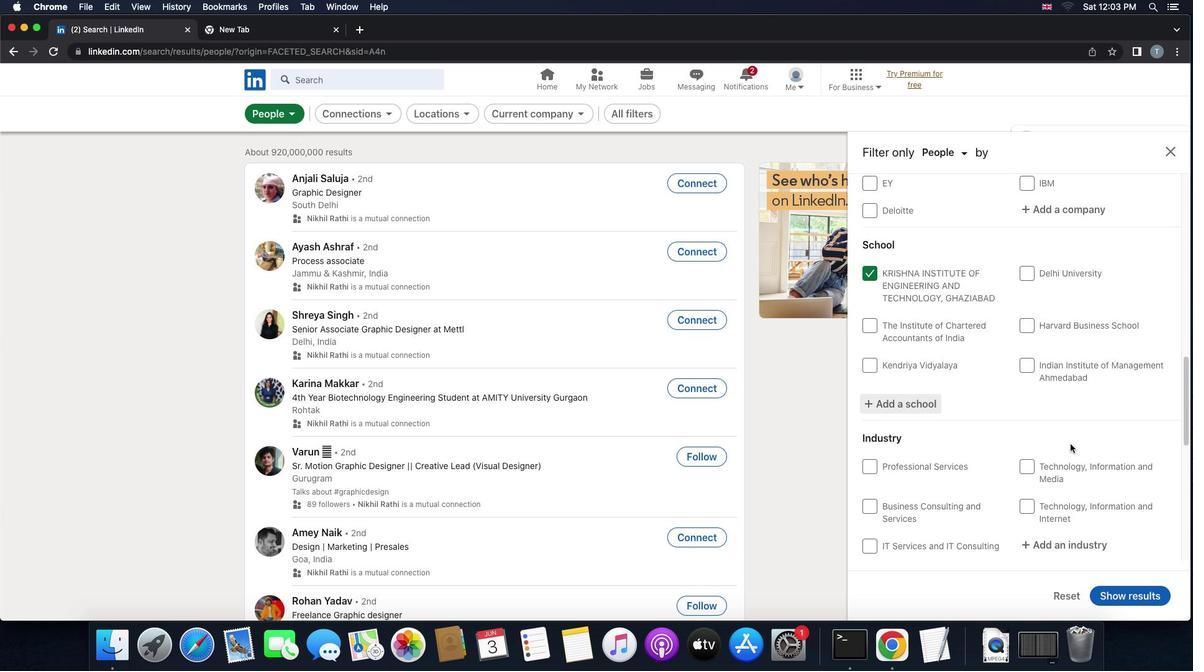 
Action: Mouse scrolled (1071, 443) with delta (0, 0)
Screenshot: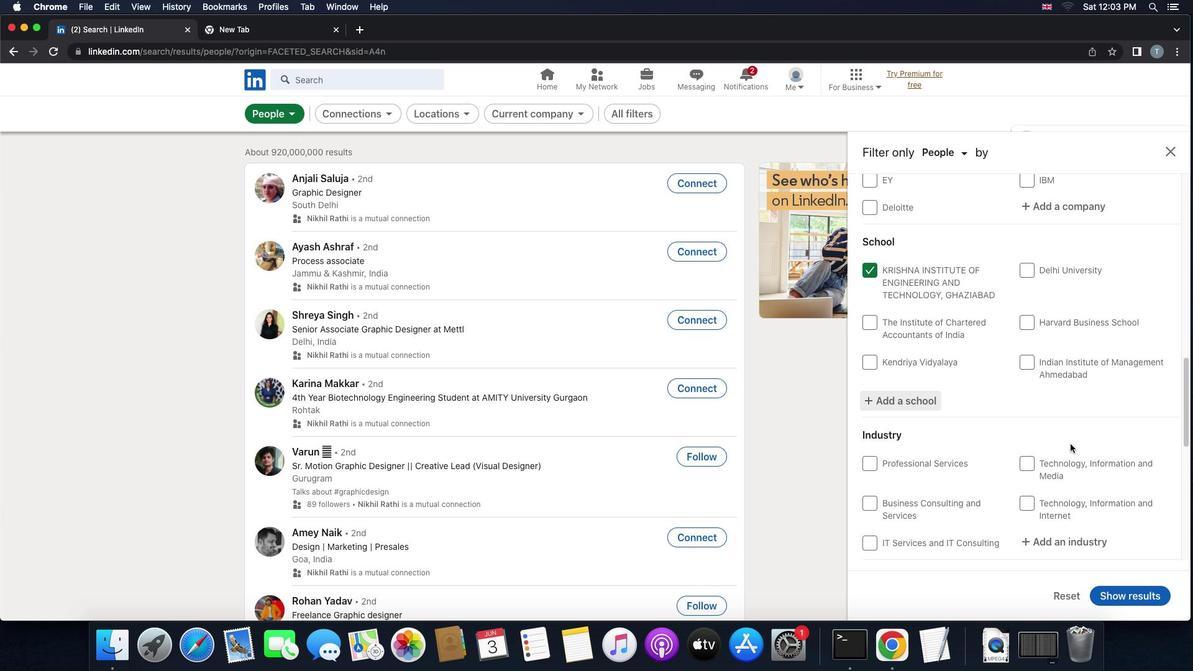 
Action: Mouse scrolled (1071, 443) with delta (0, -1)
Screenshot: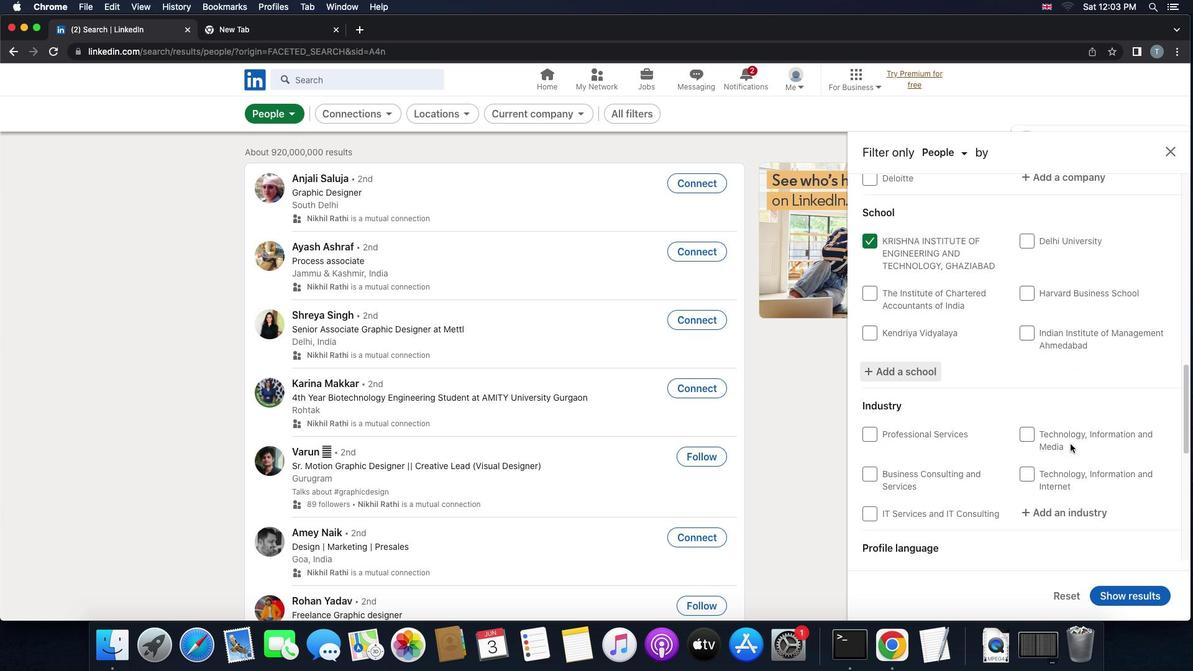 
Action: Mouse scrolled (1071, 443) with delta (0, 0)
Screenshot: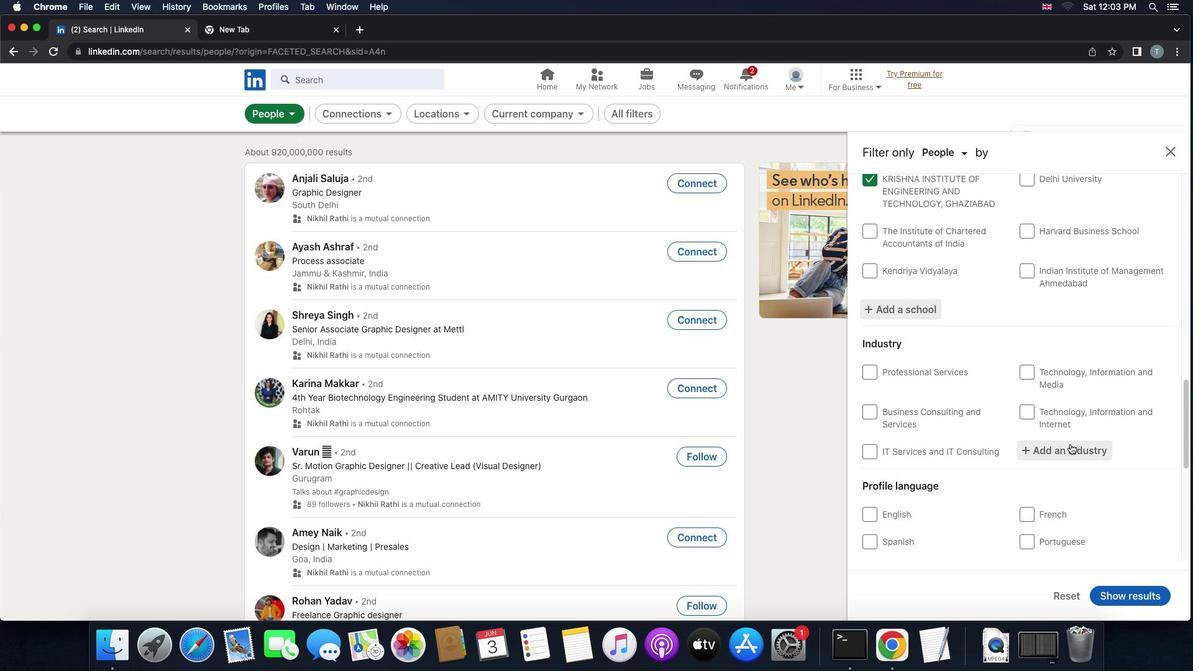 
Action: Mouse scrolled (1071, 443) with delta (0, 0)
Screenshot: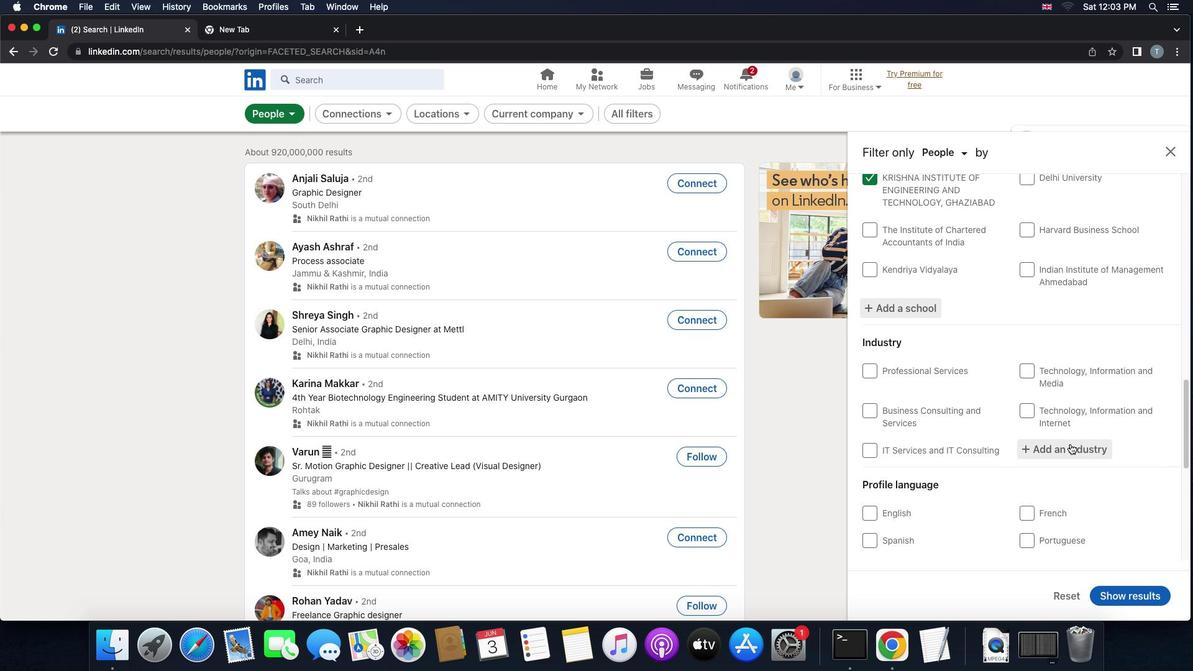 
Action: Mouse moved to (1072, 435)
Screenshot: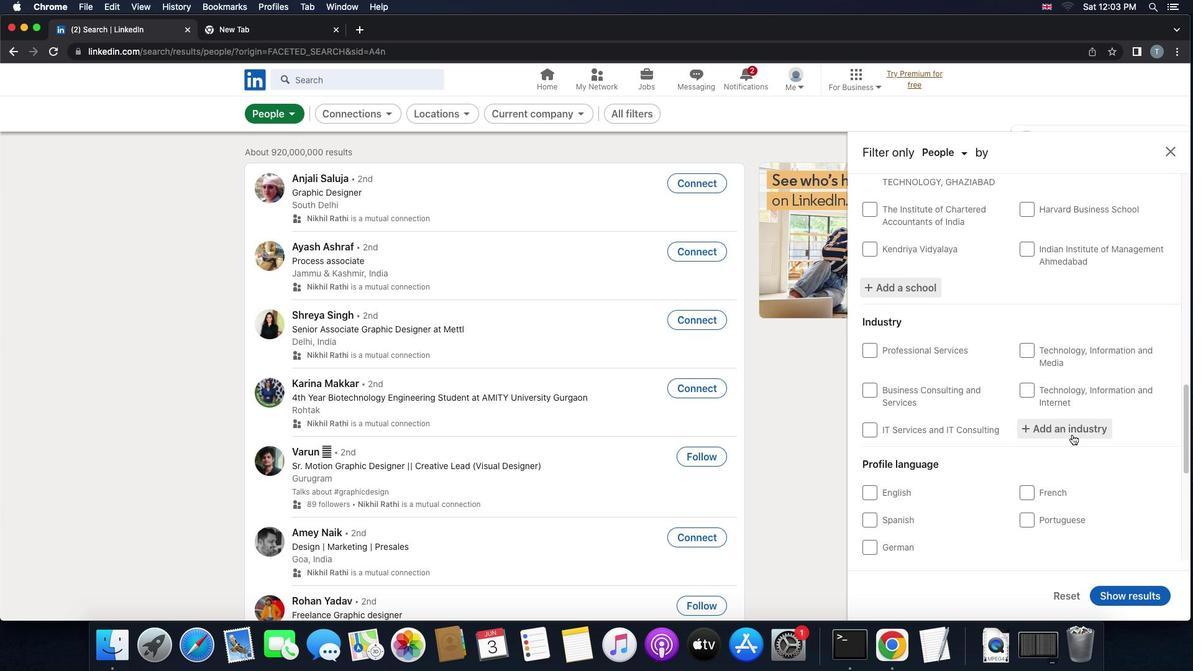 
Action: Mouse pressed left at (1072, 435)
Screenshot: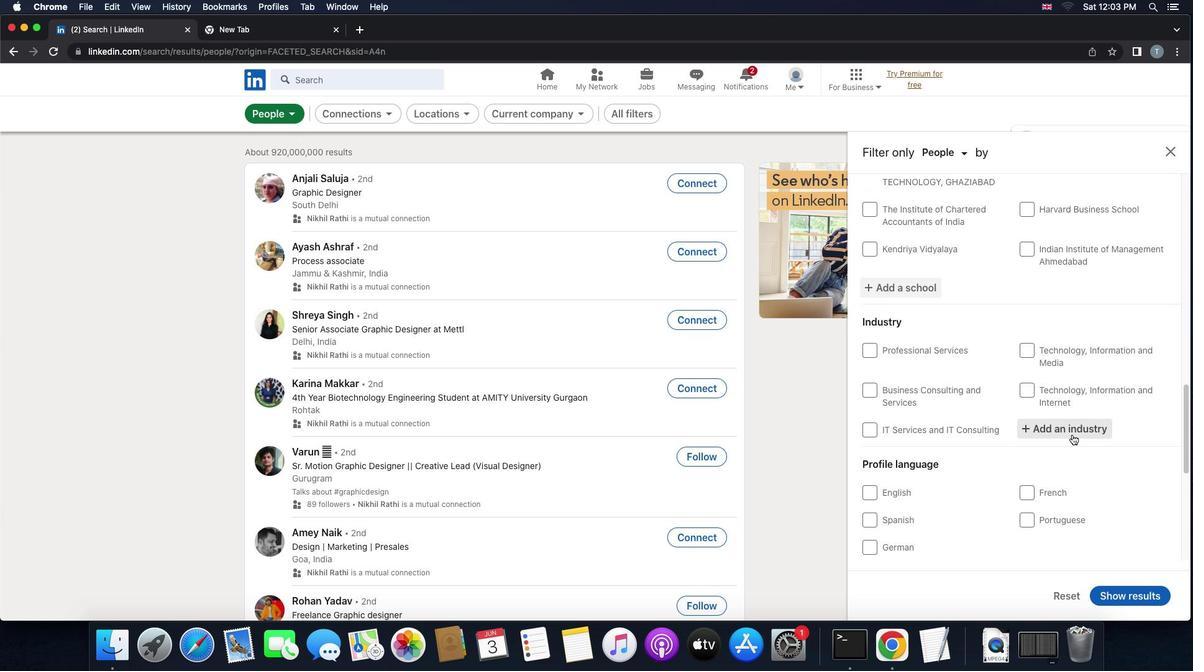
Action: Mouse moved to (1072, 435)
Screenshot: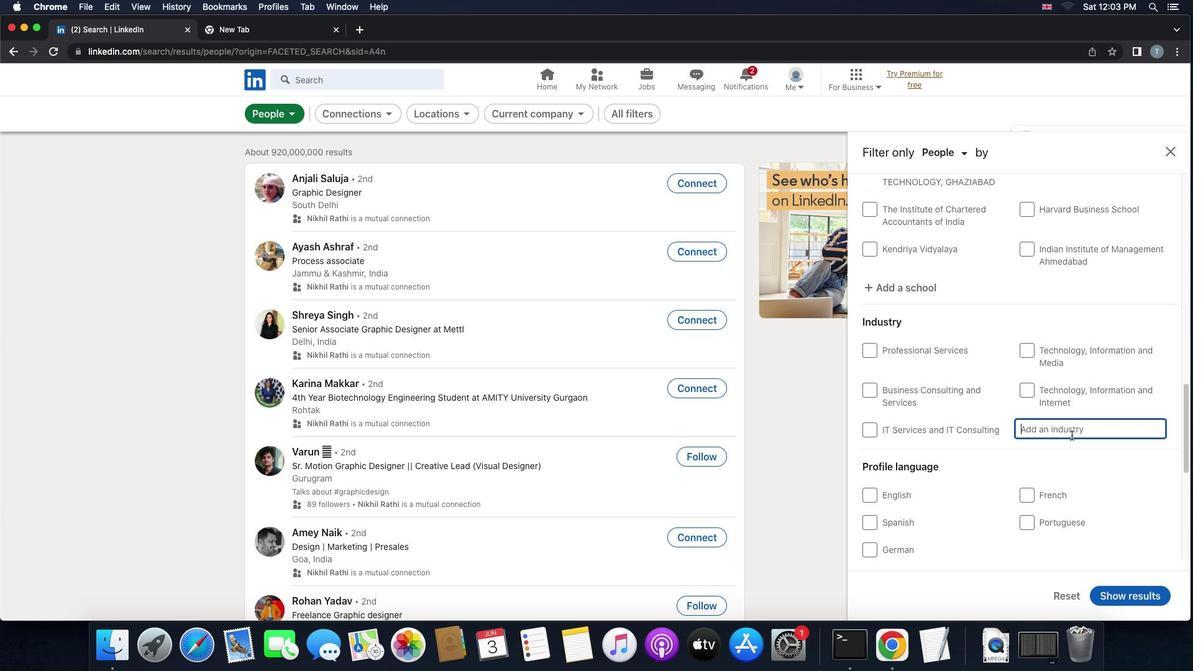 
Action: Key pressed 'r''e''u''p''h''o''l''s''t''e''r''y'Key.space
Screenshot: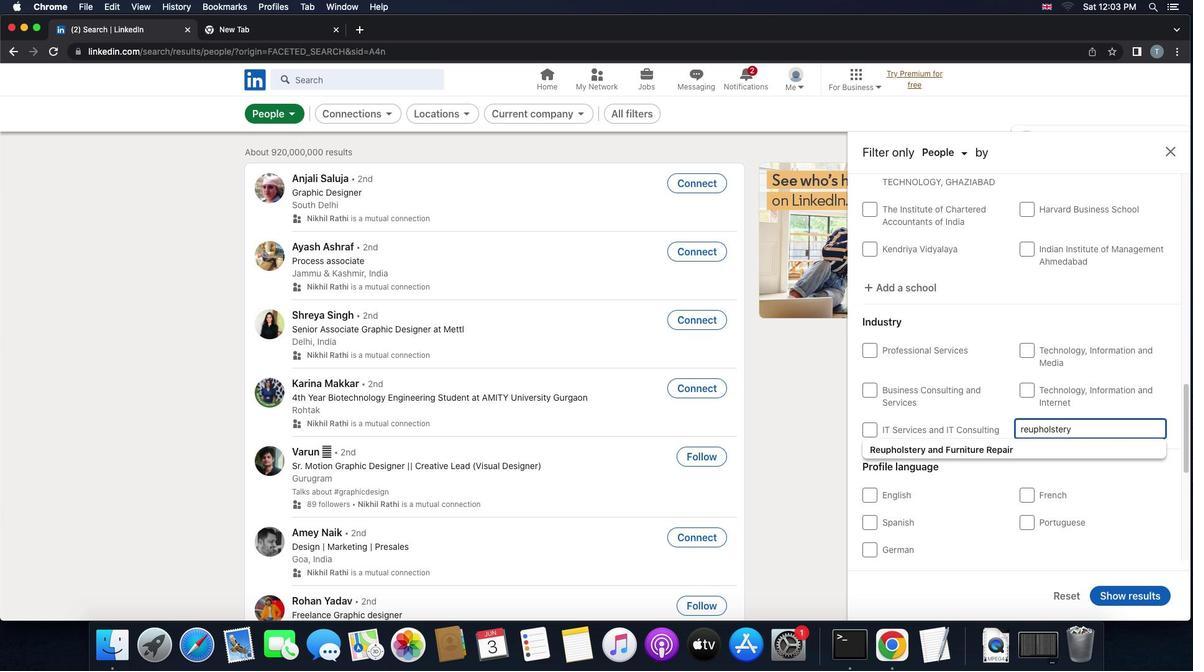 
Action: Mouse moved to (1050, 442)
Screenshot: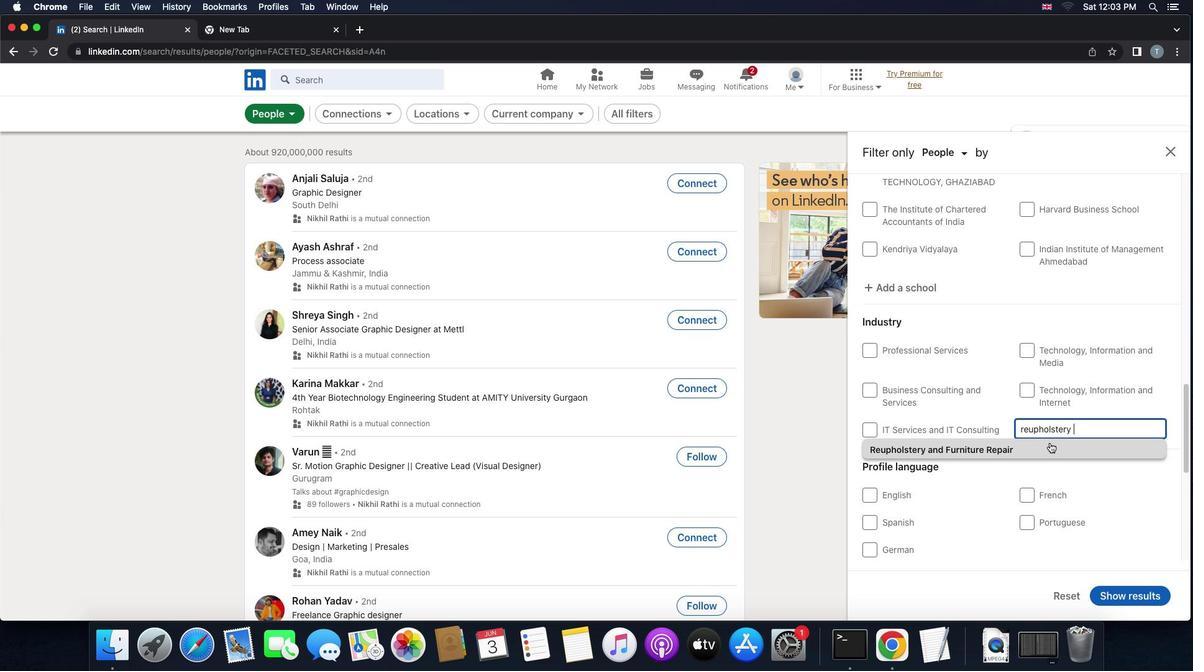 
Action: Mouse pressed left at (1050, 442)
Screenshot: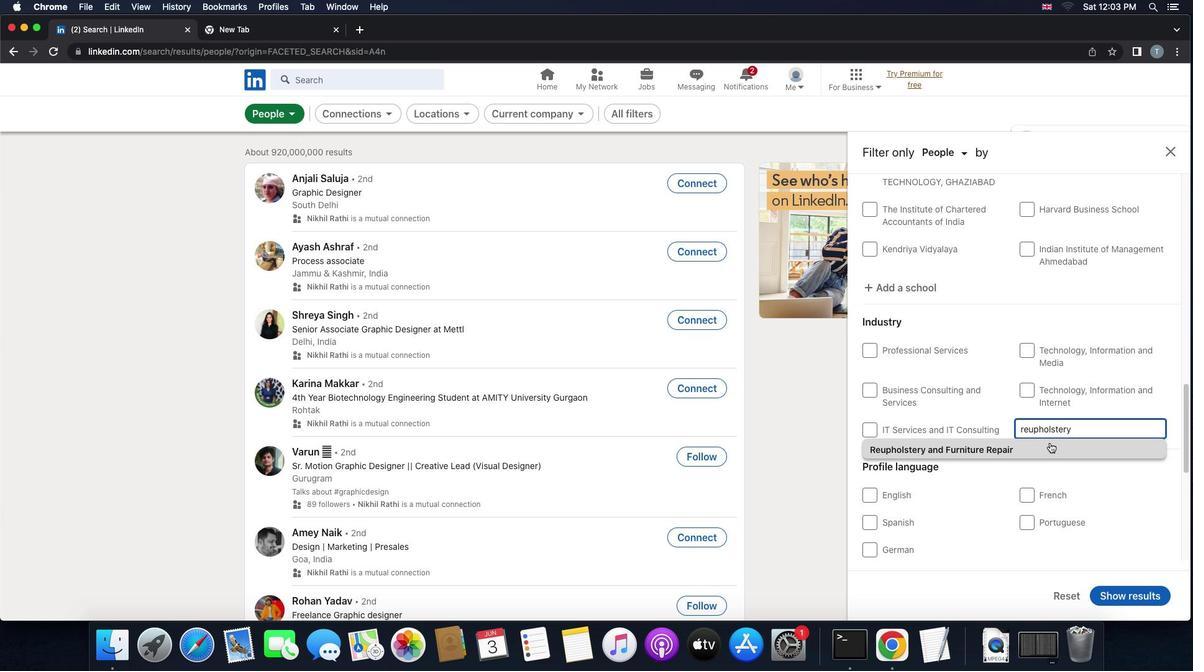 
Action: Mouse moved to (1053, 440)
Screenshot: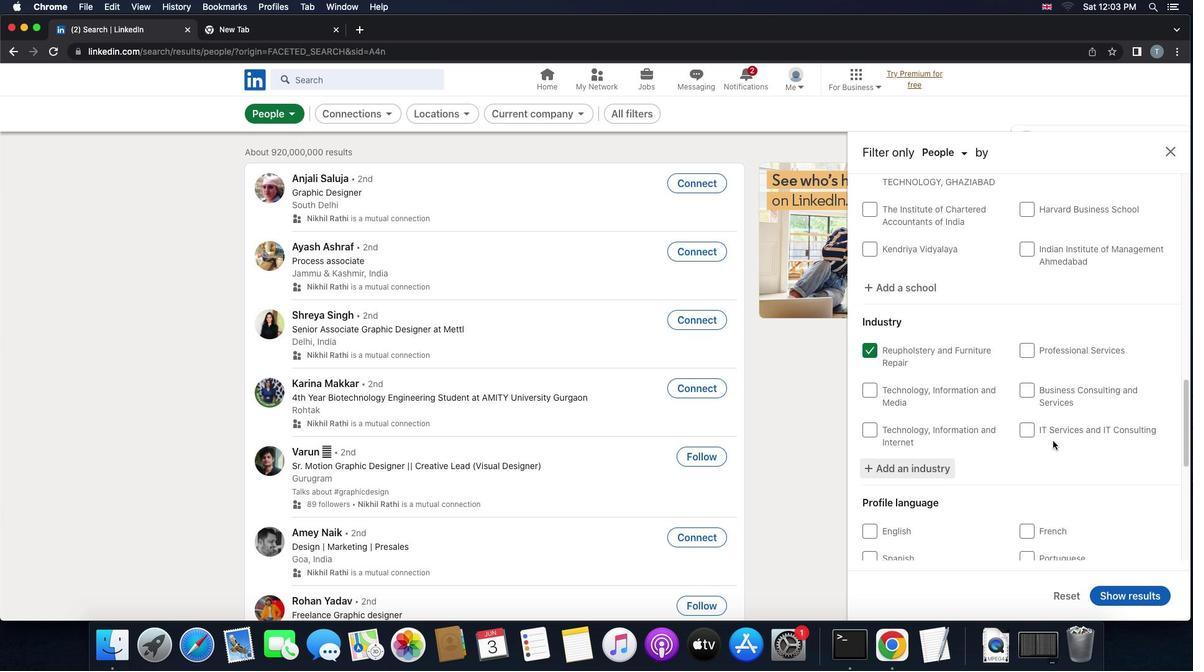 
Action: Mouse scrolled (1053, 440) with delta (0, 0)
Screenshot: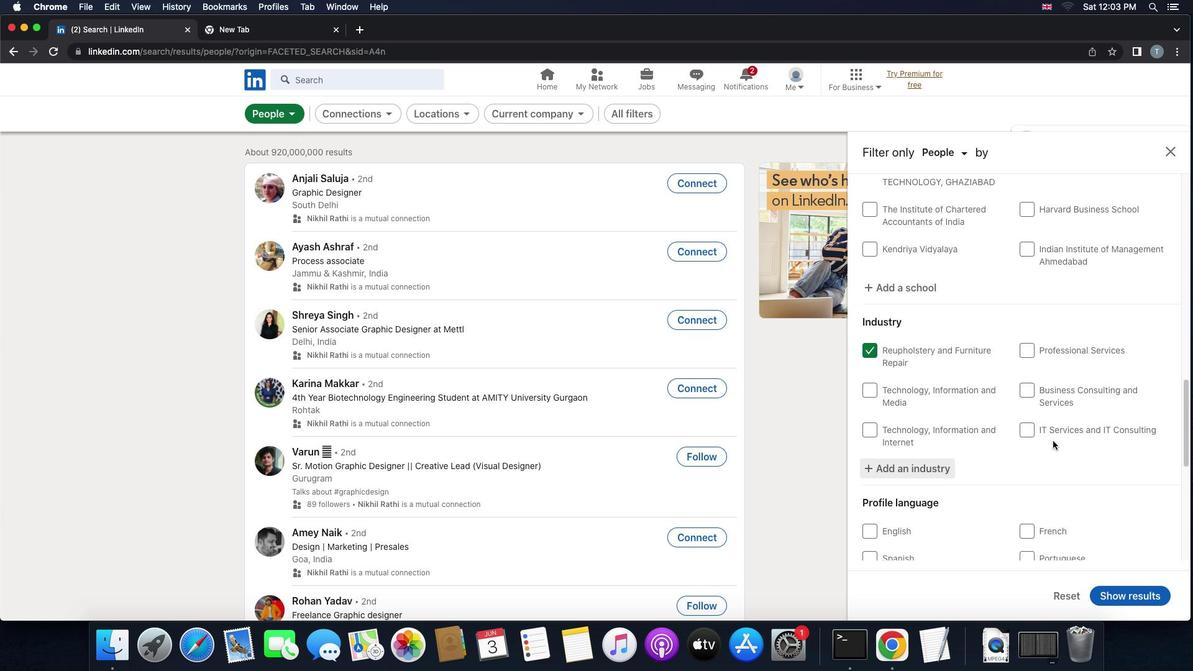 
Action: Mouse scrolled (1053, 440) with delta (0, 0)
Screenshot: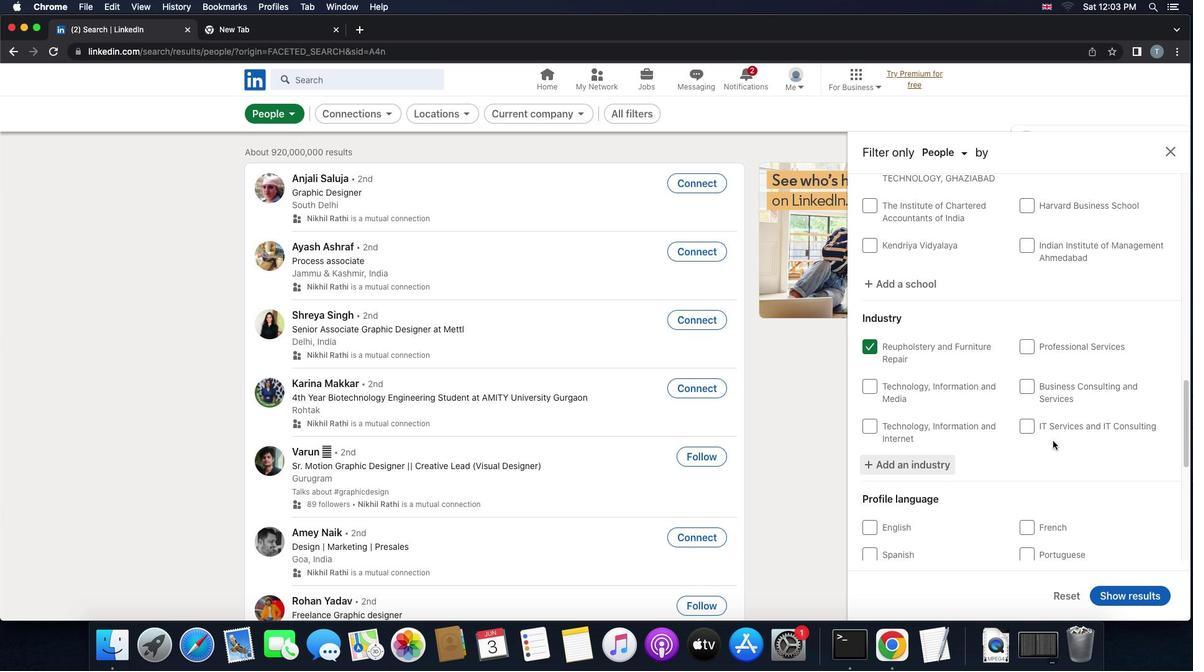 
Action: Mouse scrolled (1053, 440) with delta (0, 0)
Screenshot: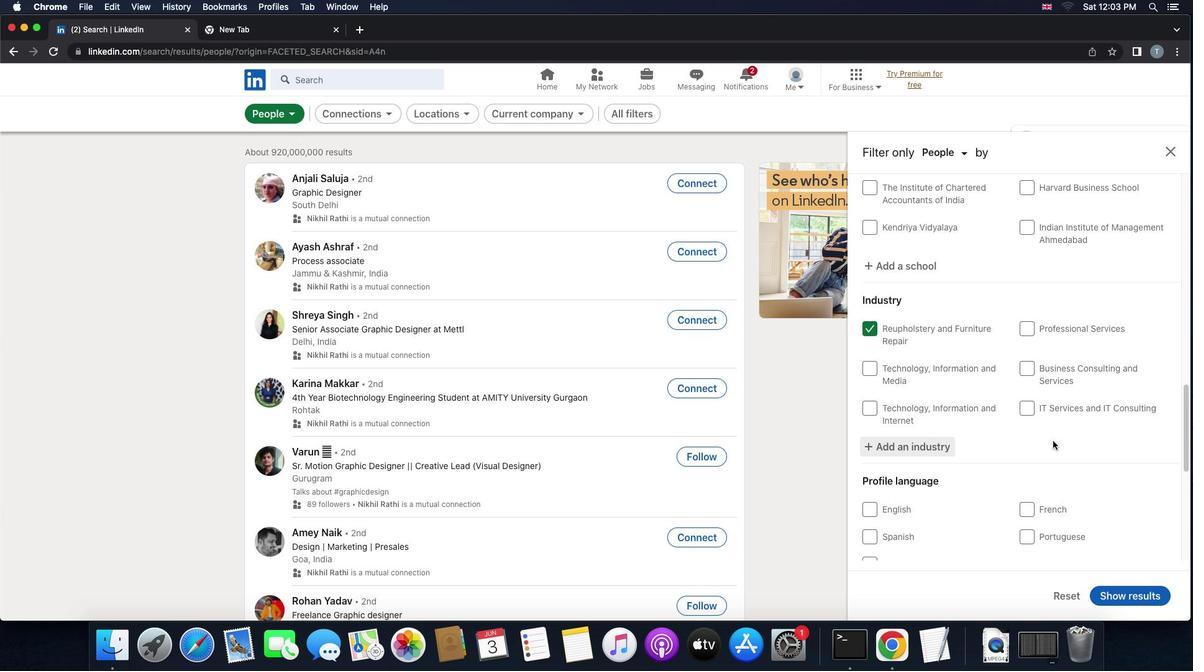 
Action: Mouse scrolled (1053, 440) with delta (0, 0)
Screenshot: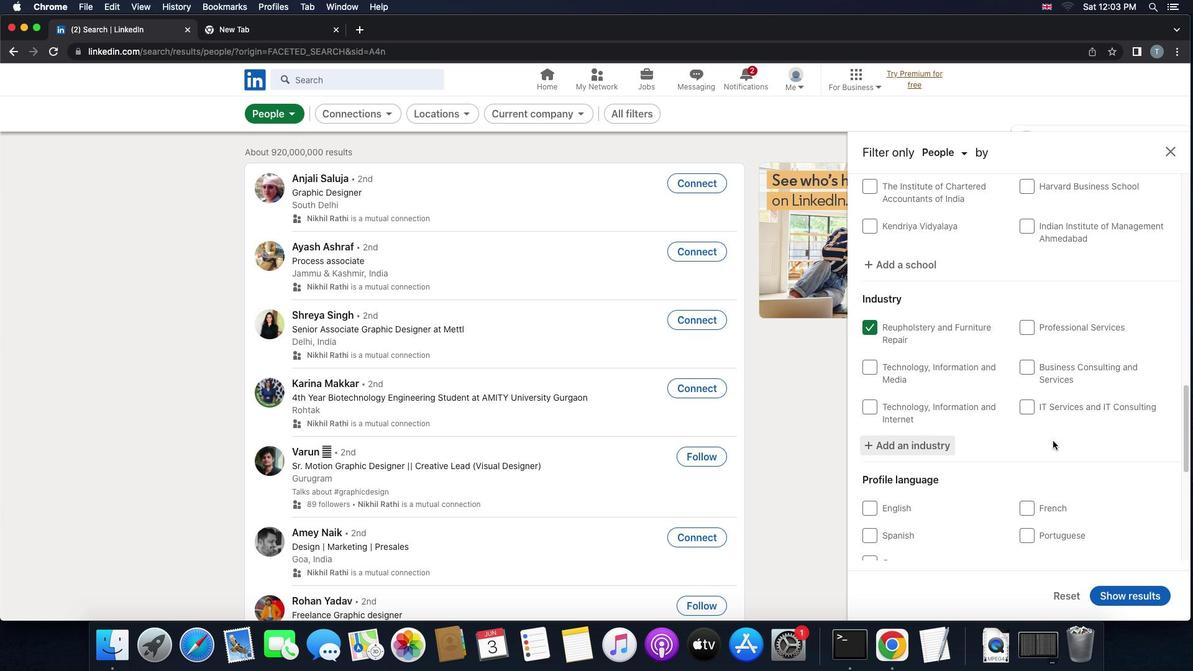 
Action: Mouse scrolled (1053, 440) with delta (0, -1)
Screenshot: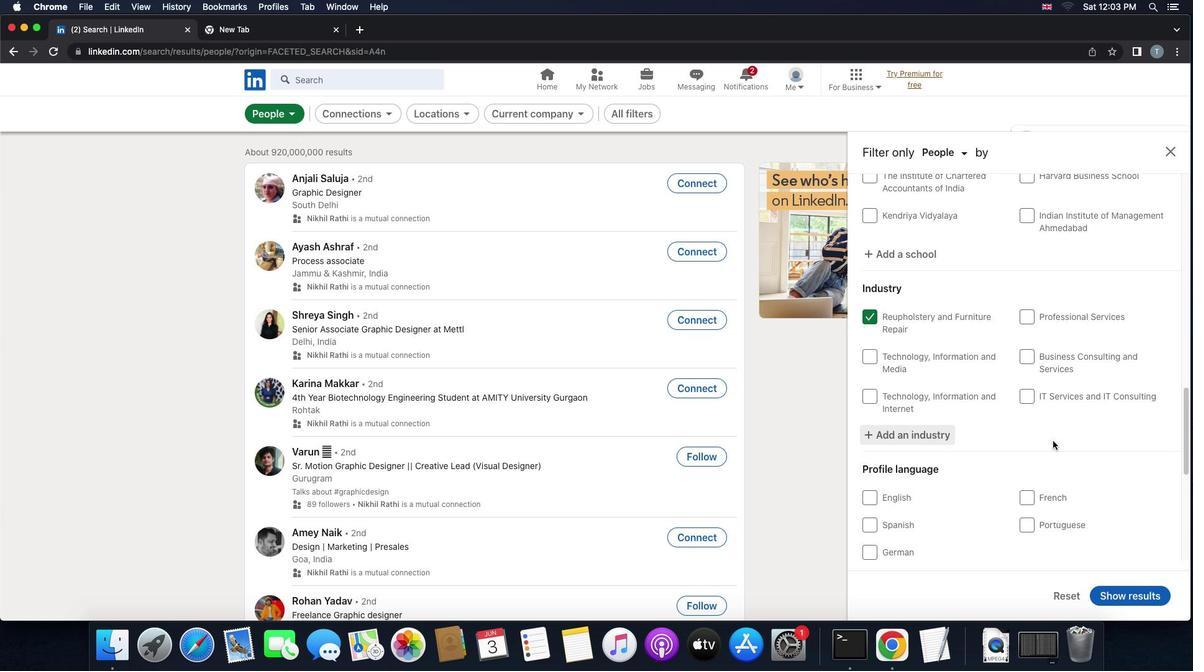 
Action: Mouse moved to (1053, 440)
Screenshot: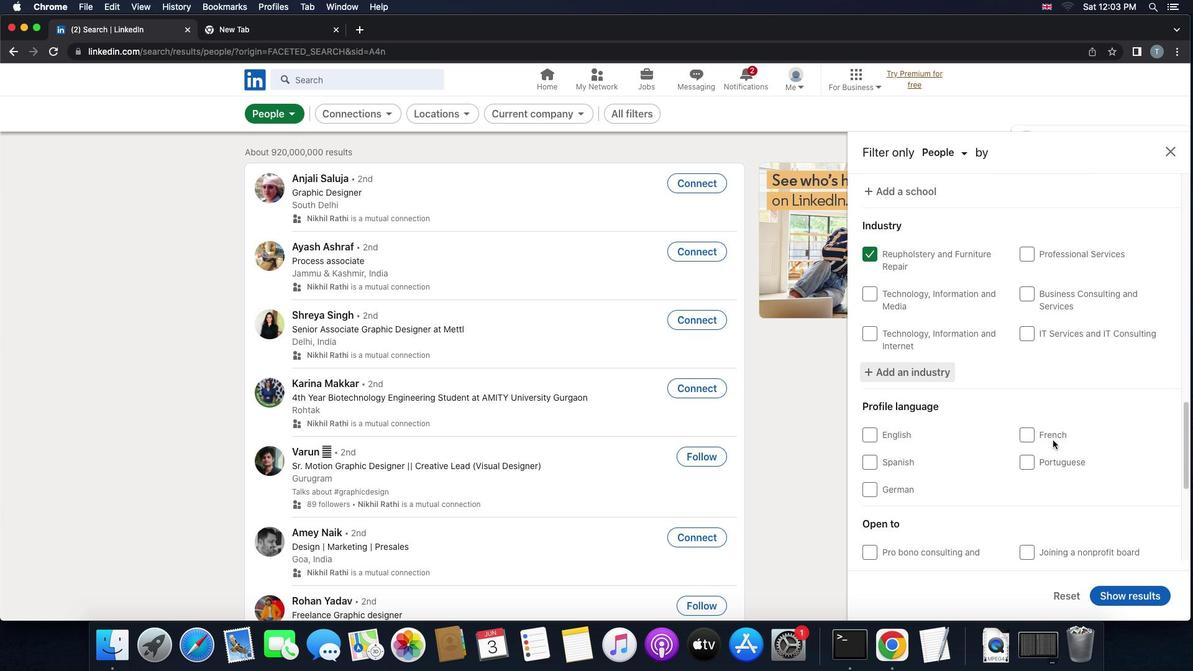 
Action: Mouse scrolled (1053, 440) with delta (0, 0)
Screenshot: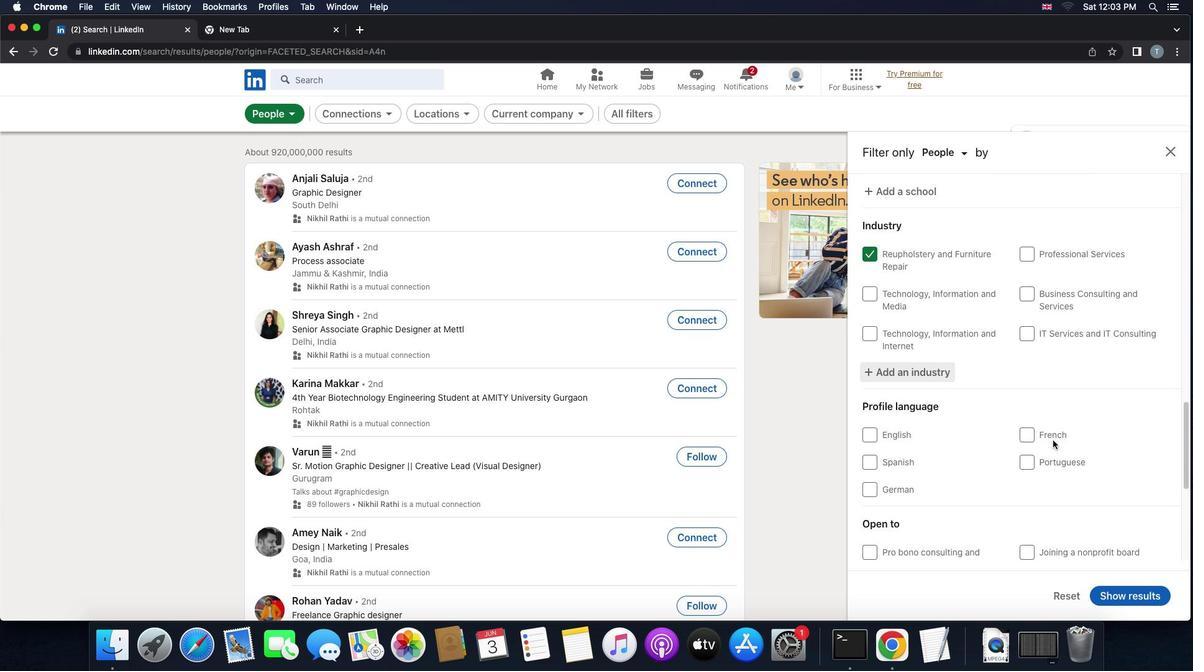 
Action: Mouse scrolled (1053, 440) with delta (0, 0)
Screenshot: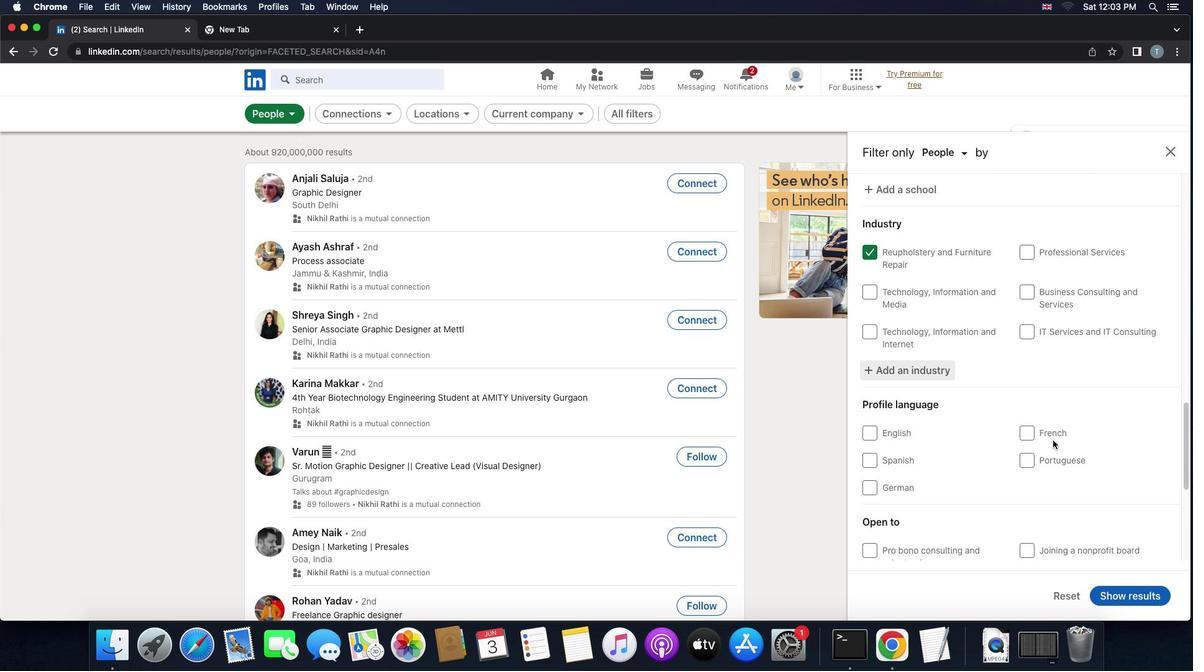 
Action: Mouse moved to (1026, 414)
Screenshot: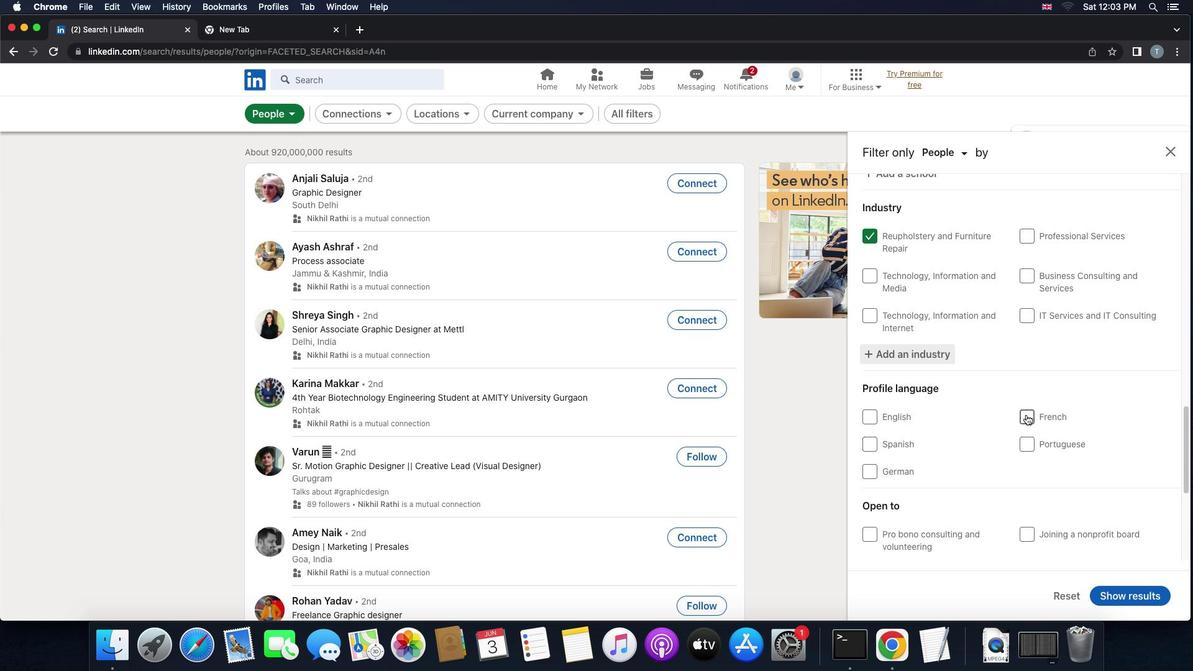 
Action: Mouse pressed left at (1026, 414)
Screenshot: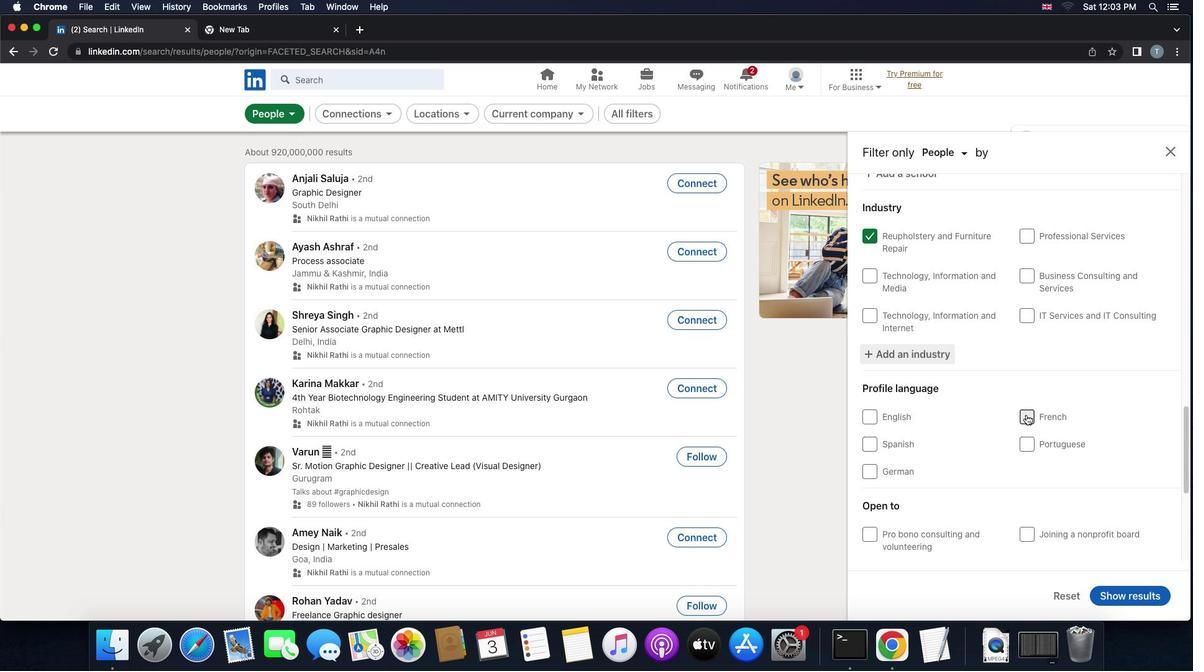
Action: Mouse moved to (1021, 437)
Screenshot: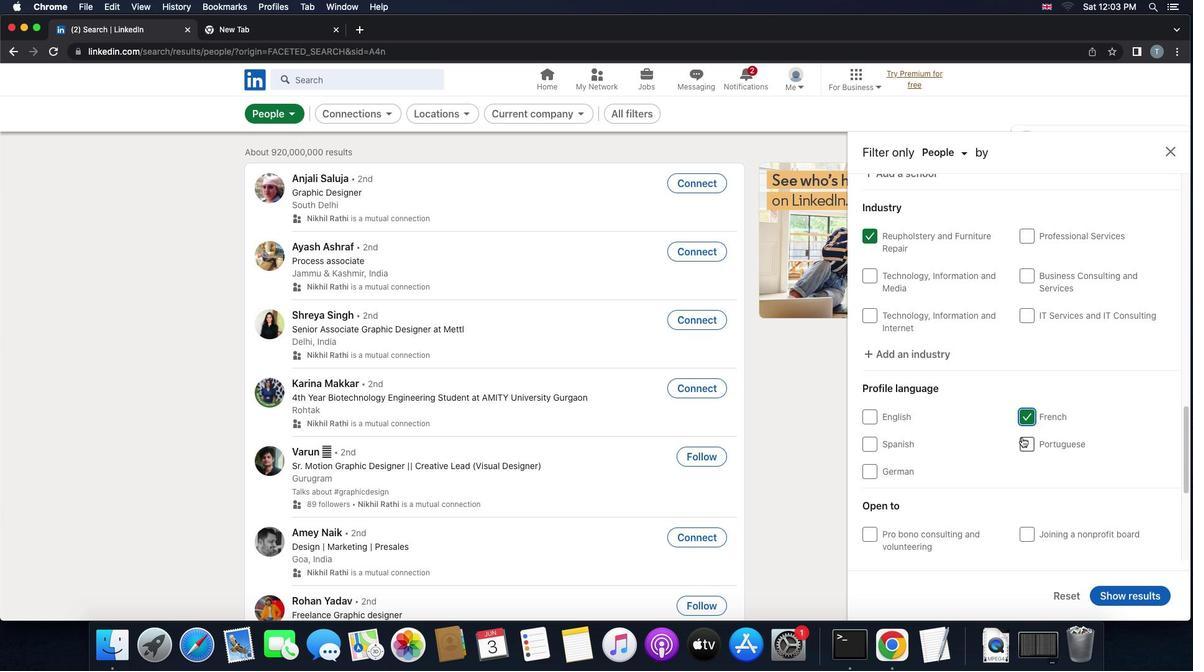 
Action: Mouse scrolled (1021, 437) with delta (0, 0)
Screenshot: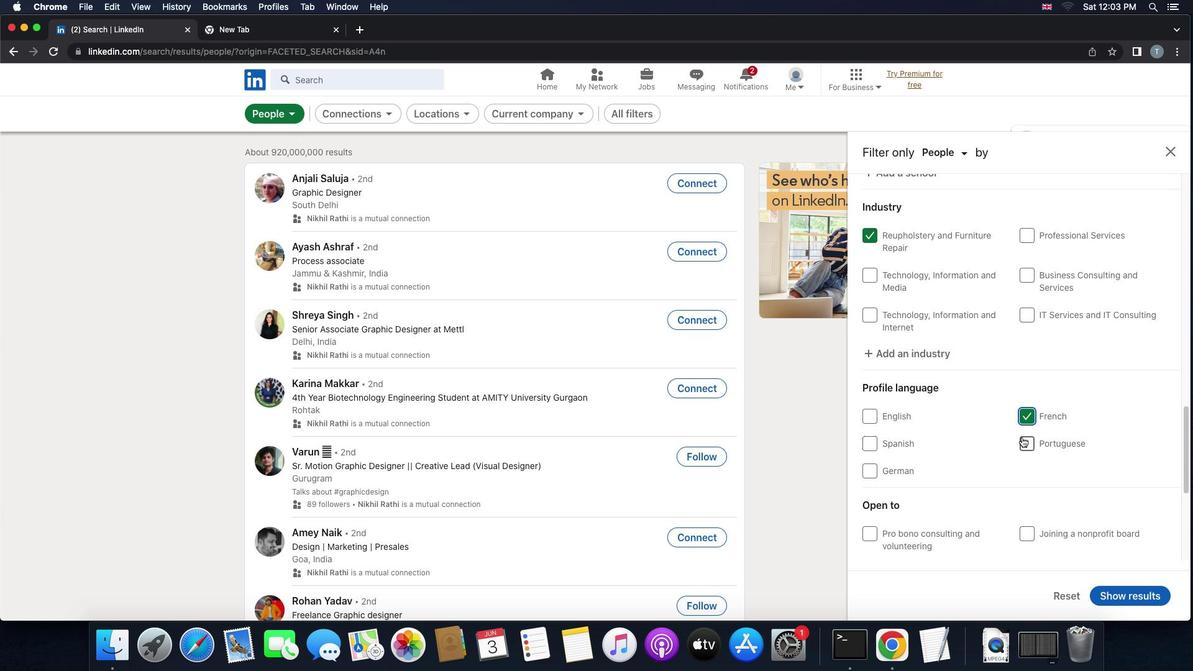 
Action: Mouse scrolled (1021, 437) with delta (0, 0)
Screenshot: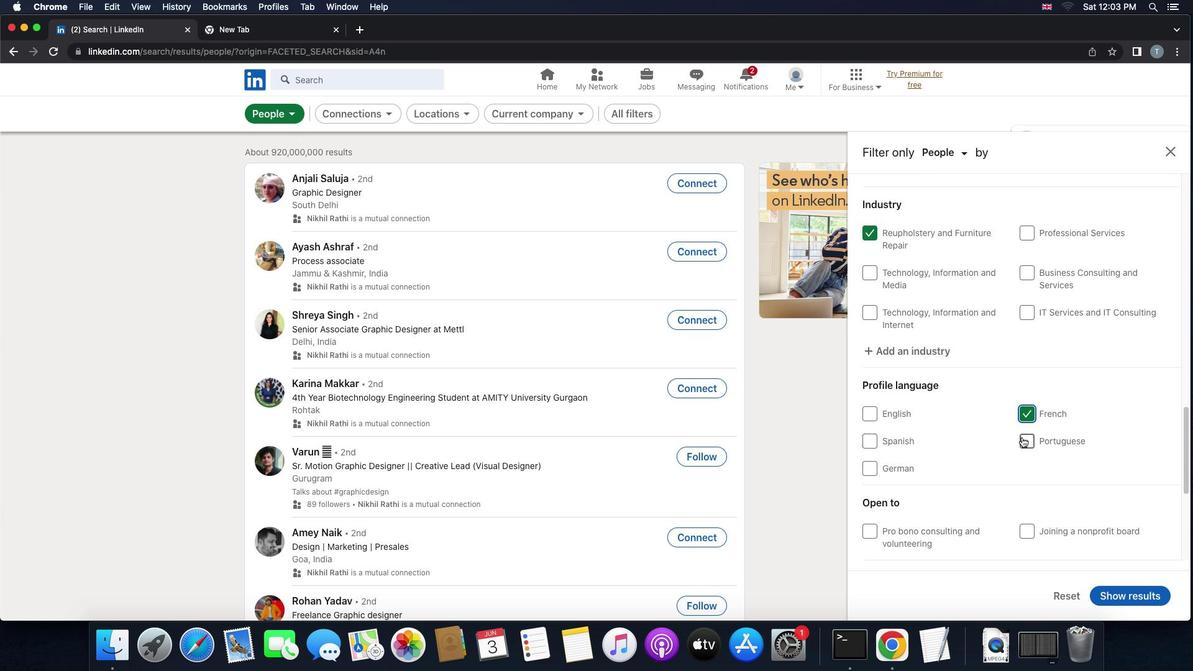 
Action: Mouse scrolled (1021, 437) with delta (0, 0)
Screenshot: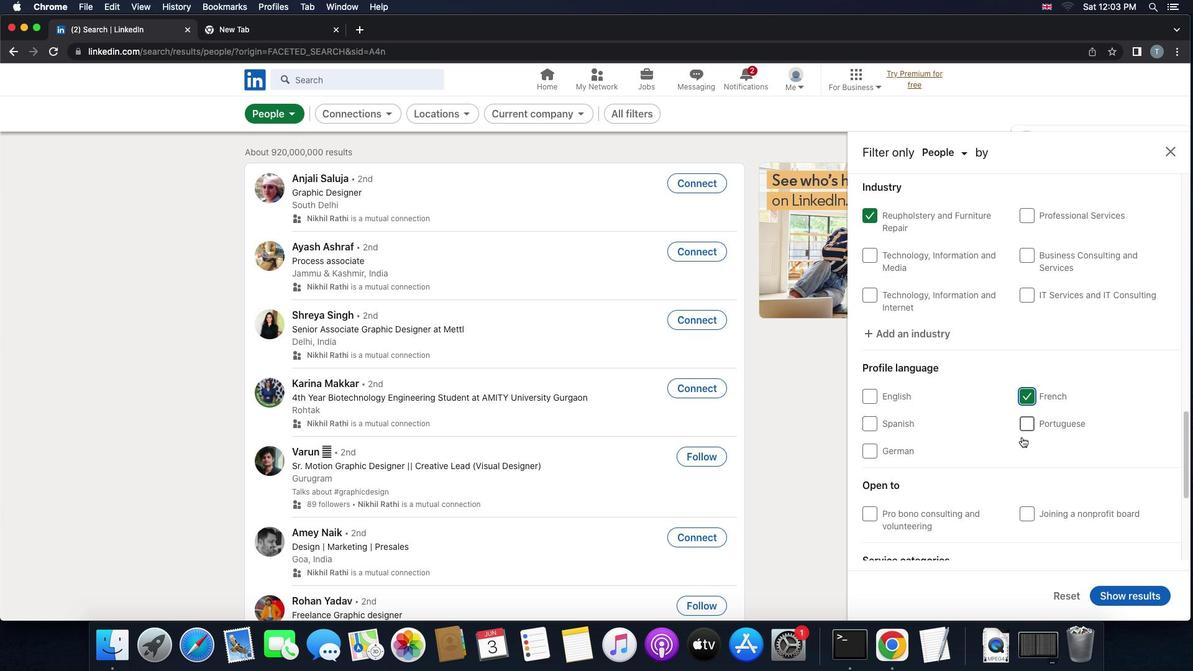 
Action: Mouse scrolled (1021, 437) with delta (0, 0)
Screenshot: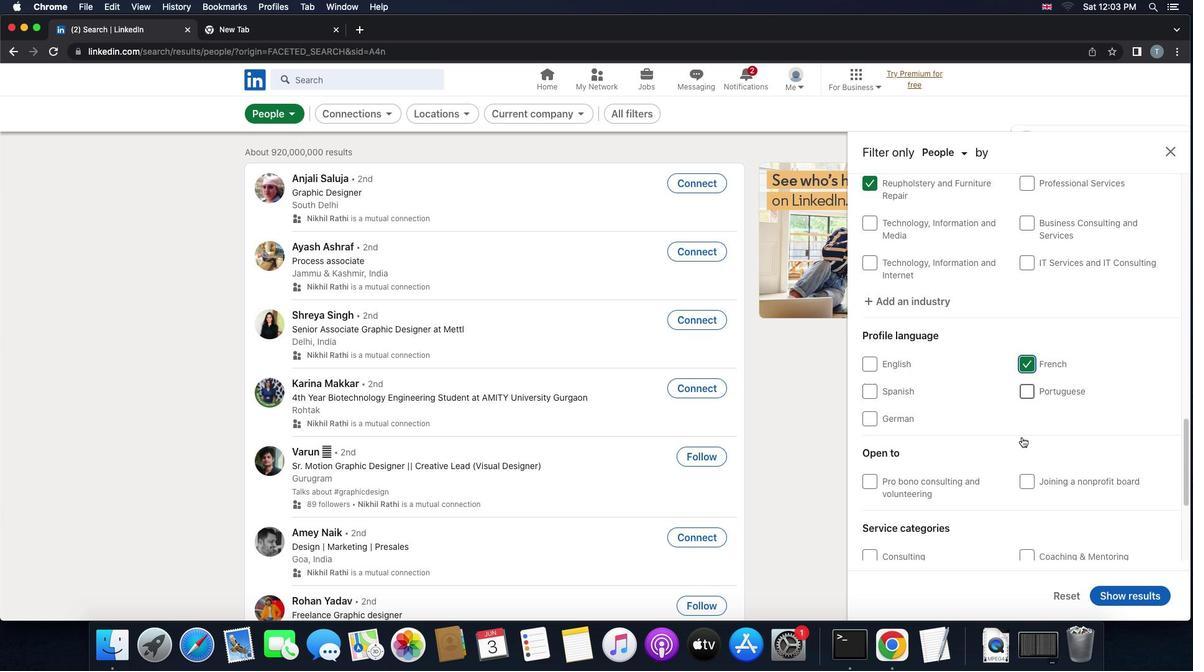 
Action: Mouse scrolled (1021, 437) with delta (0, 0)
Screenshot: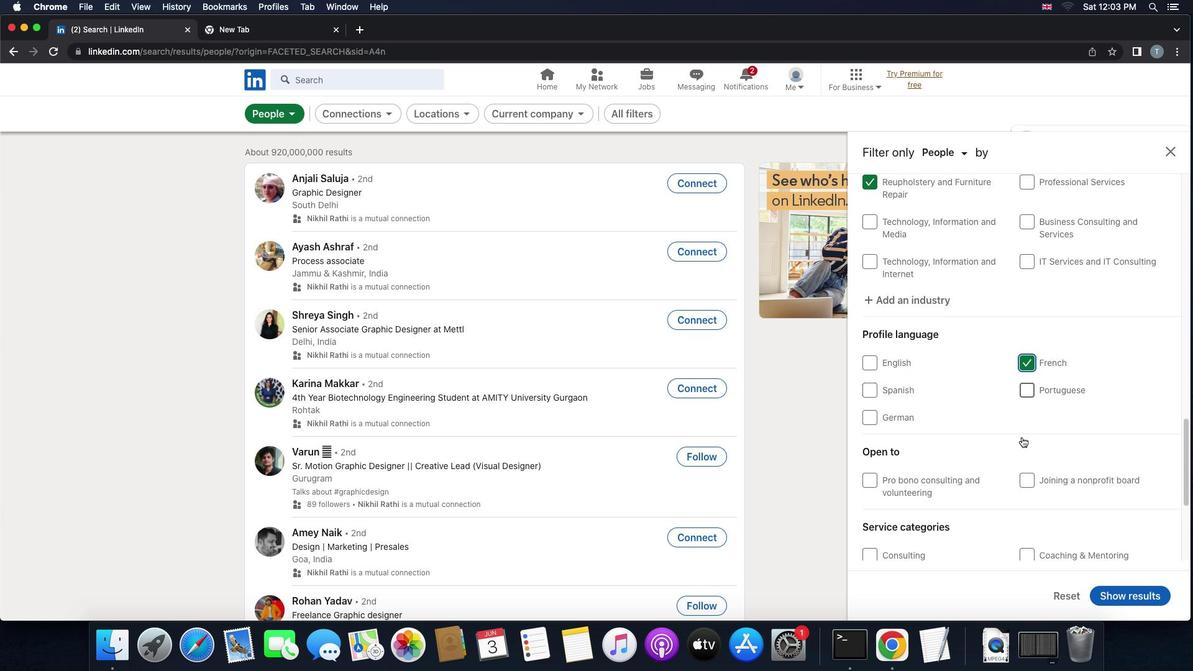 
Action: Mouse scrolled (1021, 437) with delta (0, 0)
Screenshot: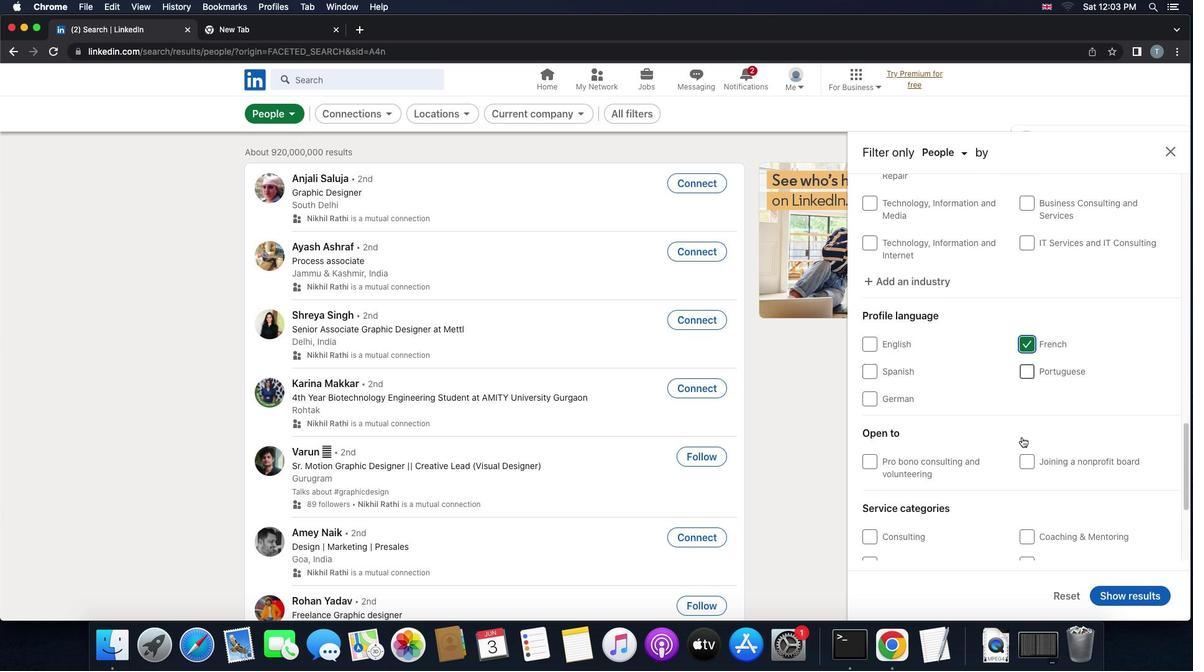 
Action: Mouse scrolled (1021, 437) with delta (0, 0)
Screenshot: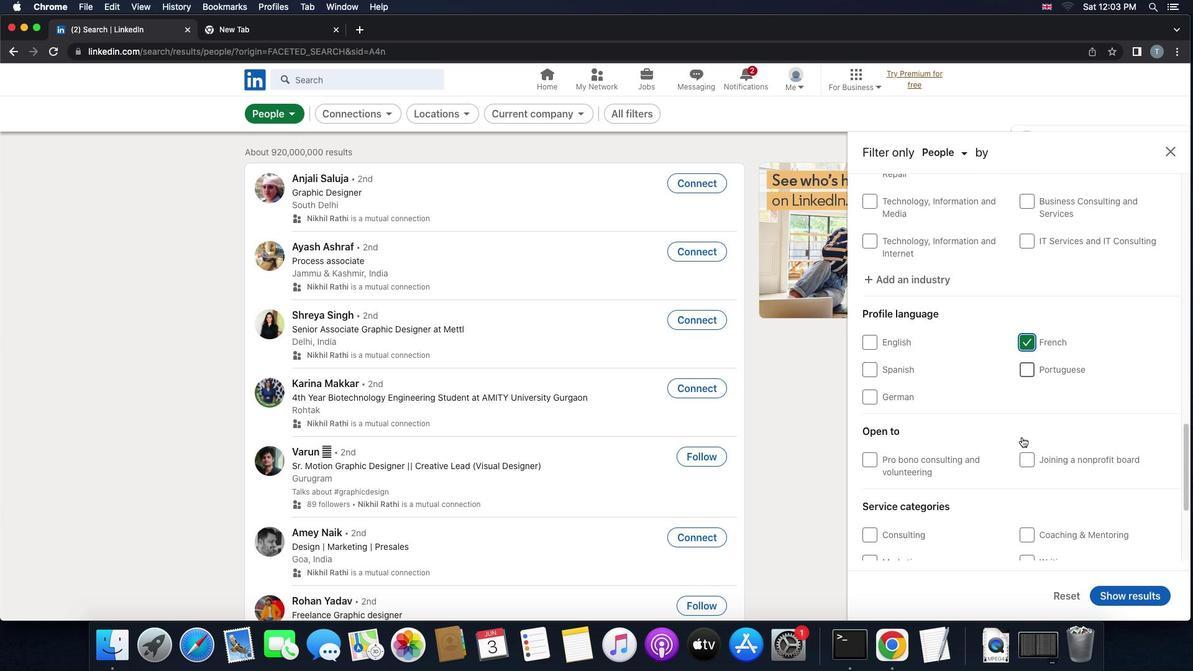 
Action: Mouse scrolled (1021, 437) with delta (0, 0)
Screenshot: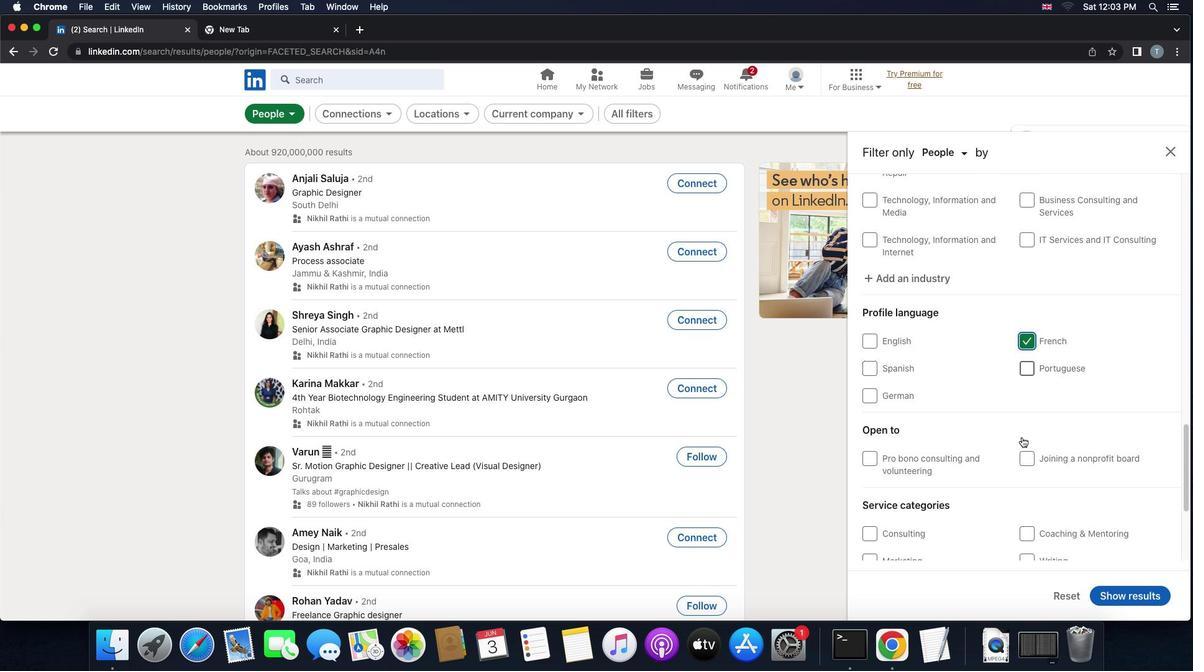 
Action: Mouse scrolled (1021, 437) with delta (0, -1)
Screenshot: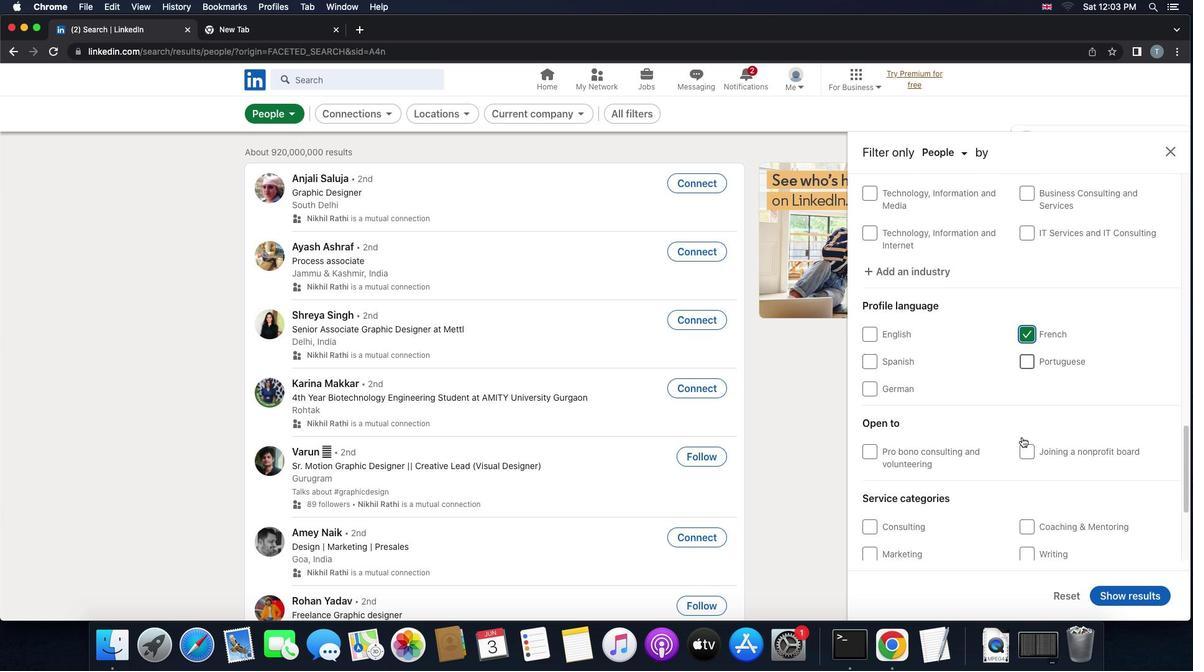 
Action: Mouse scrolled (1021, 437) with delta (0, 0)
Screenshot: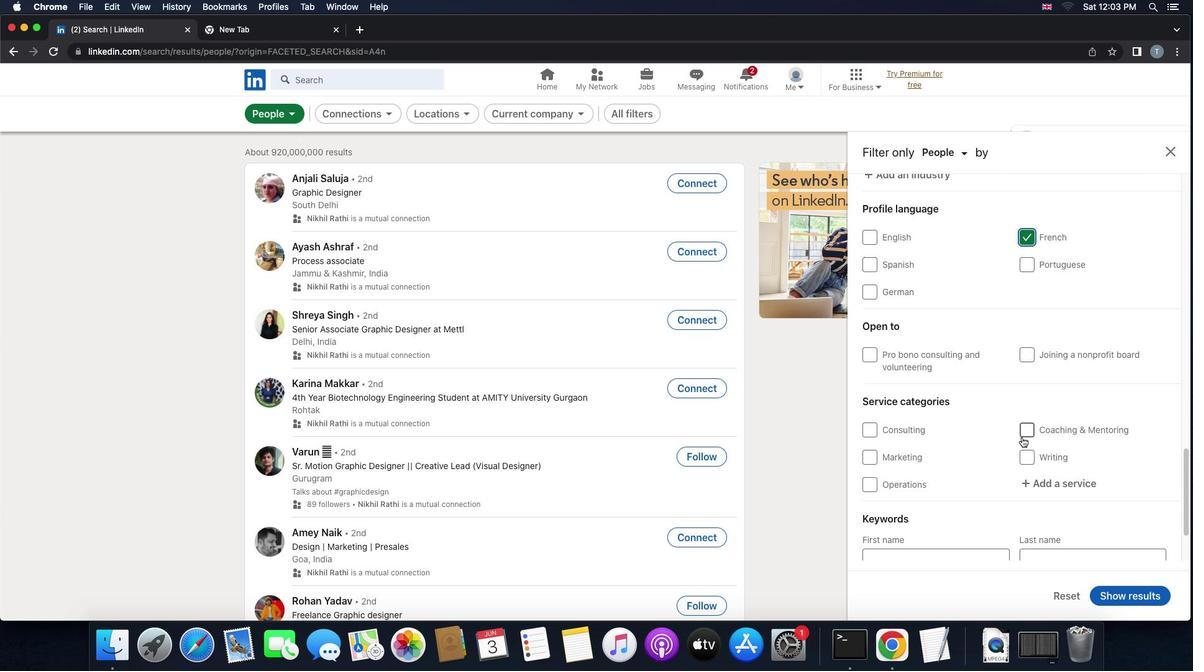 
Action: Mouse scrolled (1021, 437) with delta (0, 0)
Screenshot: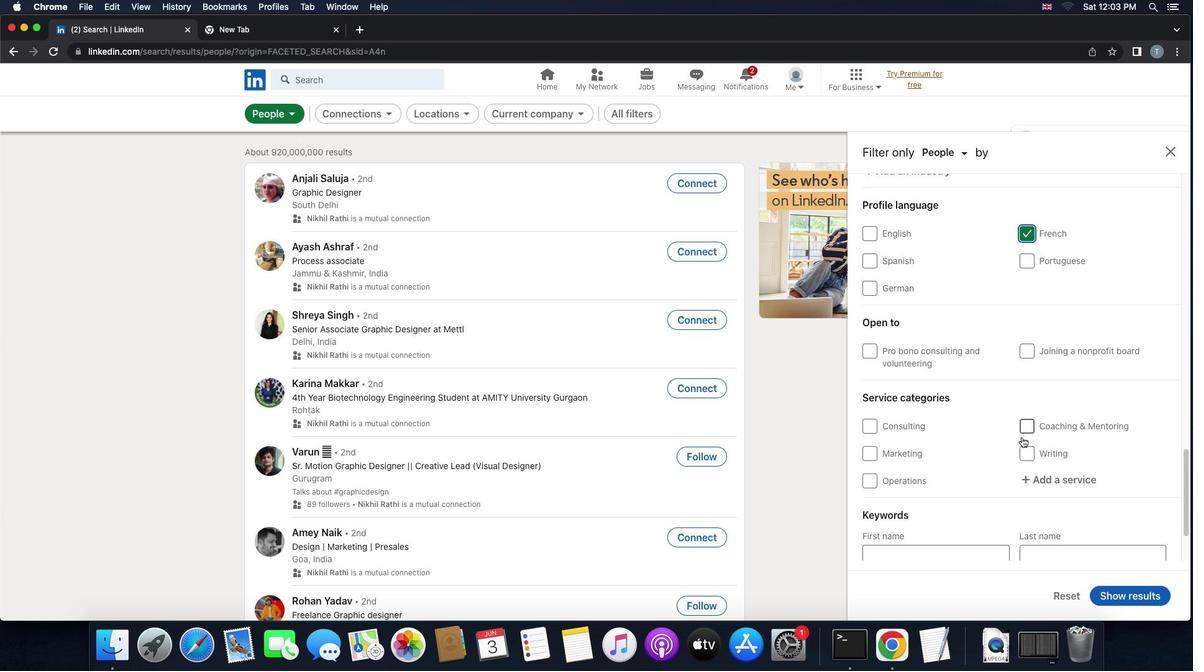 
Action: Mouse scrolled (1021, 437) with delta (0, 0)
Screenshot: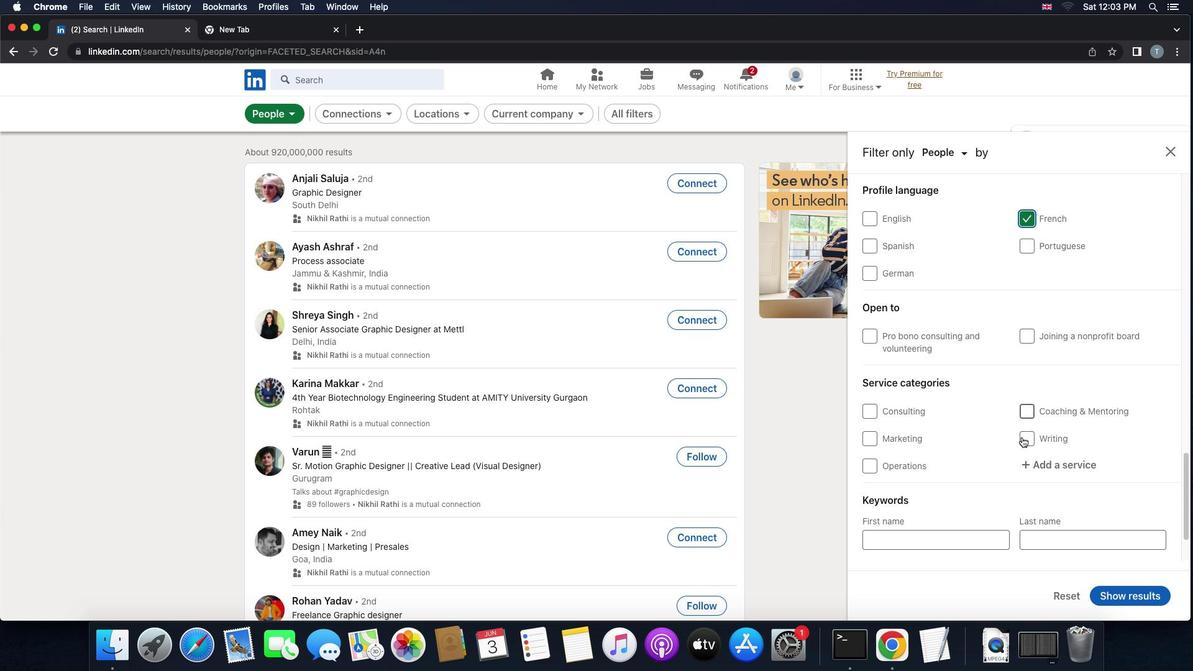 
Action: Mouse moved to (1029, 446)
Screenshot: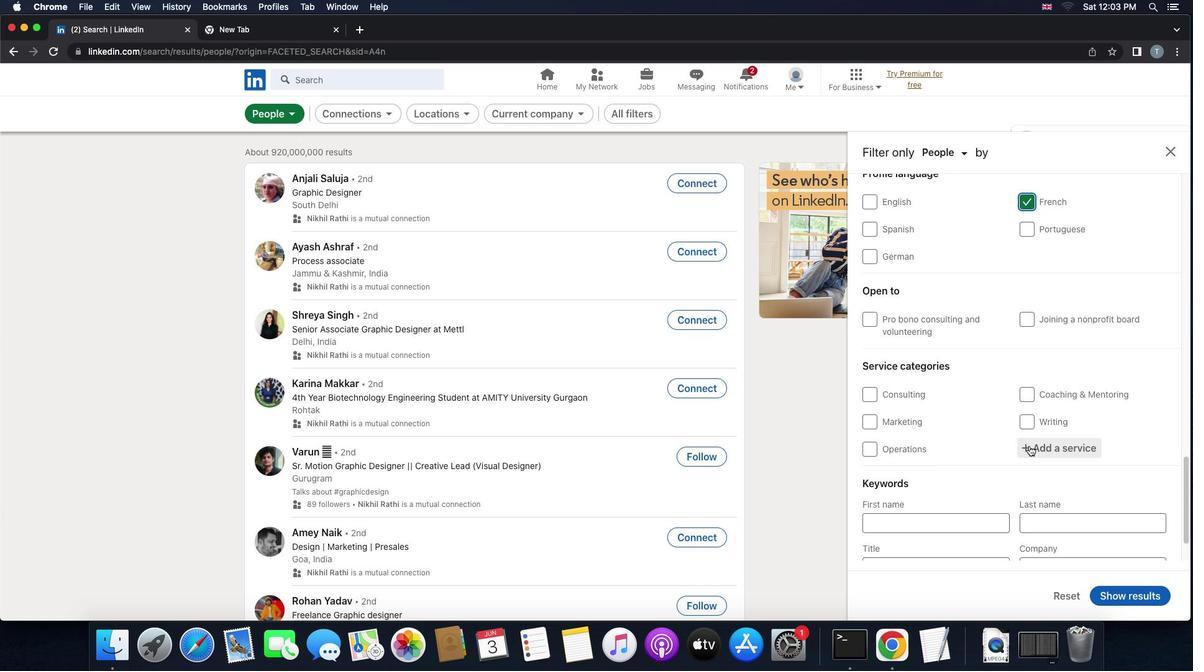 
Action: Mouse pressed left at (1029, 446)
Screenshot: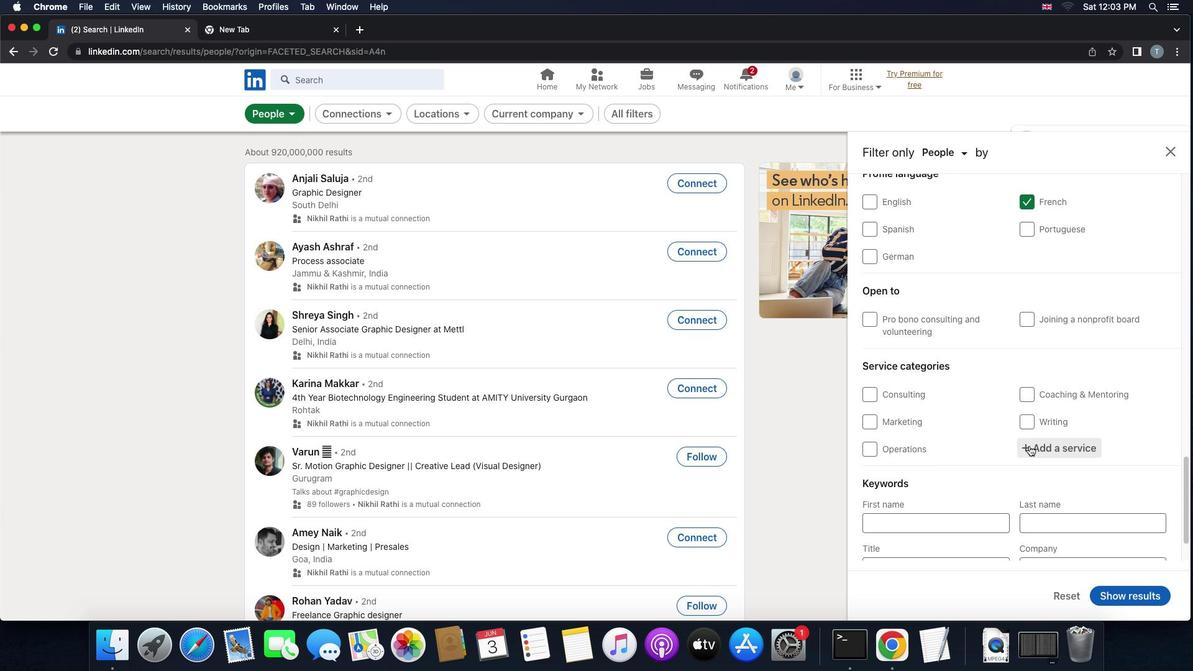 
Action: Key pressed 't''r''a''d''e'Key.space
Screenshot: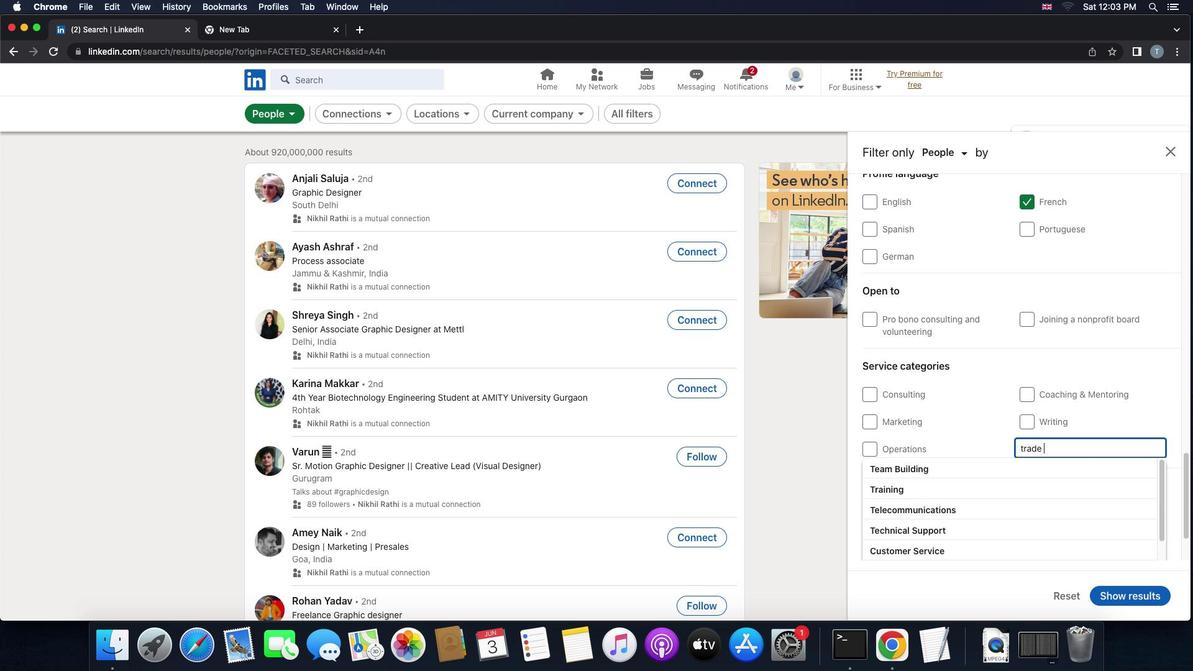 
Action: Mouse moved to (1023, 460)
Screenshot: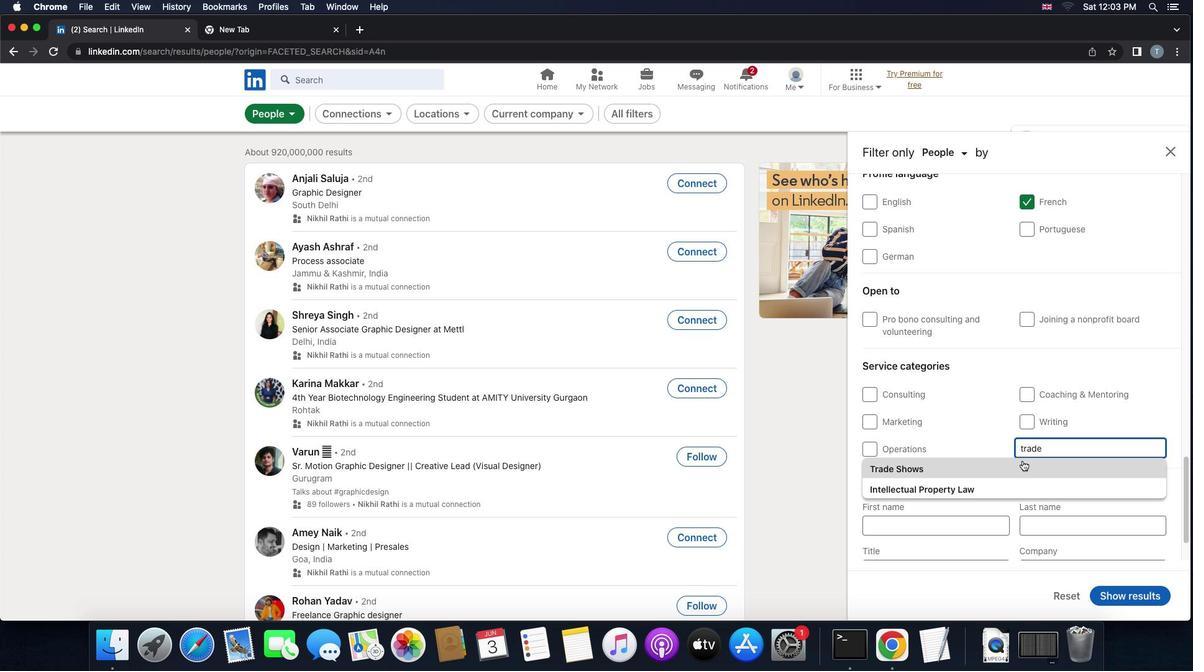 
Action: Mouse pressed left at (1023, 460)
Screenshot: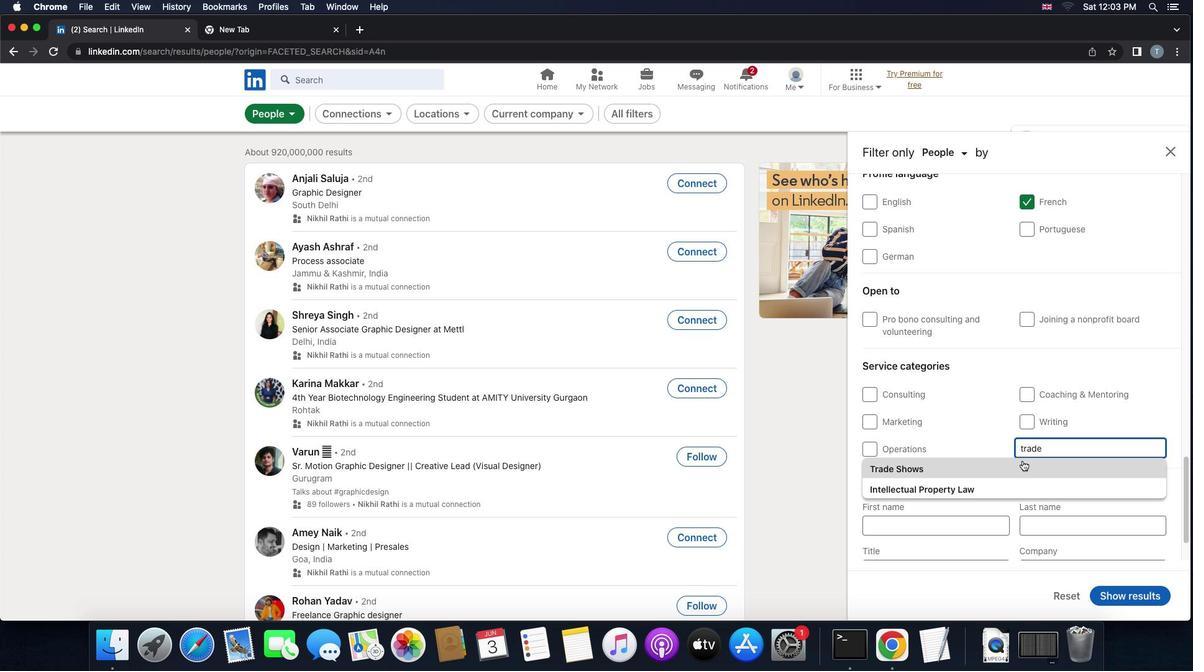 
Action: Mouse moved to (1021, 461)
Screenshot: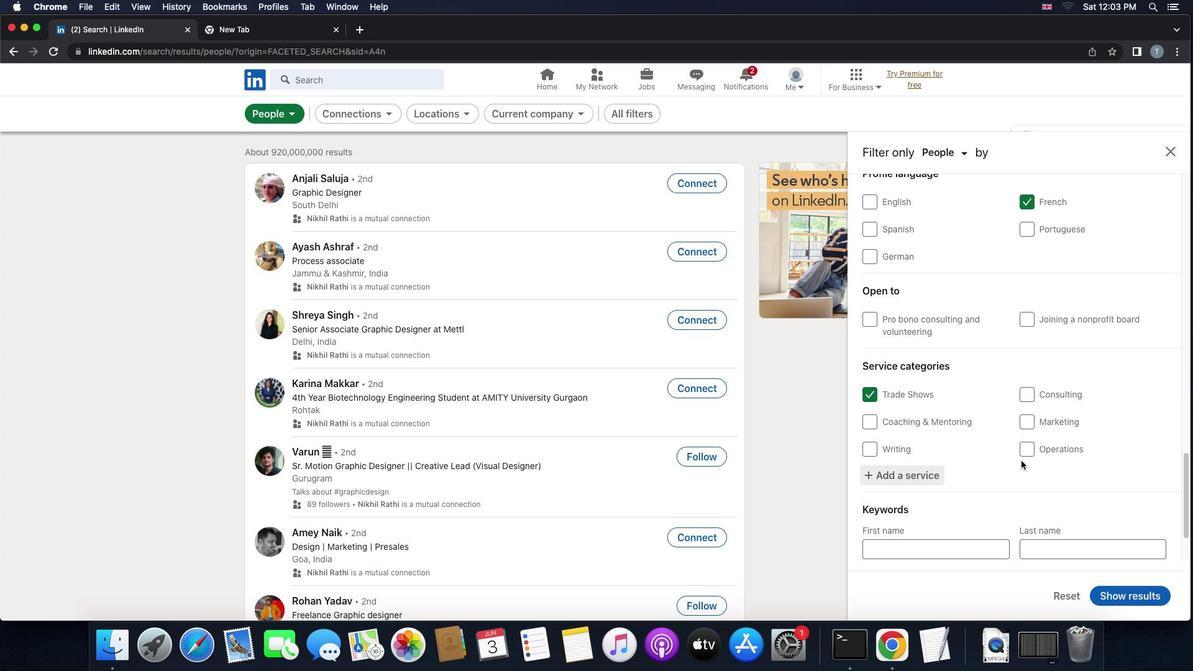 
Action: Mouse scrolled (1021, 461) with delta (0, 0)
Screenshot: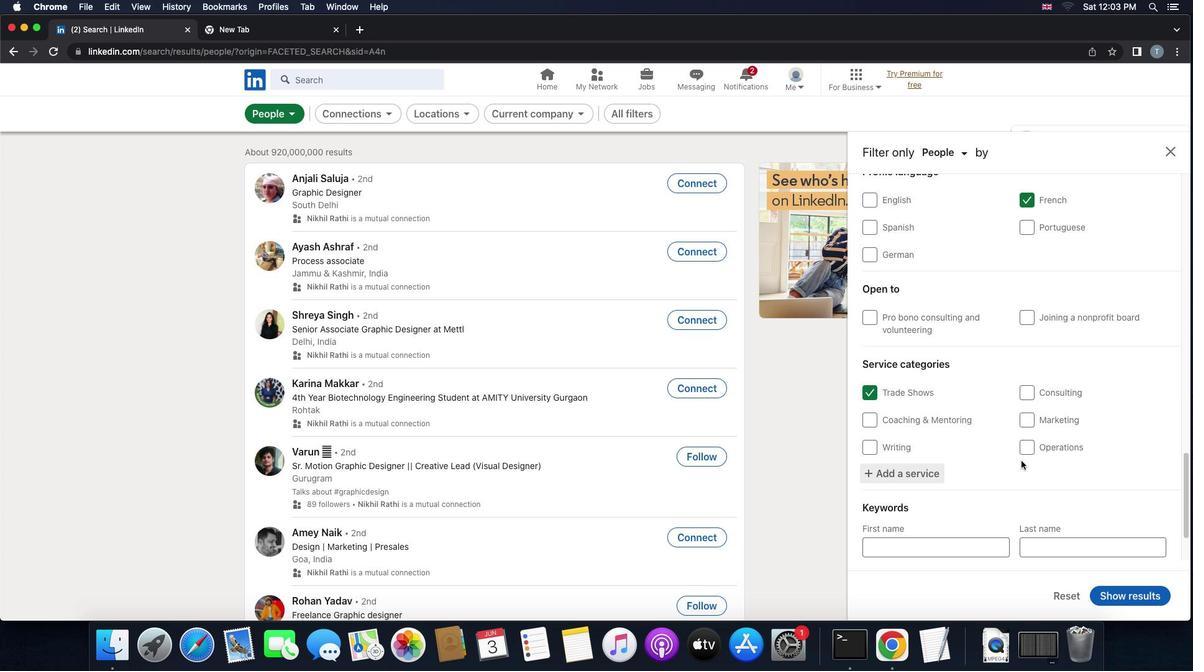 
Action: Mouse scrolled (1021, 461) with delta (0, 0)
Screenshot: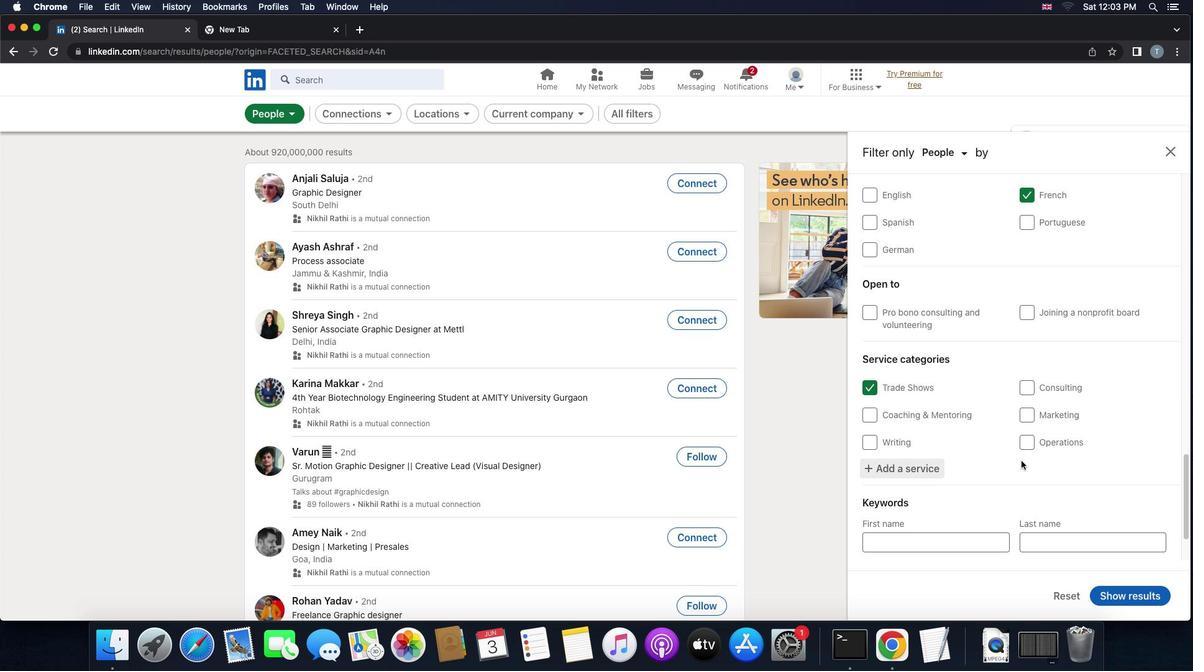 
Action: Mouse scrolled (1021, 461) with delta (0, -1)
Screenshot: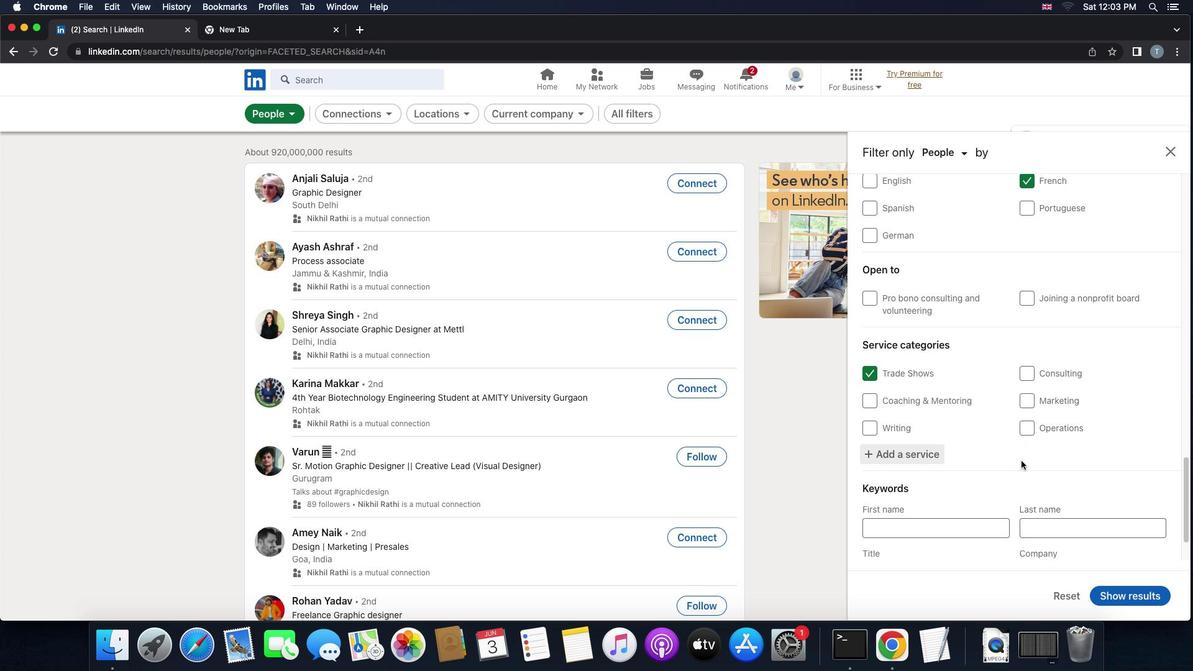 
Action: Mouse scrolled (1021, 461) with delta (0, 0)
Screenshot: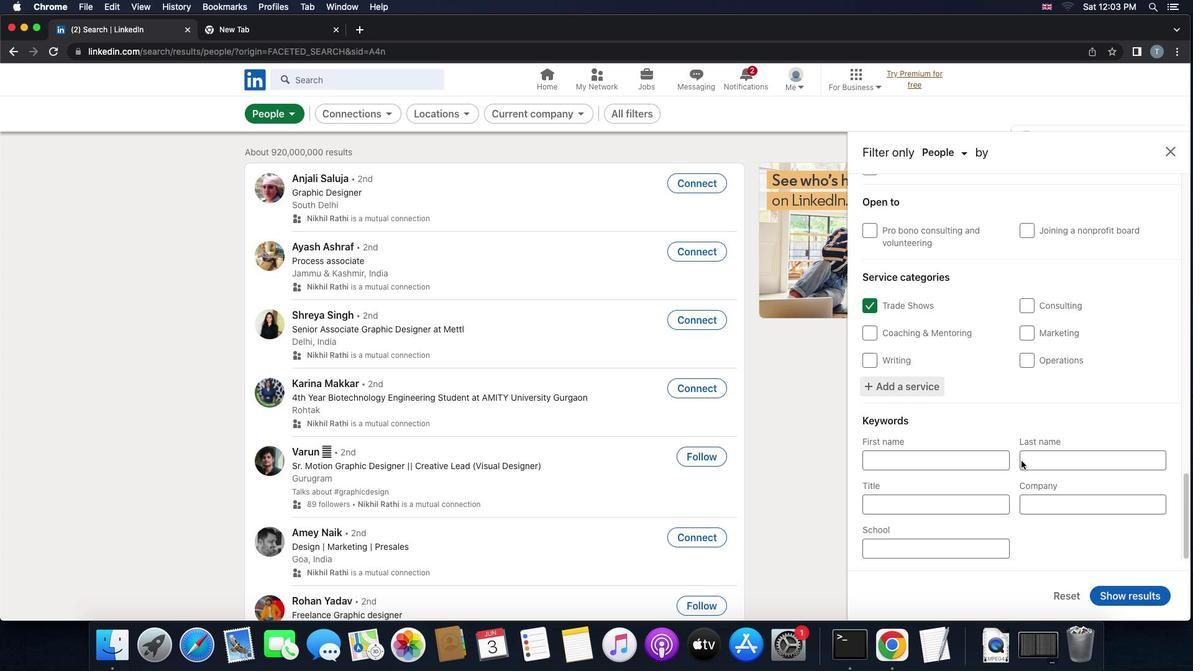 
Action: Mouse scrolled (1021, 461) with delta (0, 0)
Screenshot: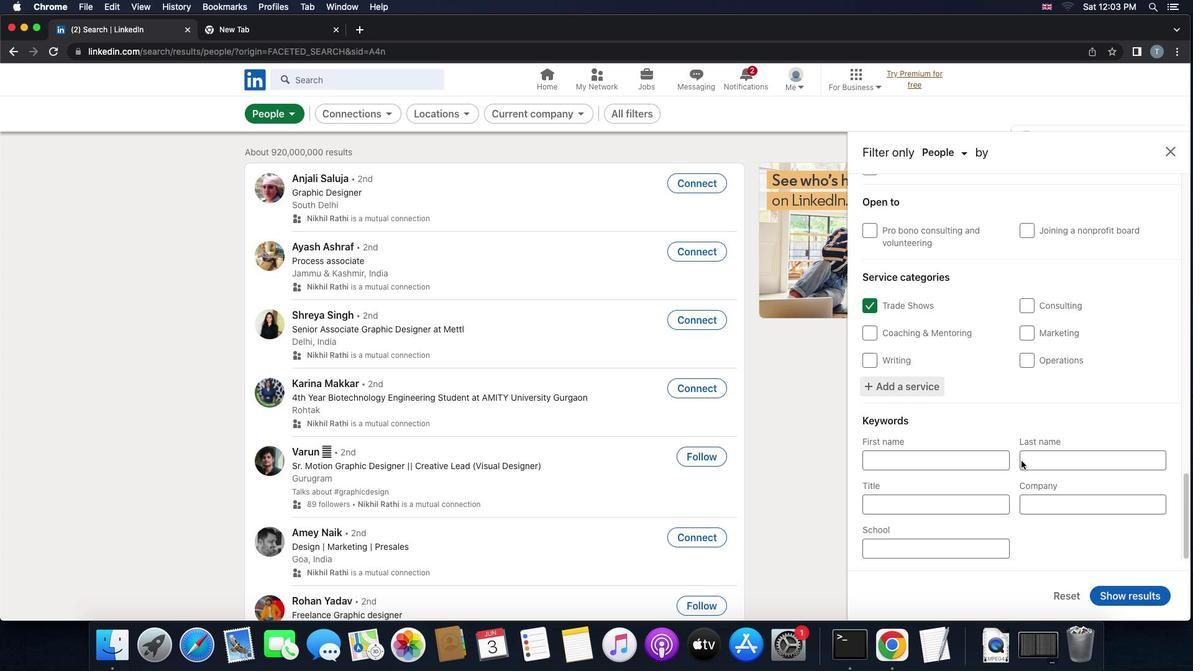 
Action: Mouse scrolled (1021, 461) with delta (0, -1)
Screenshot: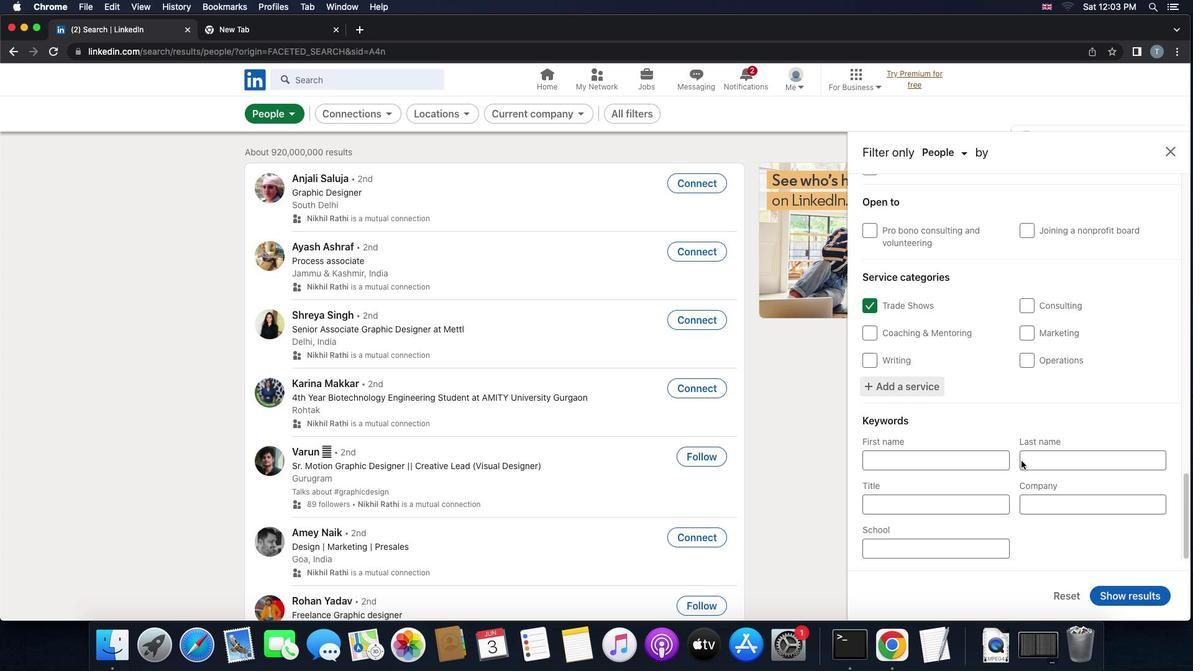 
Action: Mouse moved to (984, 504)
Screenshot: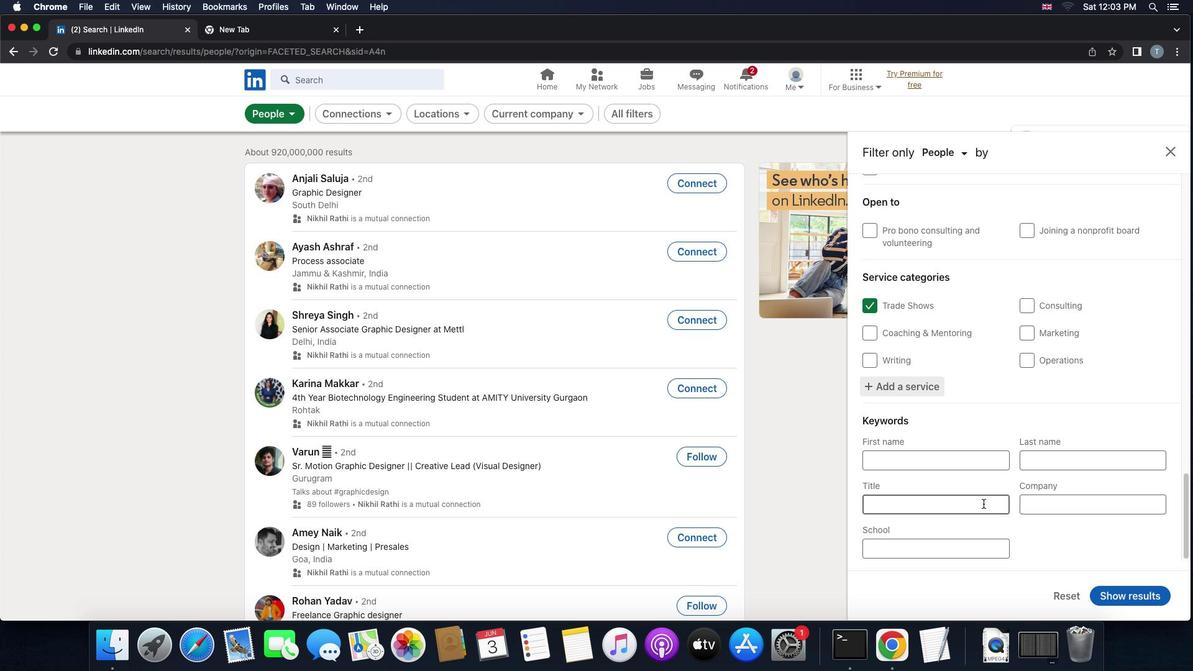 
Action: Mouse pressed left at (984, 504)
Screenshot: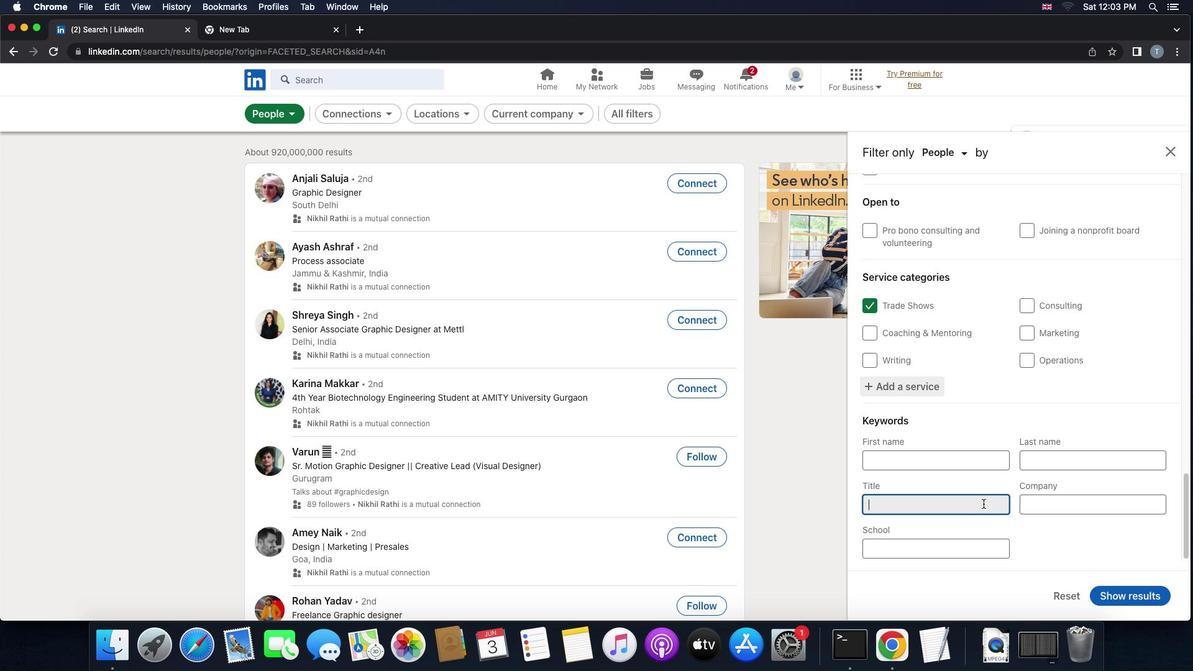 
Action: Key pressed 't''a''p''e''r'
Screenshot: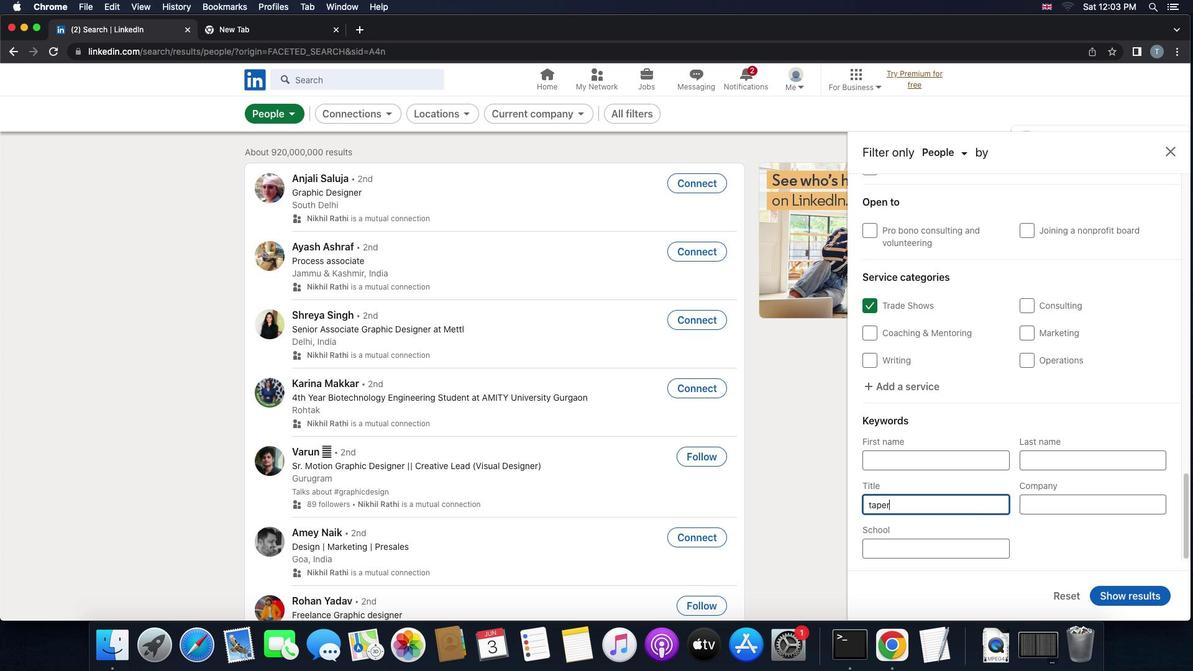 
Action: Mouse moved to (1137, 591)
Screenshot: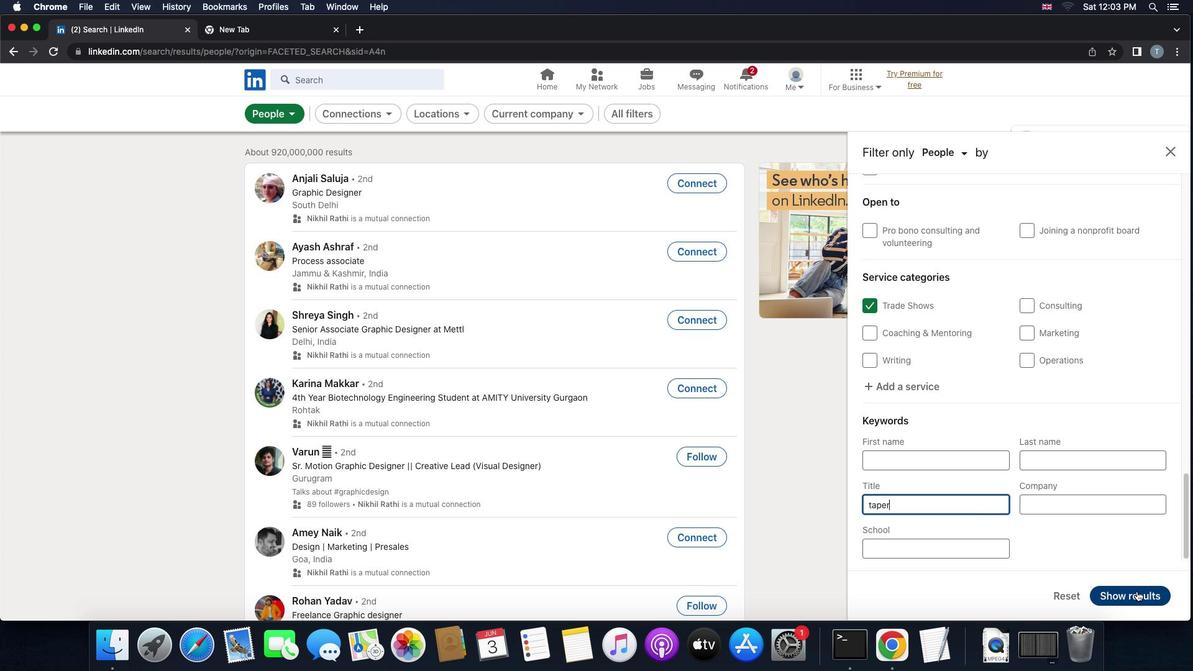 
Action: Mouse pressed left at (1137, 591)
Screenshot: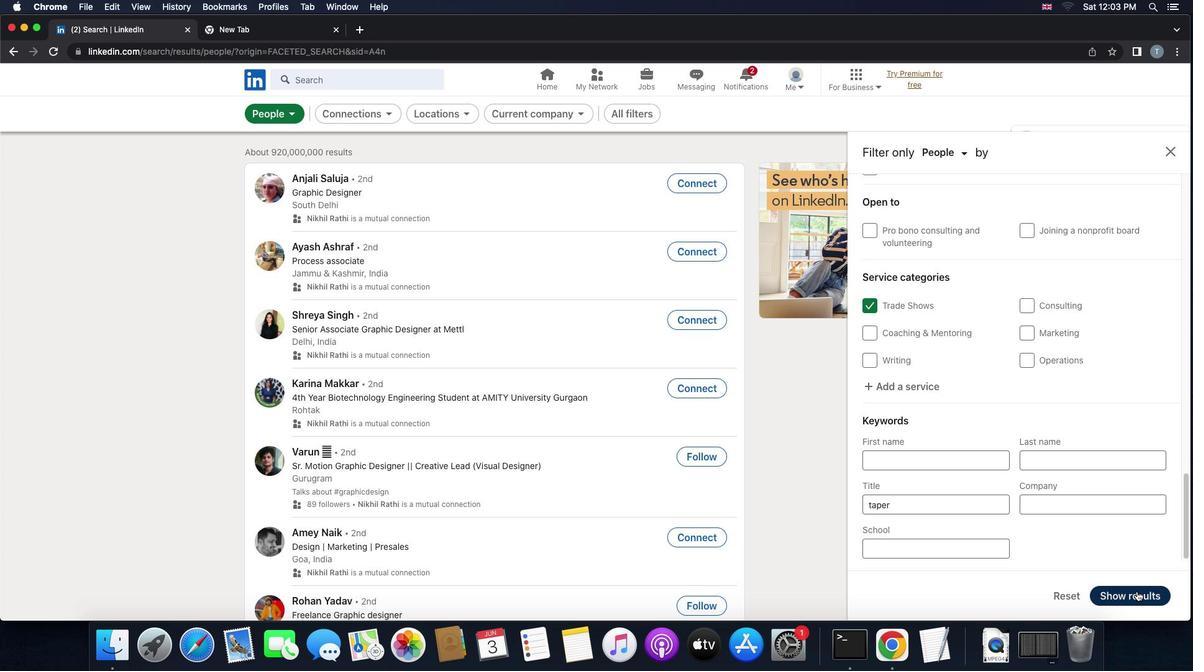 
